 Task: Find connections with filter location Ústí nad Orlicí with filter topic #Marketswith filter profile language Potuguese with filter current company UltraTech Cement with filter school Vignana Jyothi Institute of Management (Approved by AICTE & Accredited by SAQS & NBA) with filter industry Movies, Videos and Sound with filter service category Product Marketing with filter keywords title Concierge
Action: Mouse moved to (673, 91)
Screenshot: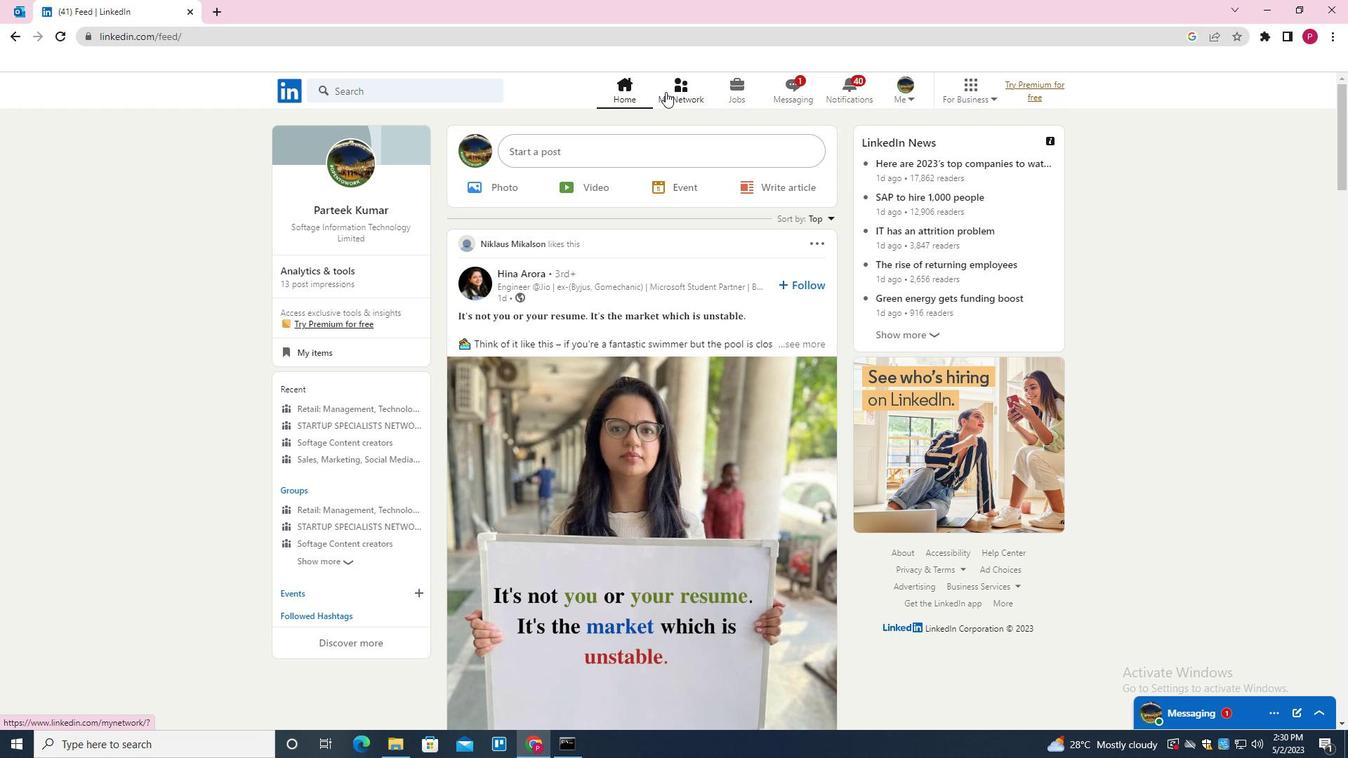 
Action: Mouse pressed left at (673, 91)
Screenshot: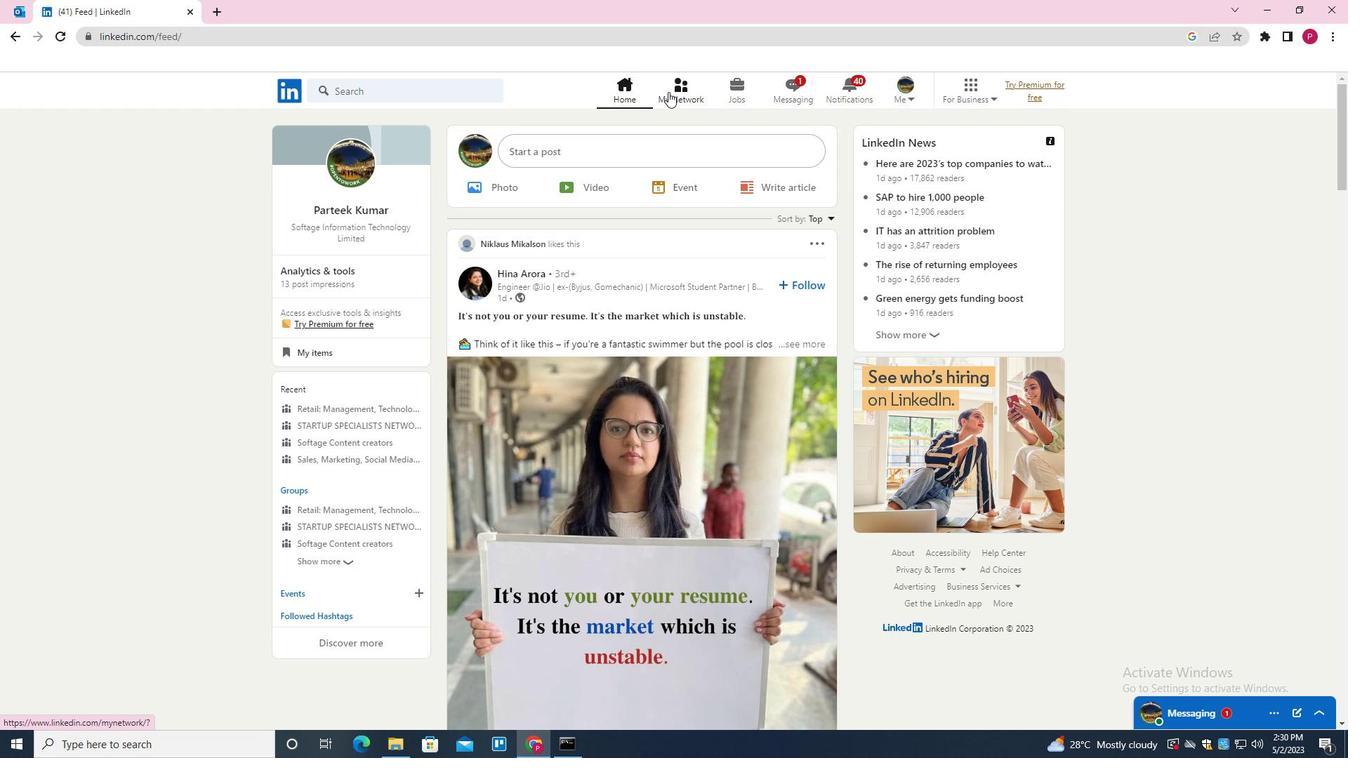 
Action: Mouse moved to (415, 172)
Screenshot: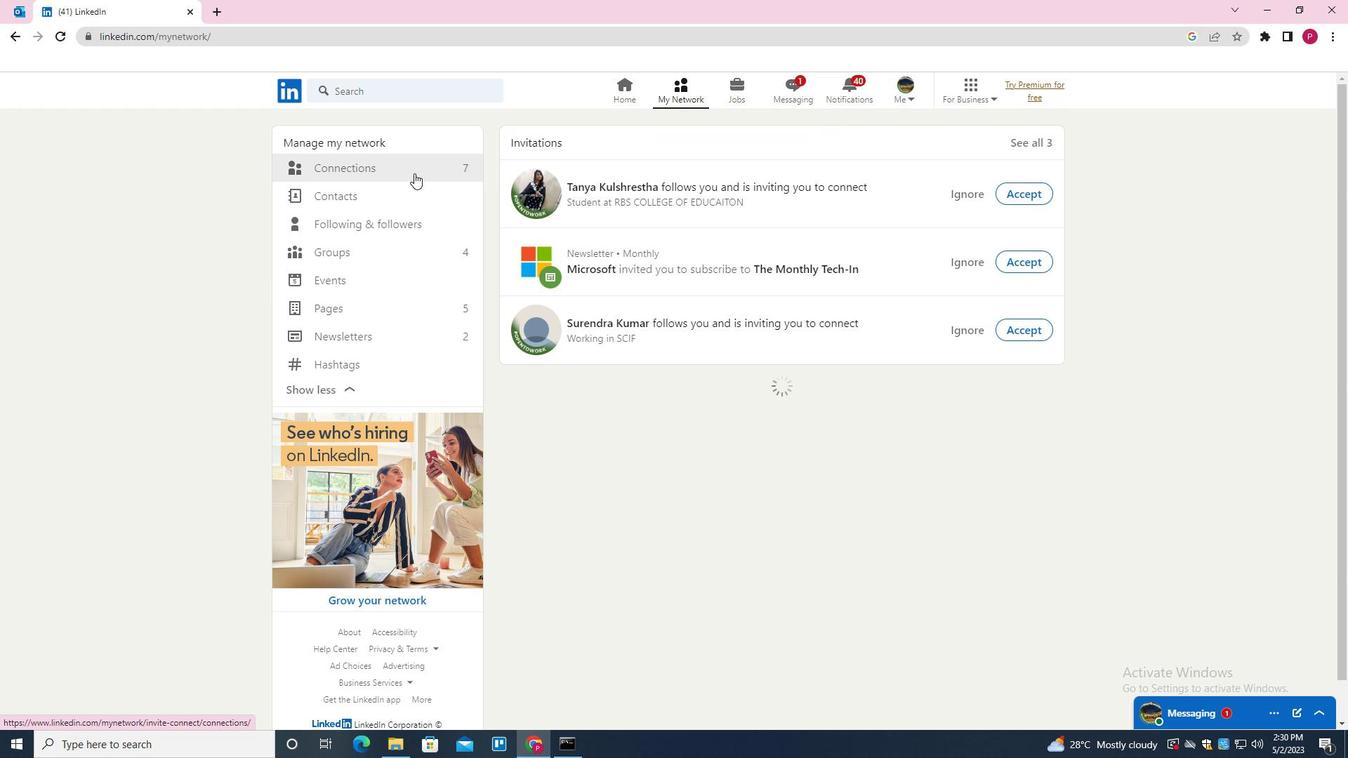 
Action: Mouse pressed left at (415, 172)
Screenshot: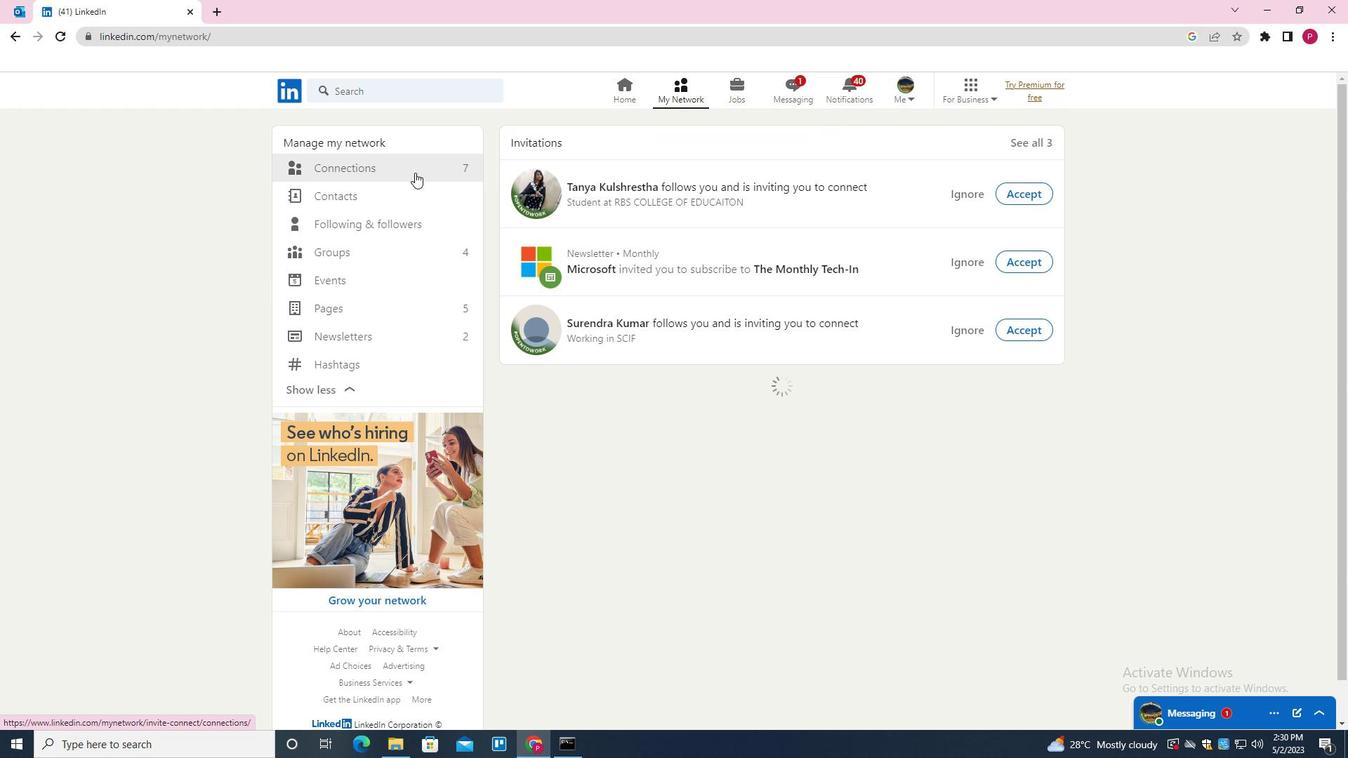 
Action: Mouse moved to (774, 170)
Screenshot: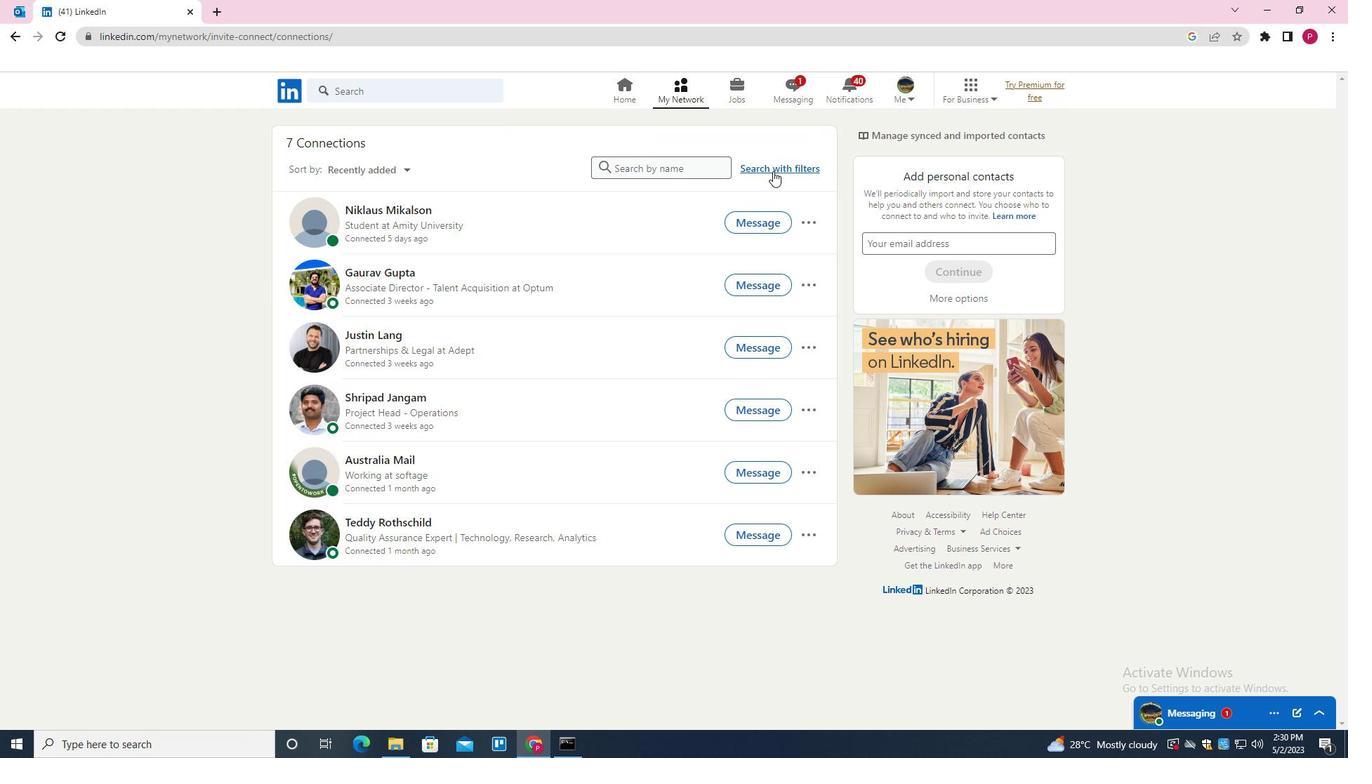 
Action: Mouse pressed left at (774, 170)
Screenshot: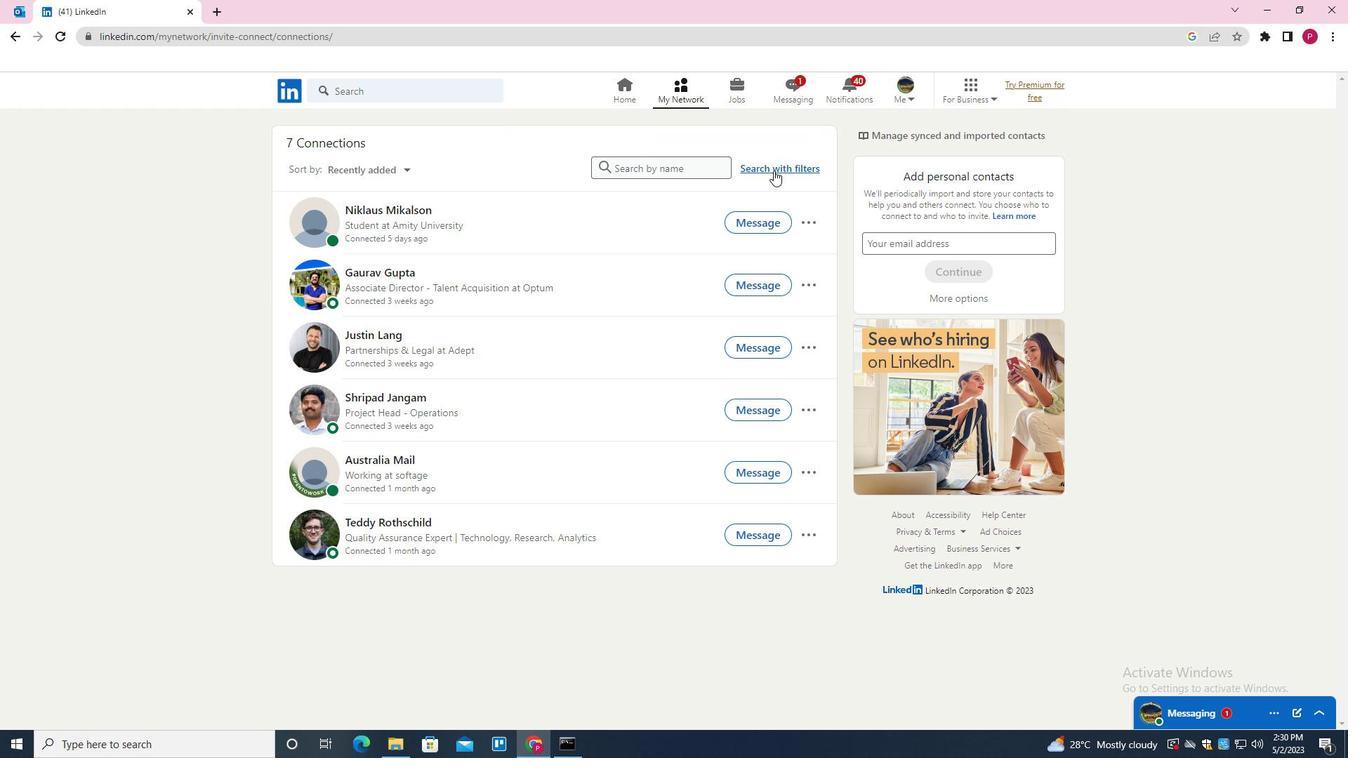 
Action: Mouse moved to (715, 130)
Screenshot: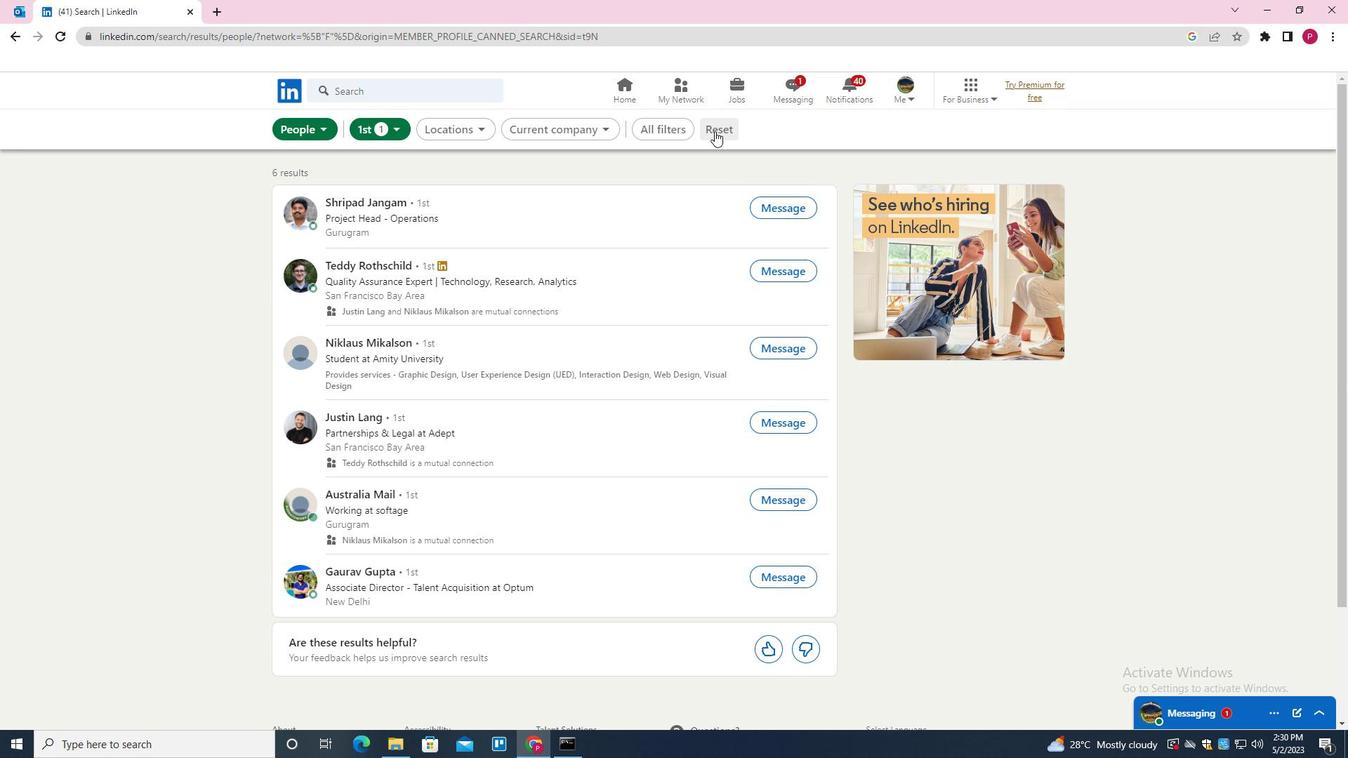 
Action: Mouse pressed left at (715, 130)
Screenshot: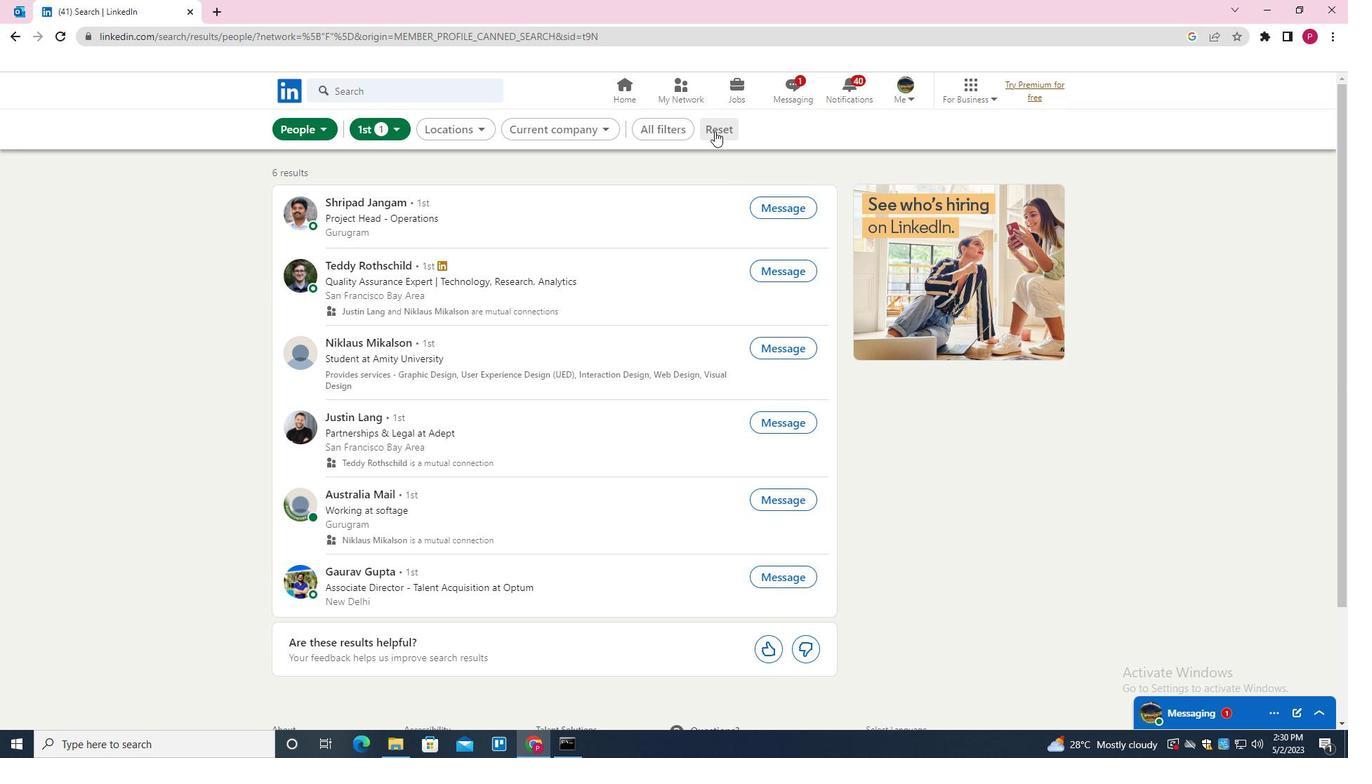 
Action: Mouse moved to (700, 131)
Screenshot: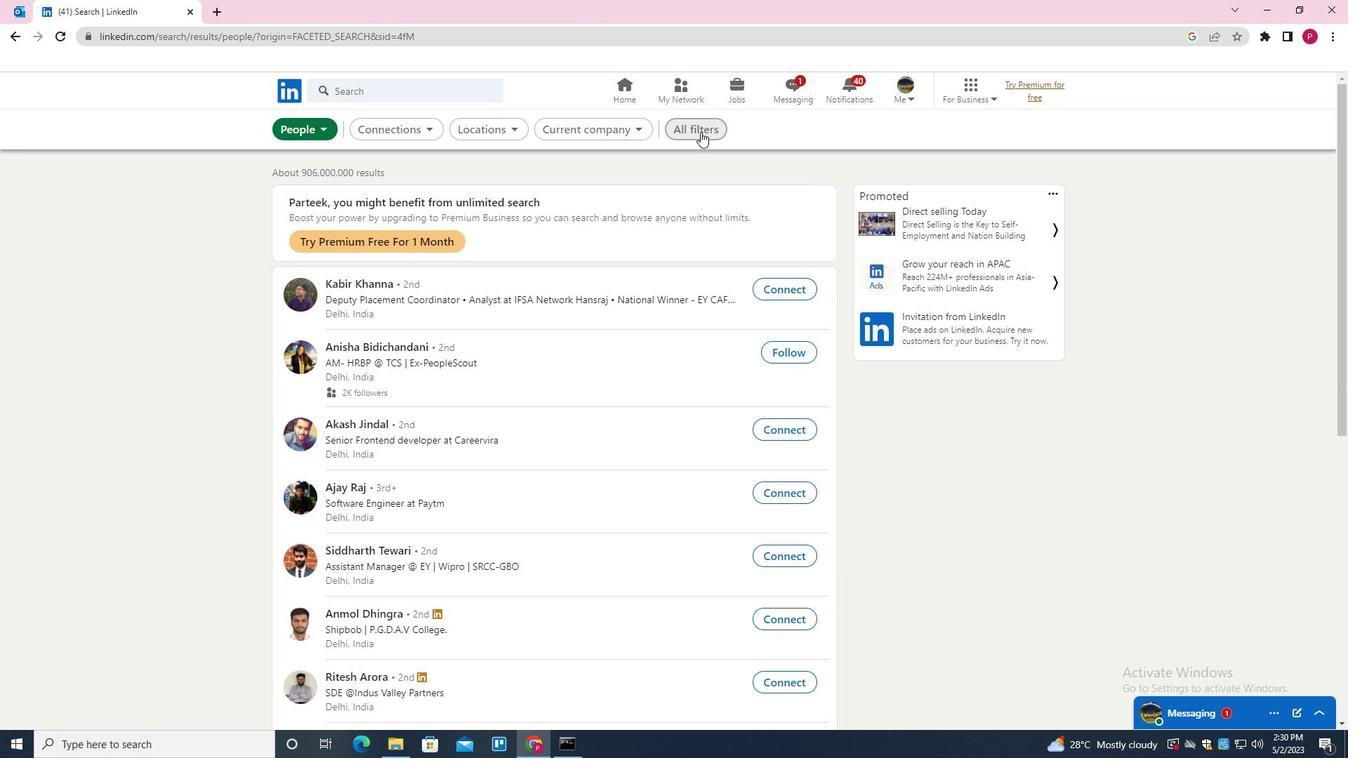 
Action: Mouse pressed left at (700, 131)
Screenshot: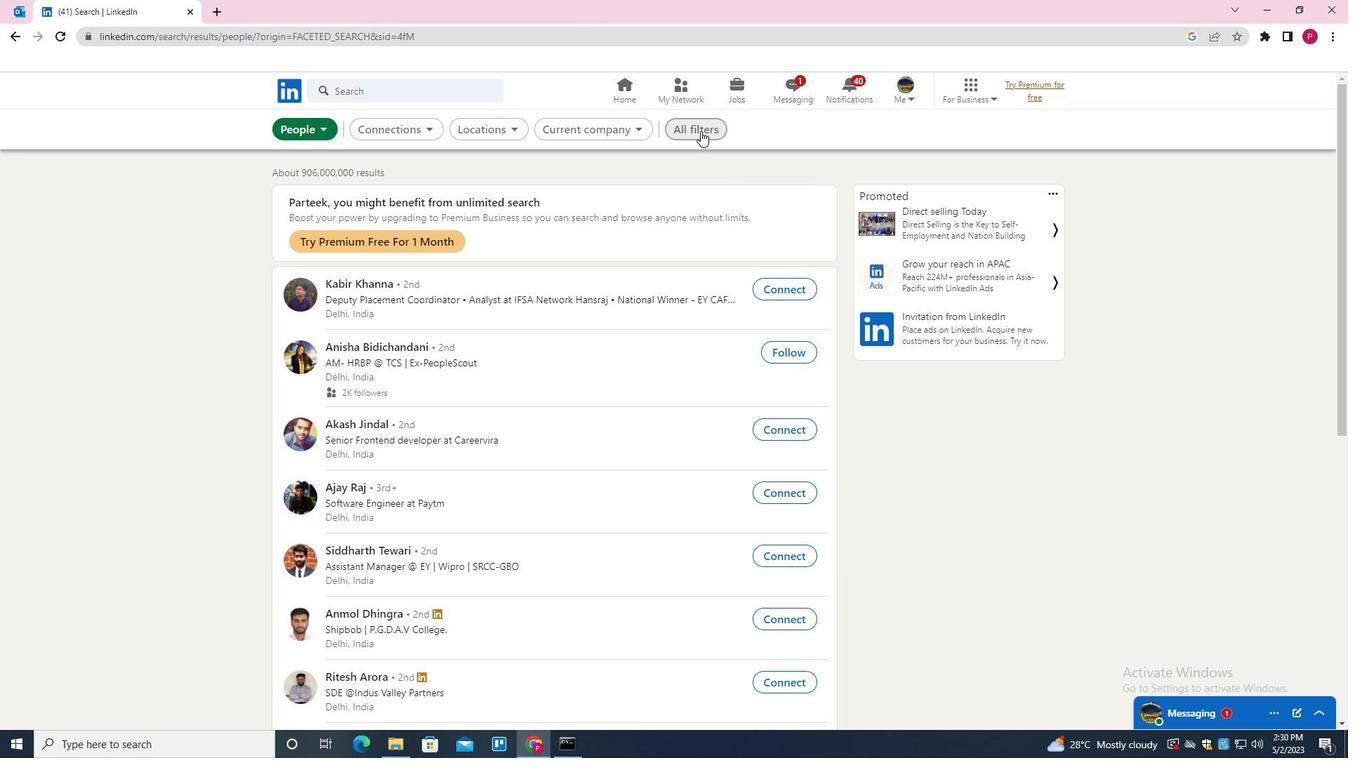 
Action: Mouse moved to (1238, 607)
Screenshot: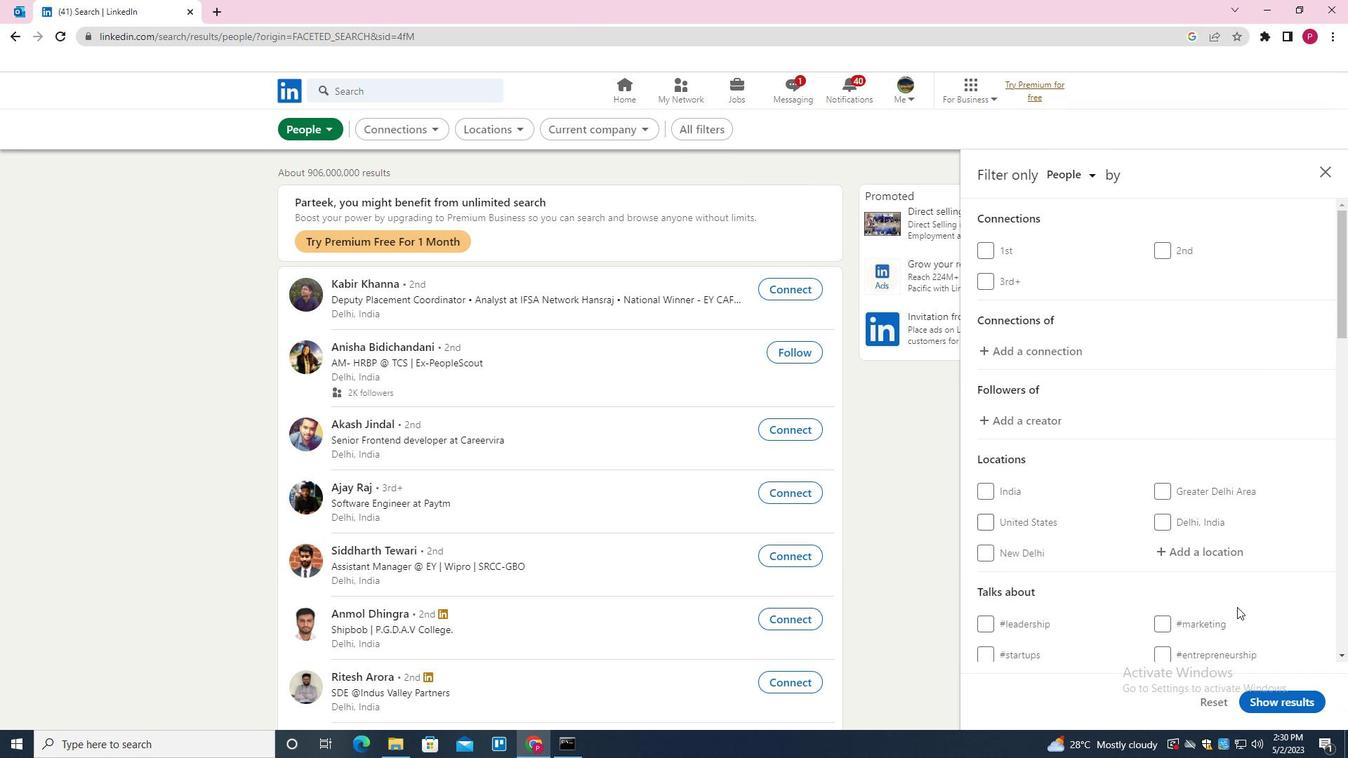 
Action: Mouse scrolled (1238, 606) with delta (0, 0)
Screenshot: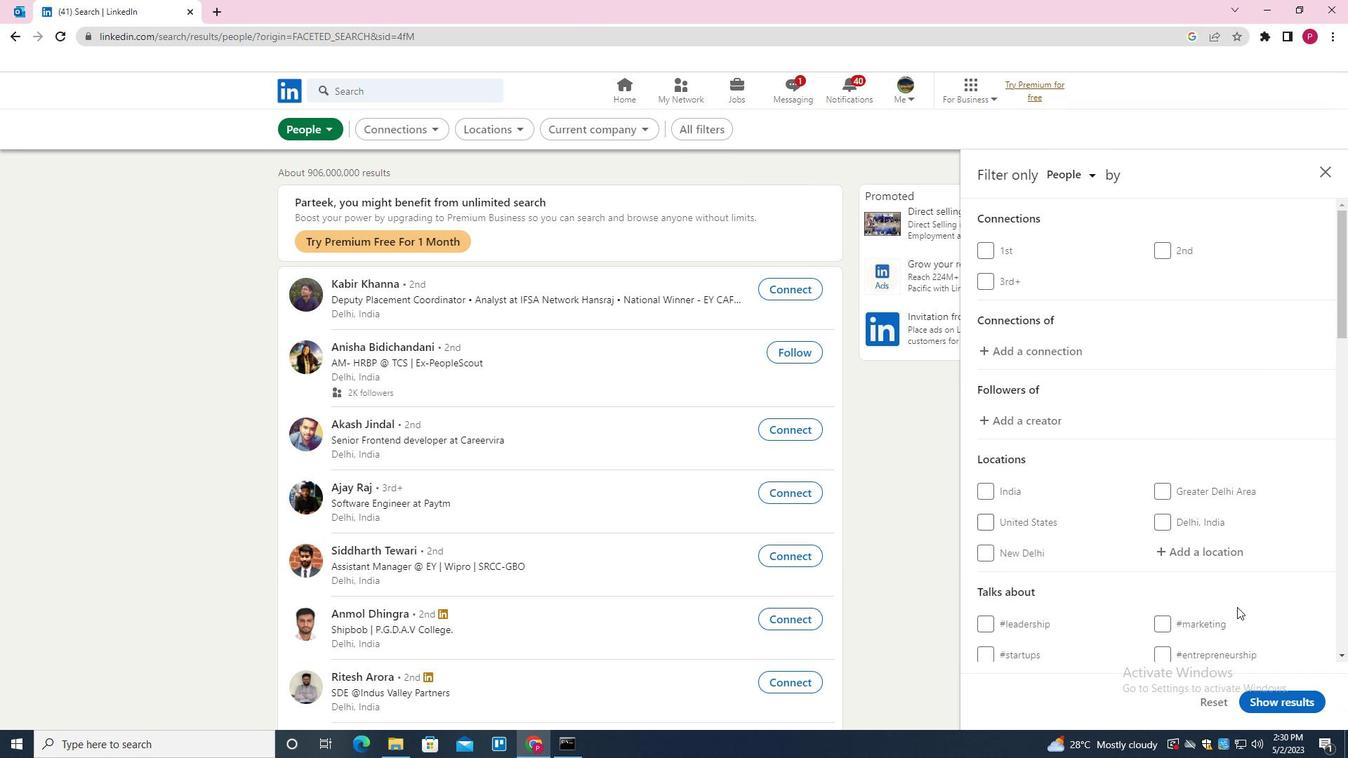 
Action: Mouse moved to (1238, 607)
Screenshot: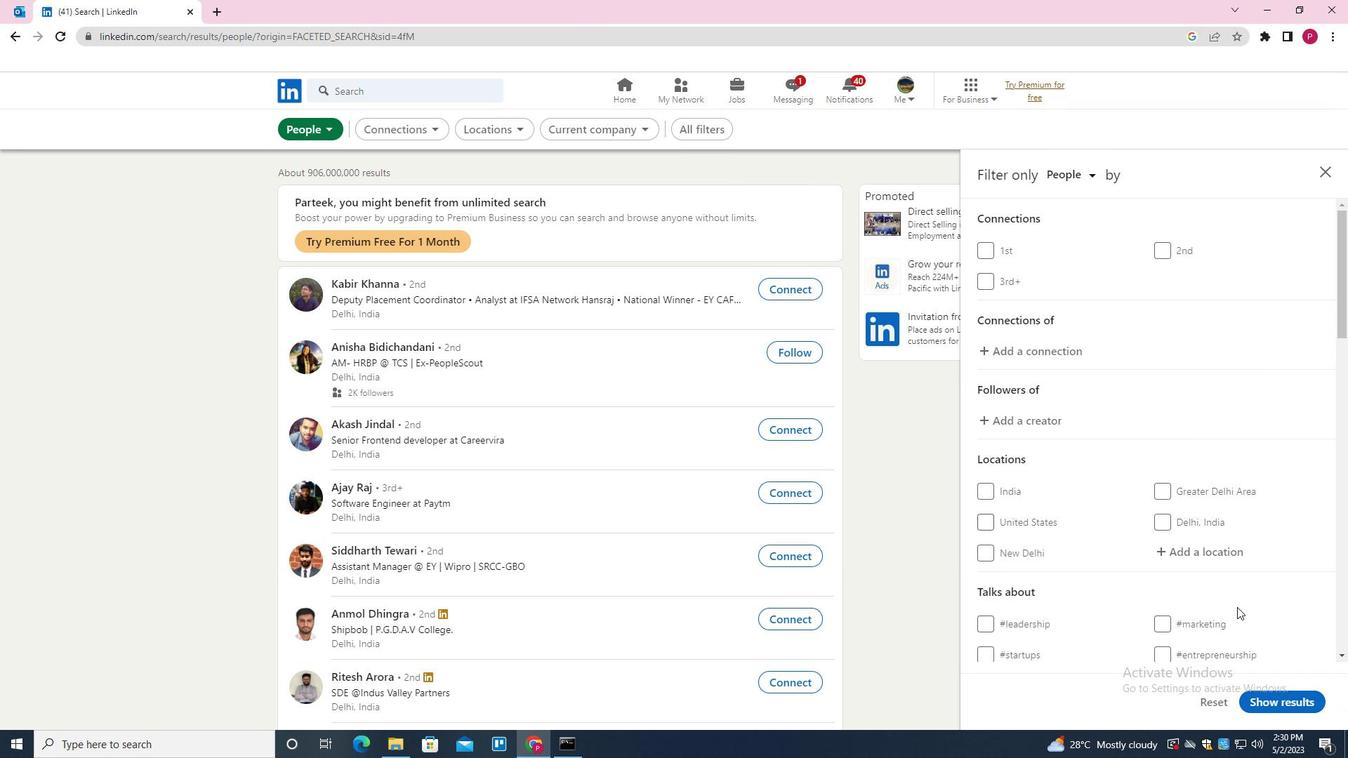 
Action: Mouse scrolled (1238, 606) with delta (0, 0)
Screenshot: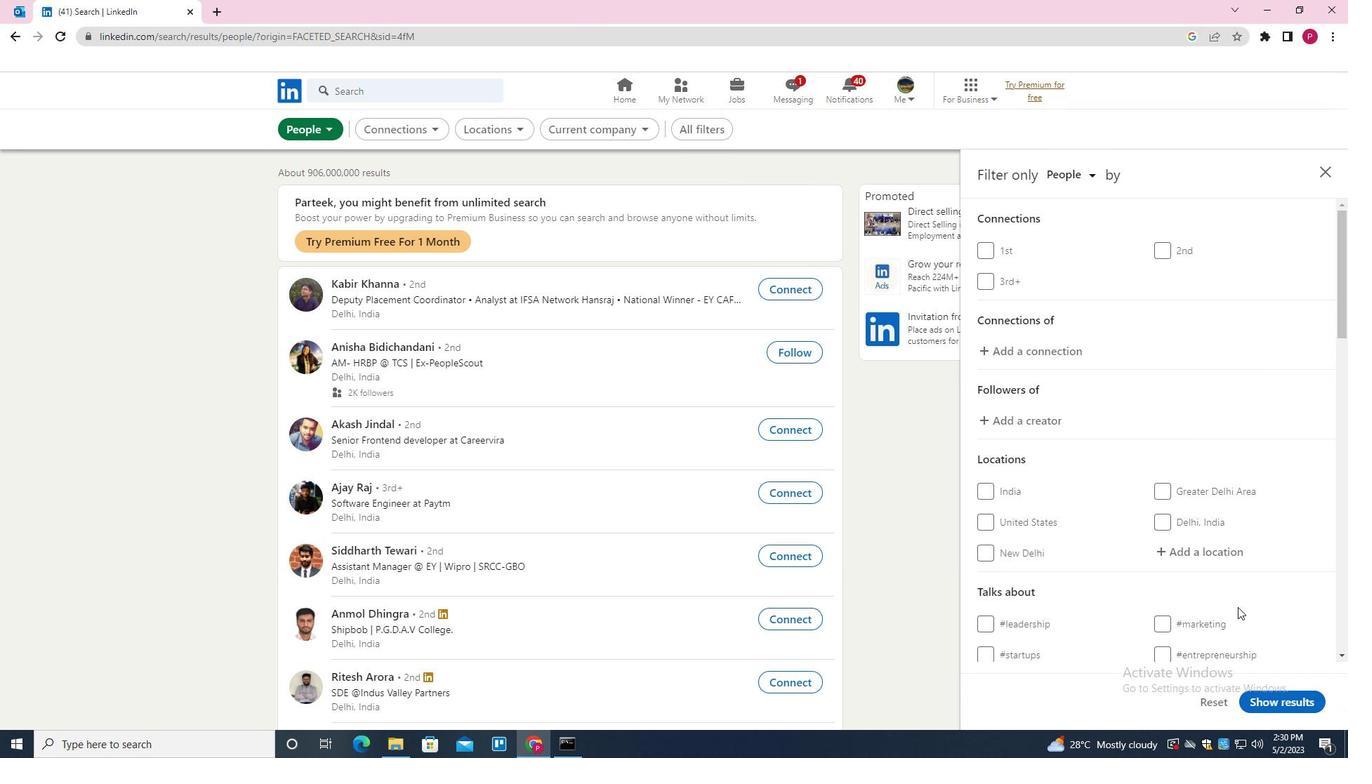 
Action: Mouse moved to (1211, 415)
Screenshot: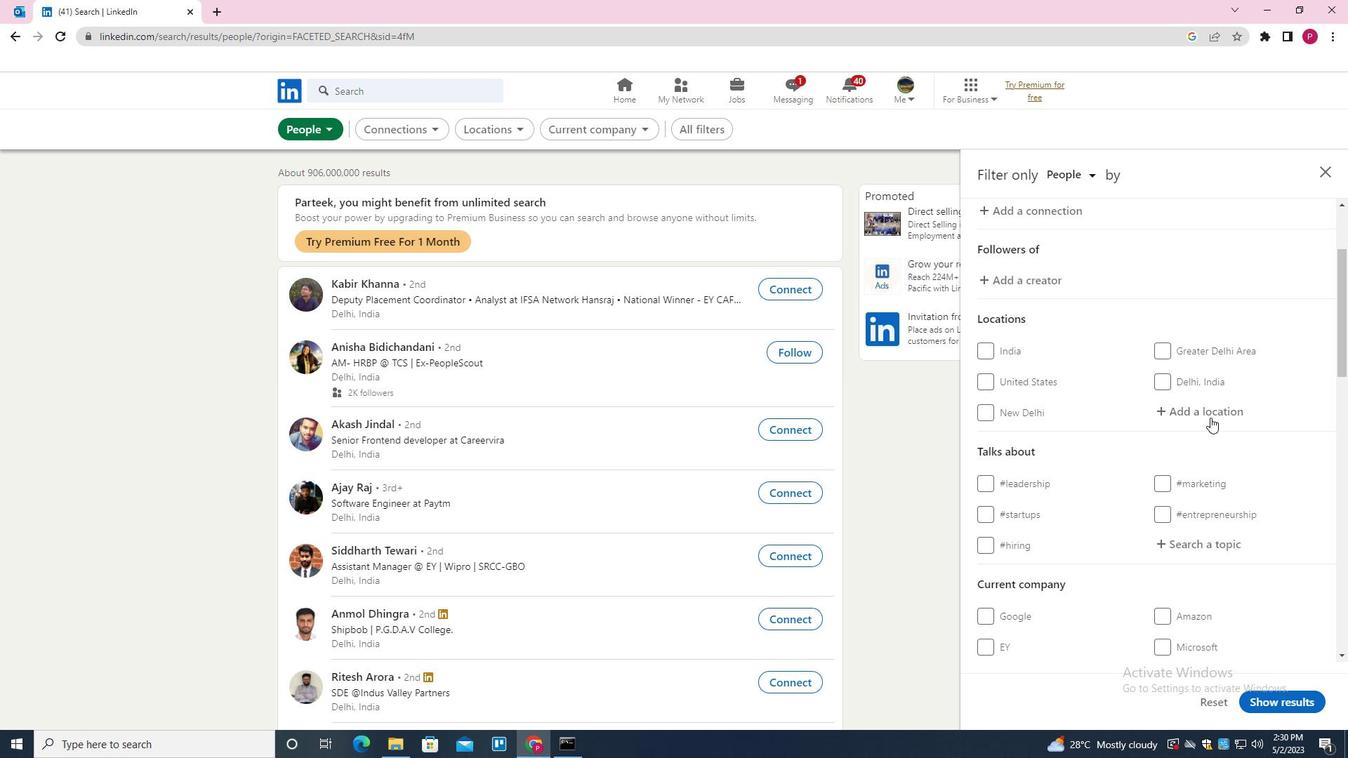 
Action: Mouse pressed left at (1211, 415)
Screenshot: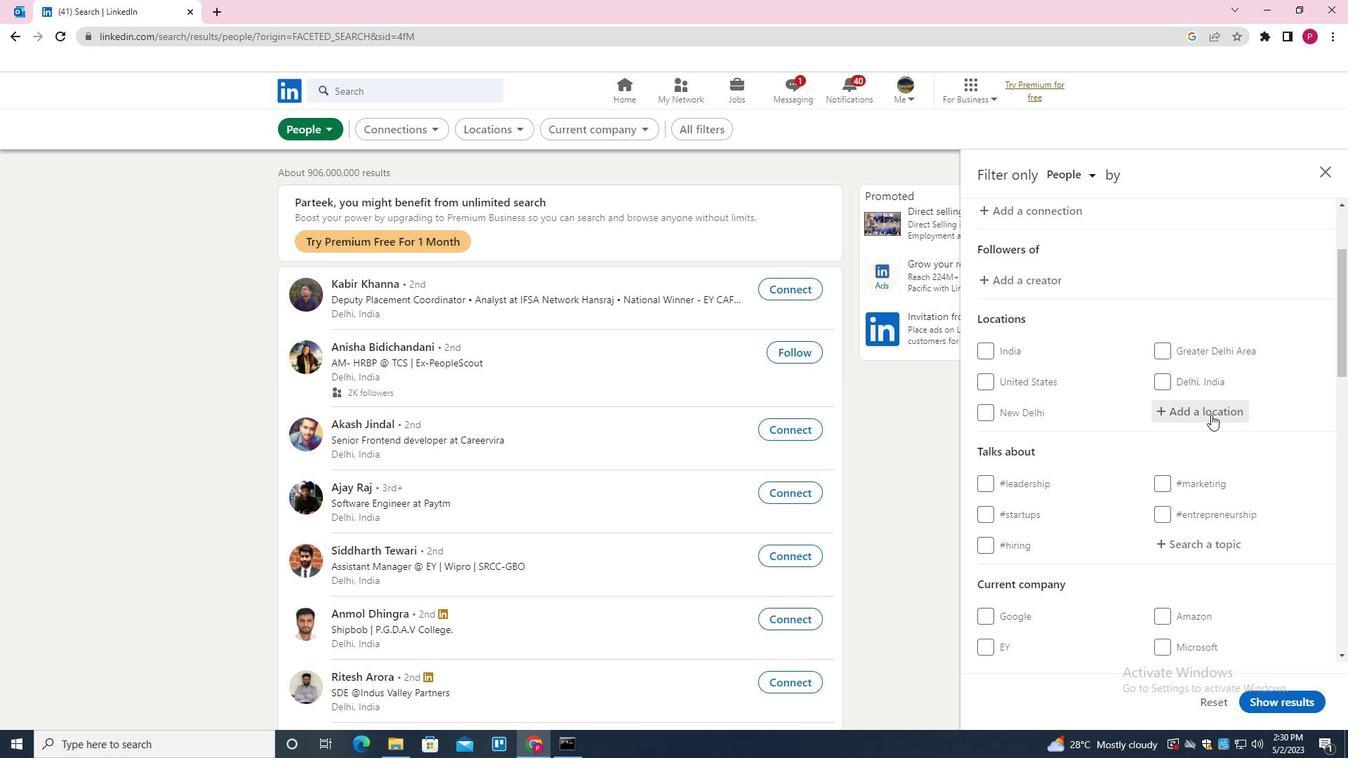 
Action: Mouse moved to (1179, 438)
Screenshot: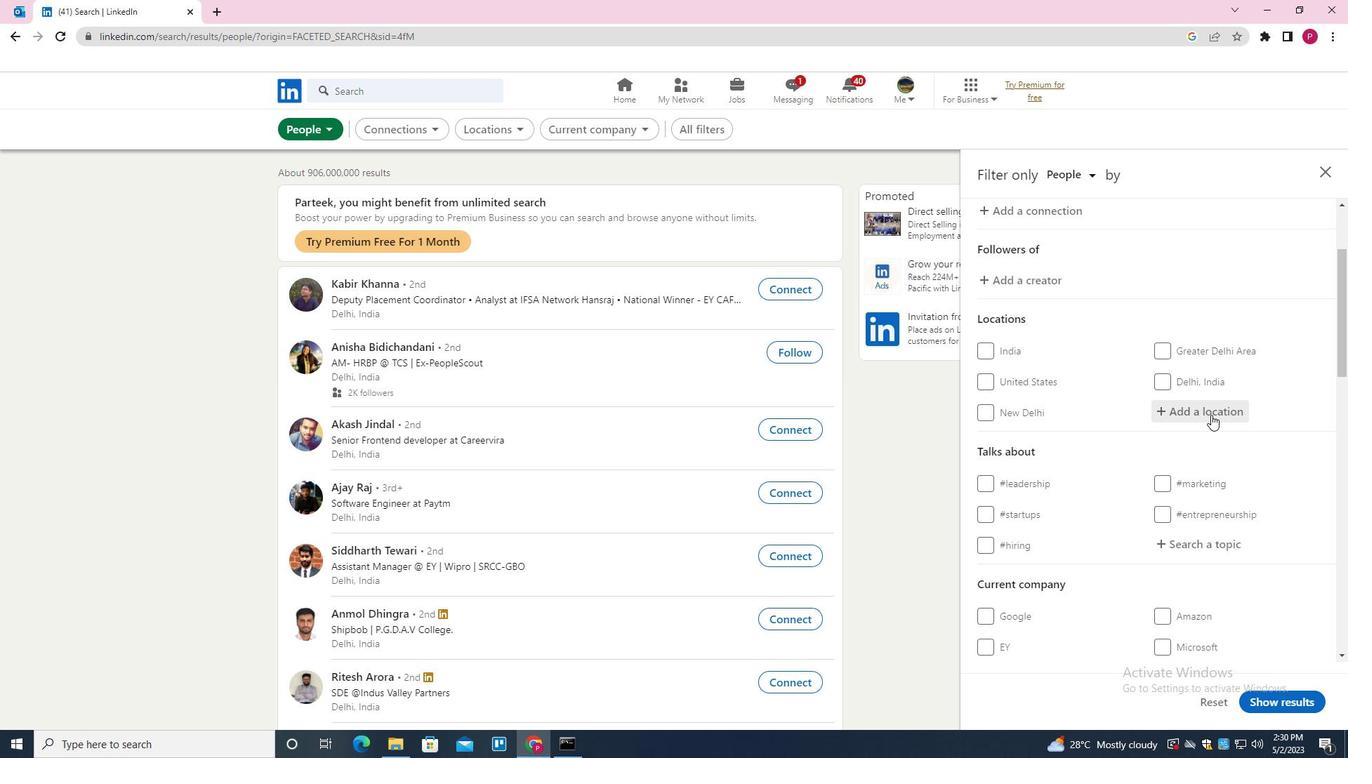 
Action: Key pressed <Key.shift>USTI<Key.space>NAD
Screenshot: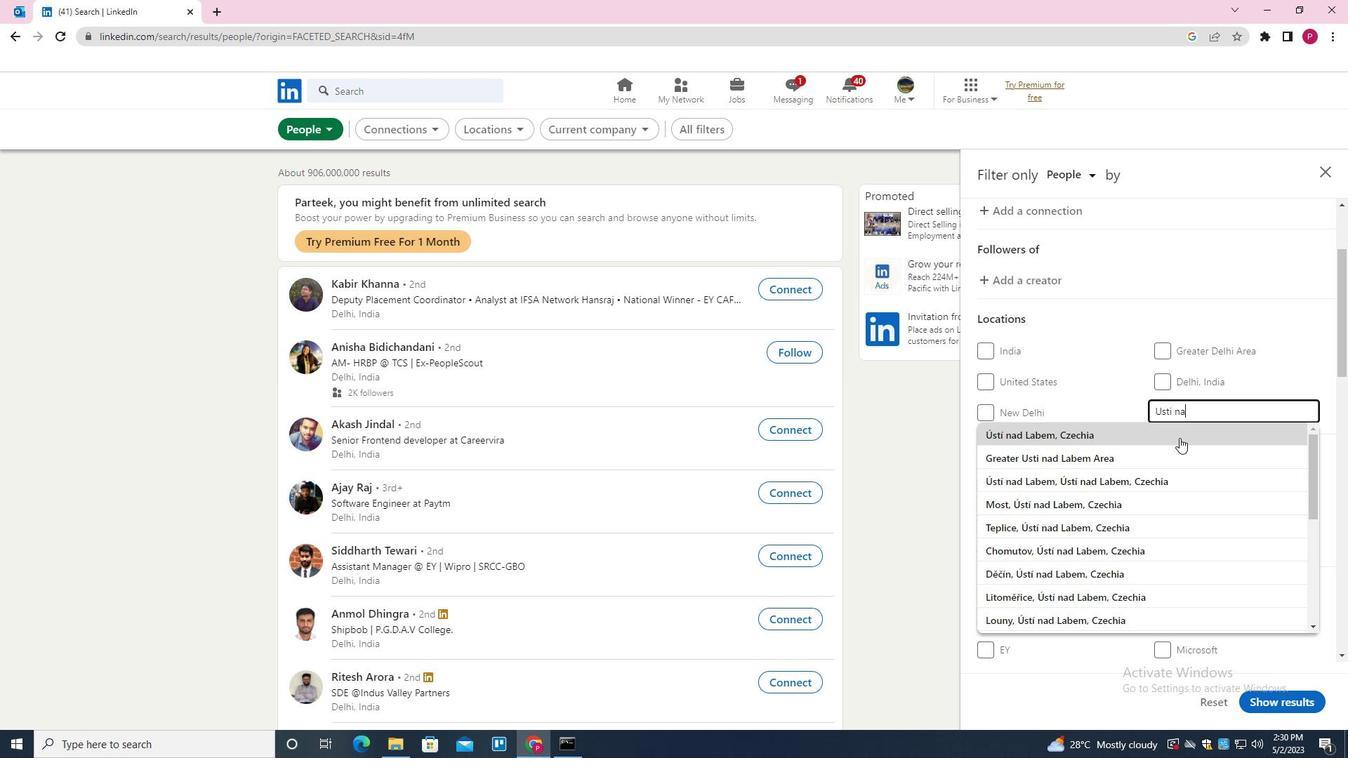 
Action: Mouse moved to (1179, 438)
Screenshot: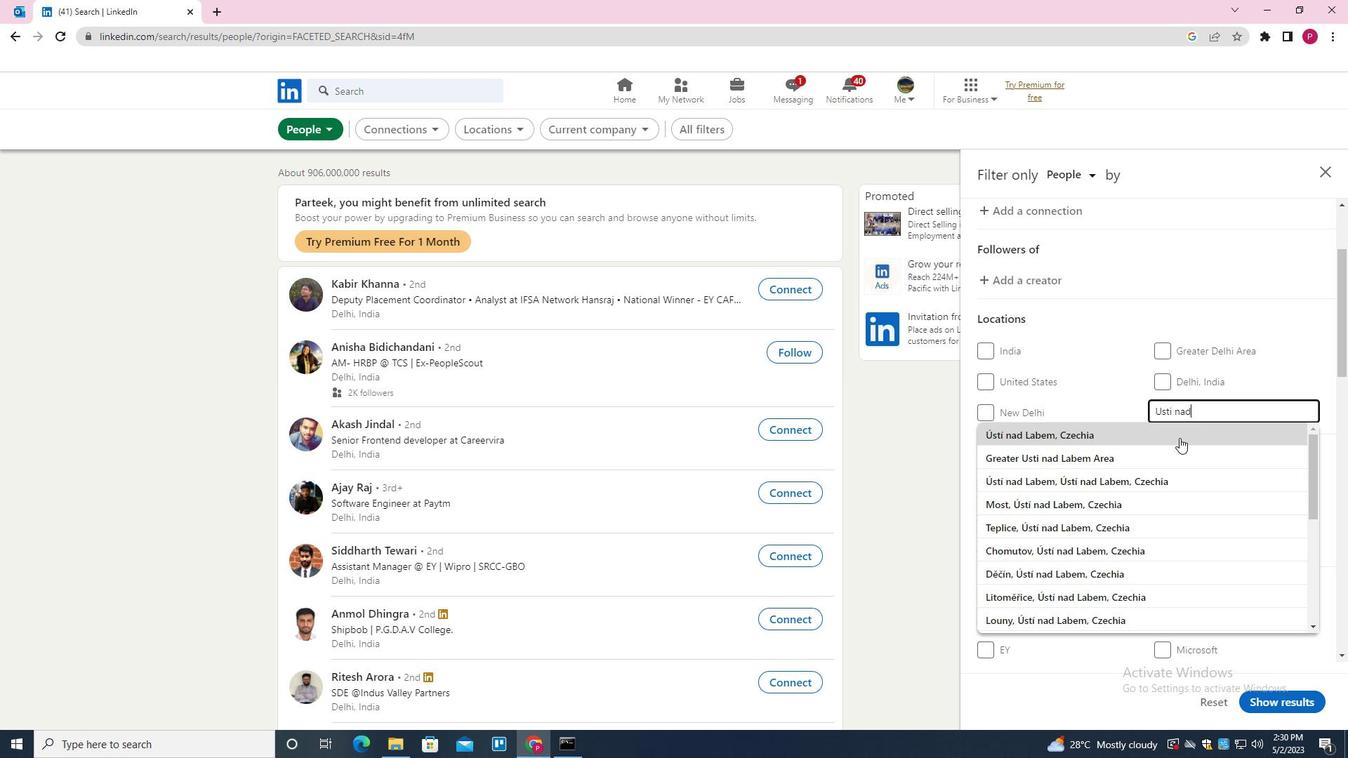 
Action: Key pressed <Key.space><Key.shift><Key.shift><Key.shift>O<Key.down><Key.down><Key.enter>
Screenshot: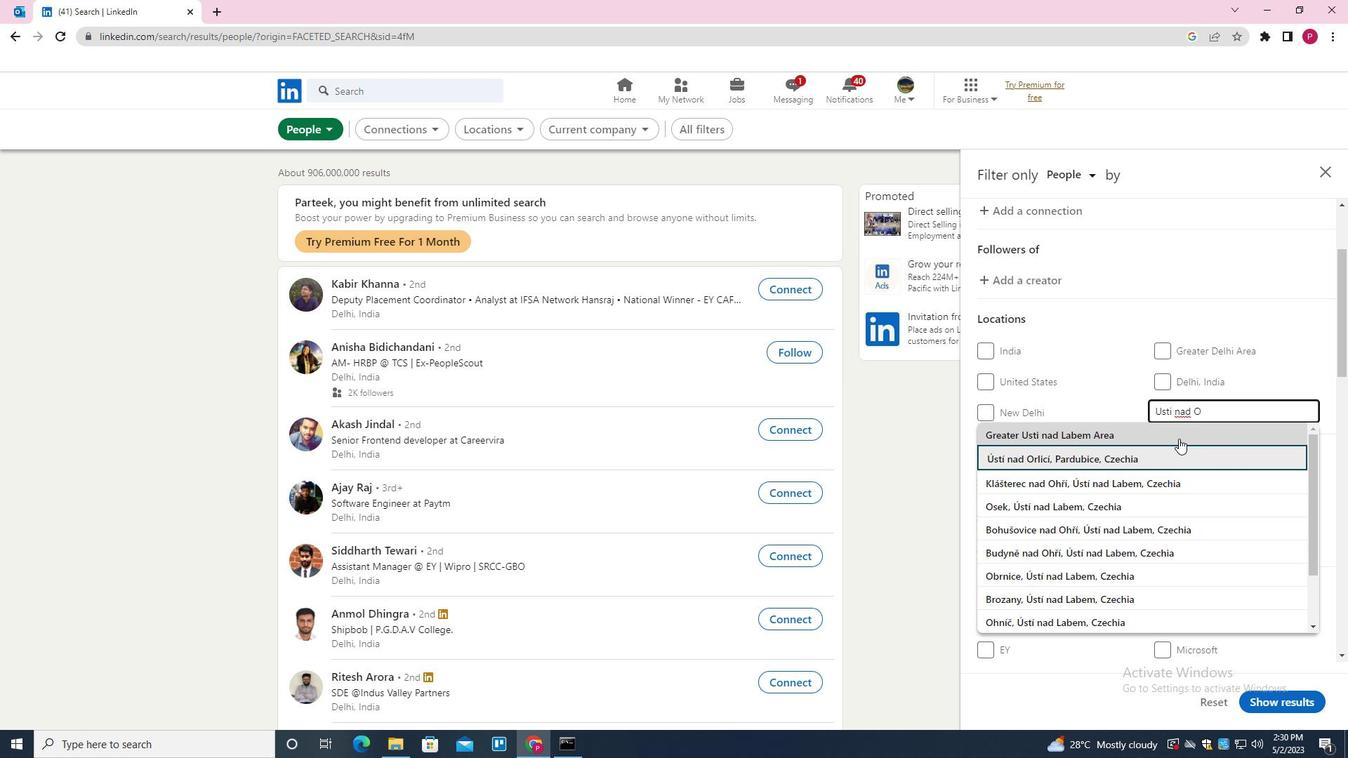
Action: Mouse moved to (1135, 369)
Screenshot: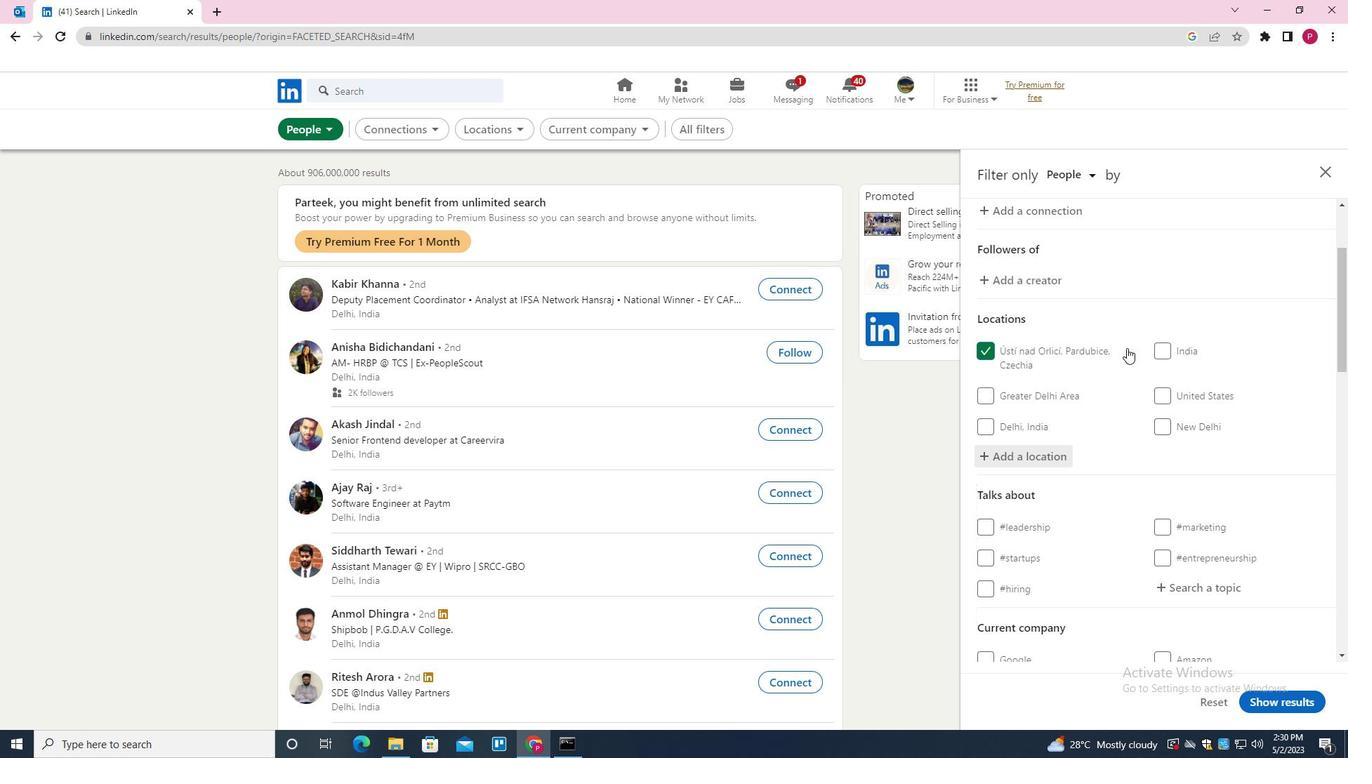 
Action: Mouse scrolled (1135, 368) with delta (0, 0)
Screenshot: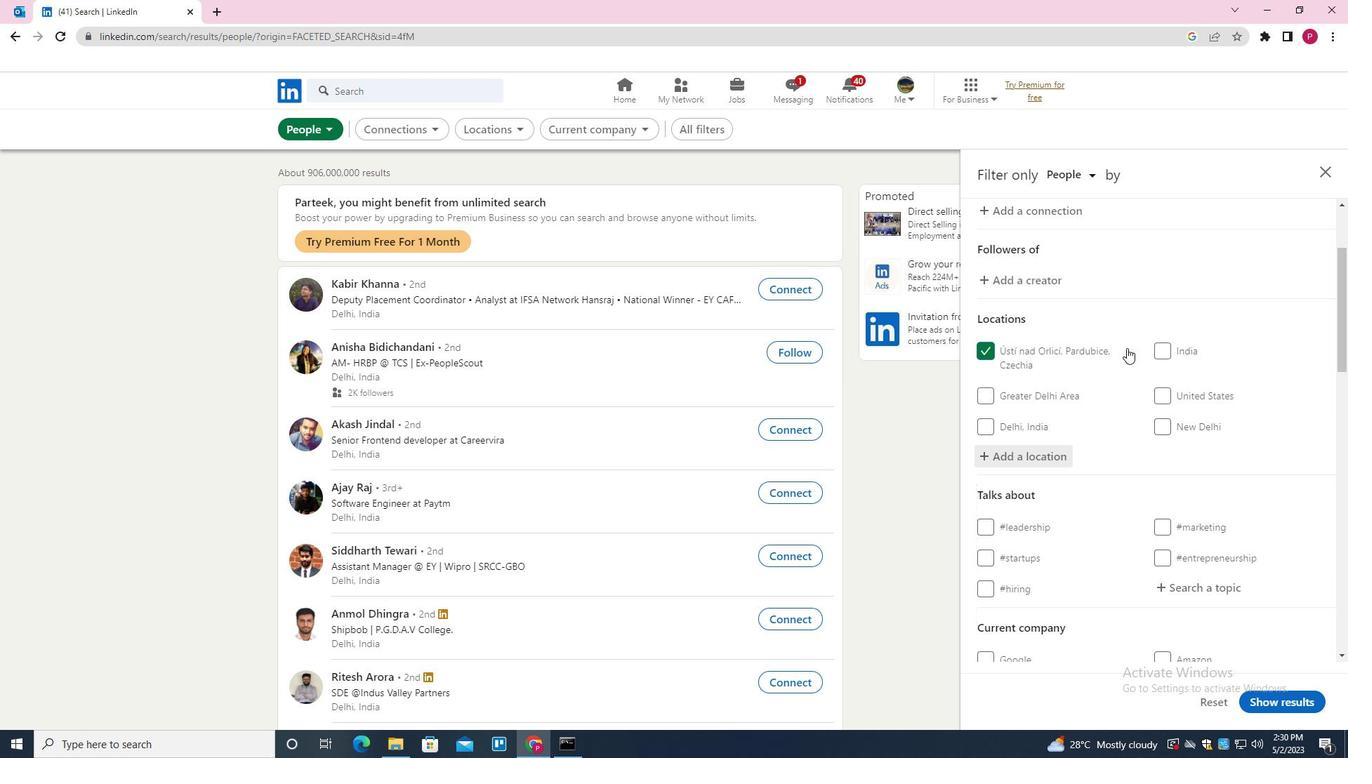 
Action: Mouse moved to (1140, 378)
Screenshot: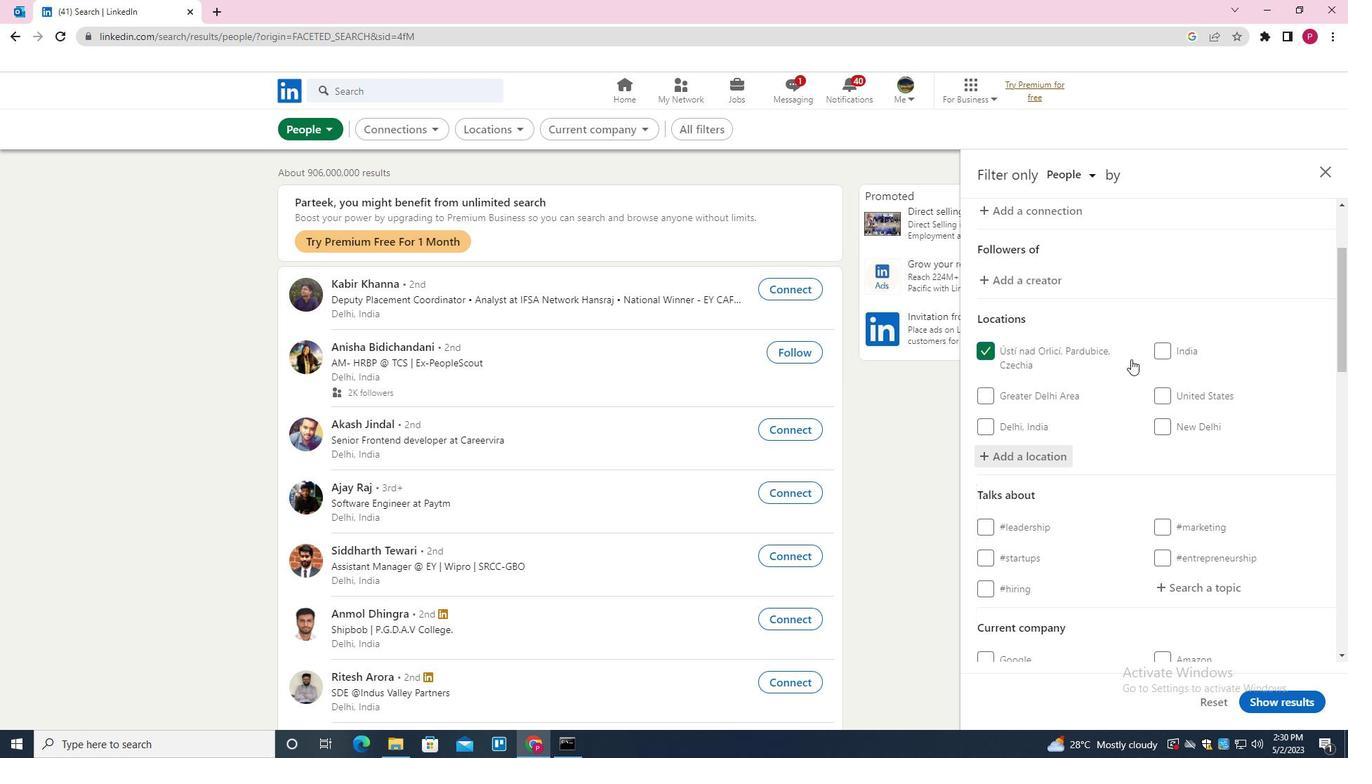 
Action: Mouse scrolled (1140, 377) with delta (0, 0)
Screenshot: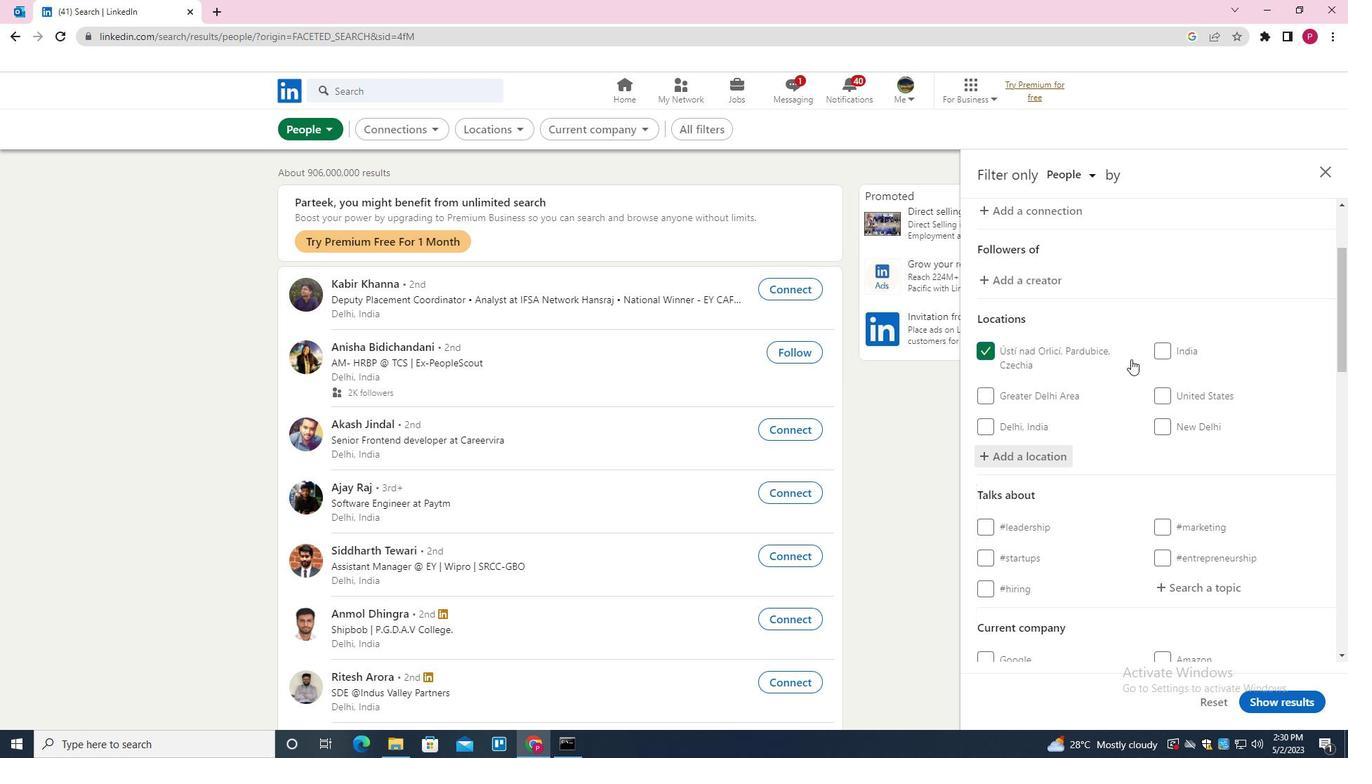 
Action: Mouse moved to (1141, 385)
Screenshot: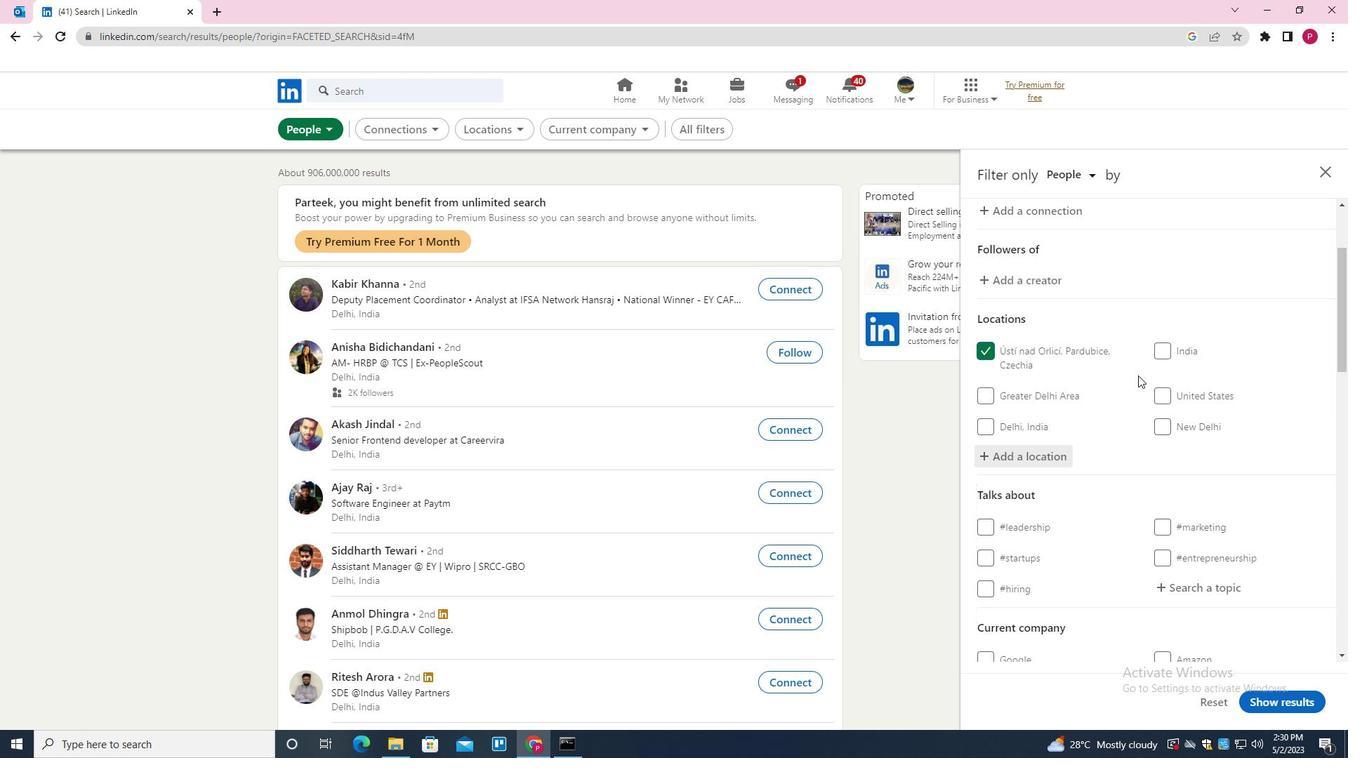 
Action: Mouse scrolled (1141, 384) with delta (0, 0)
Screenshot: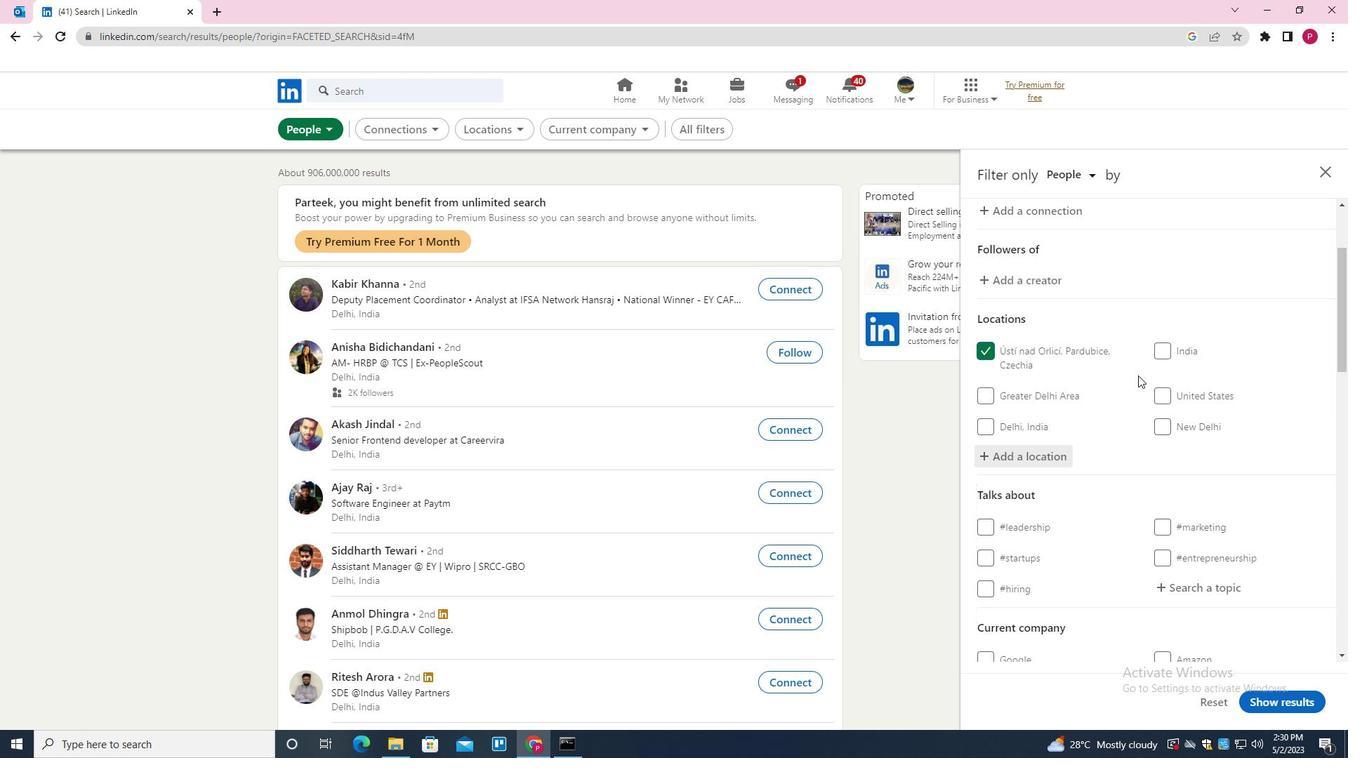 
Action: Mouse moved to (1210, 379)
Screenshot: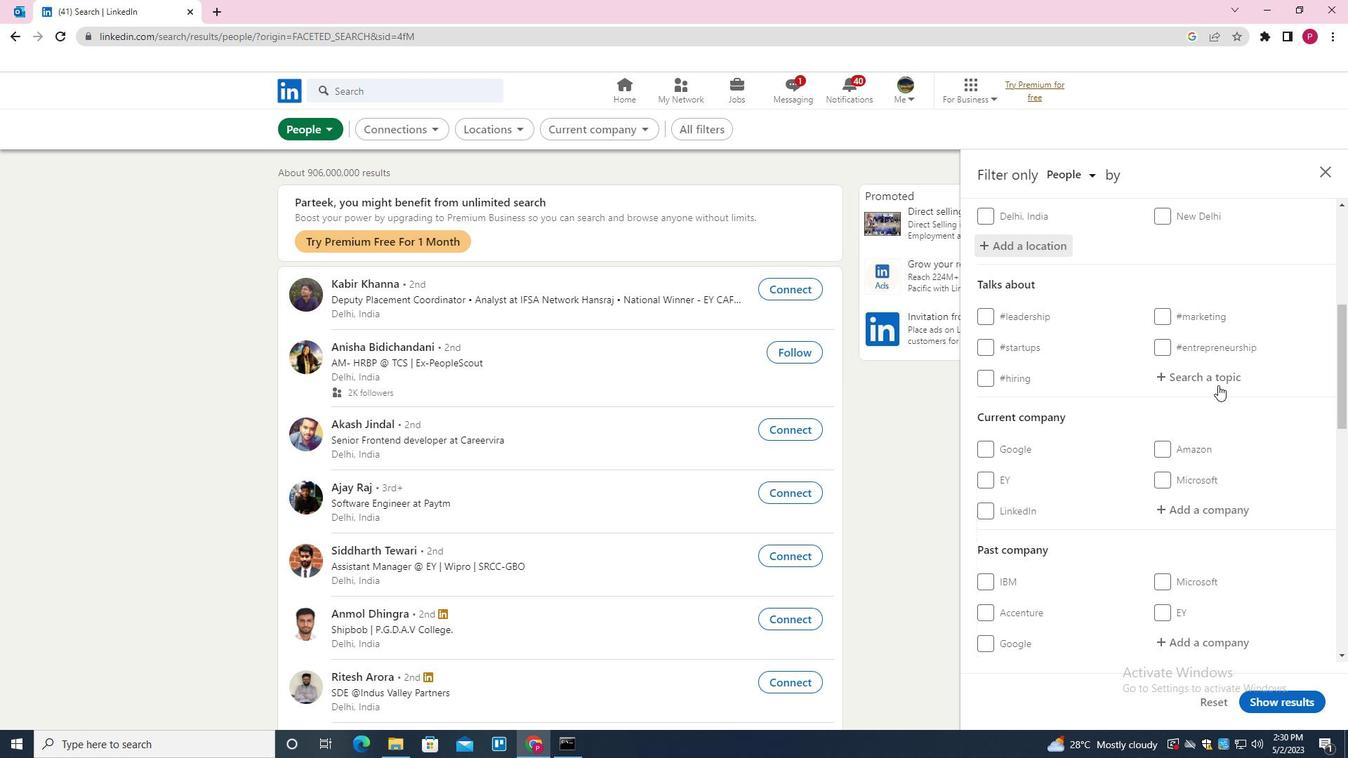 
Action: Mouse pressed left at (1210, 379)
Screenshot: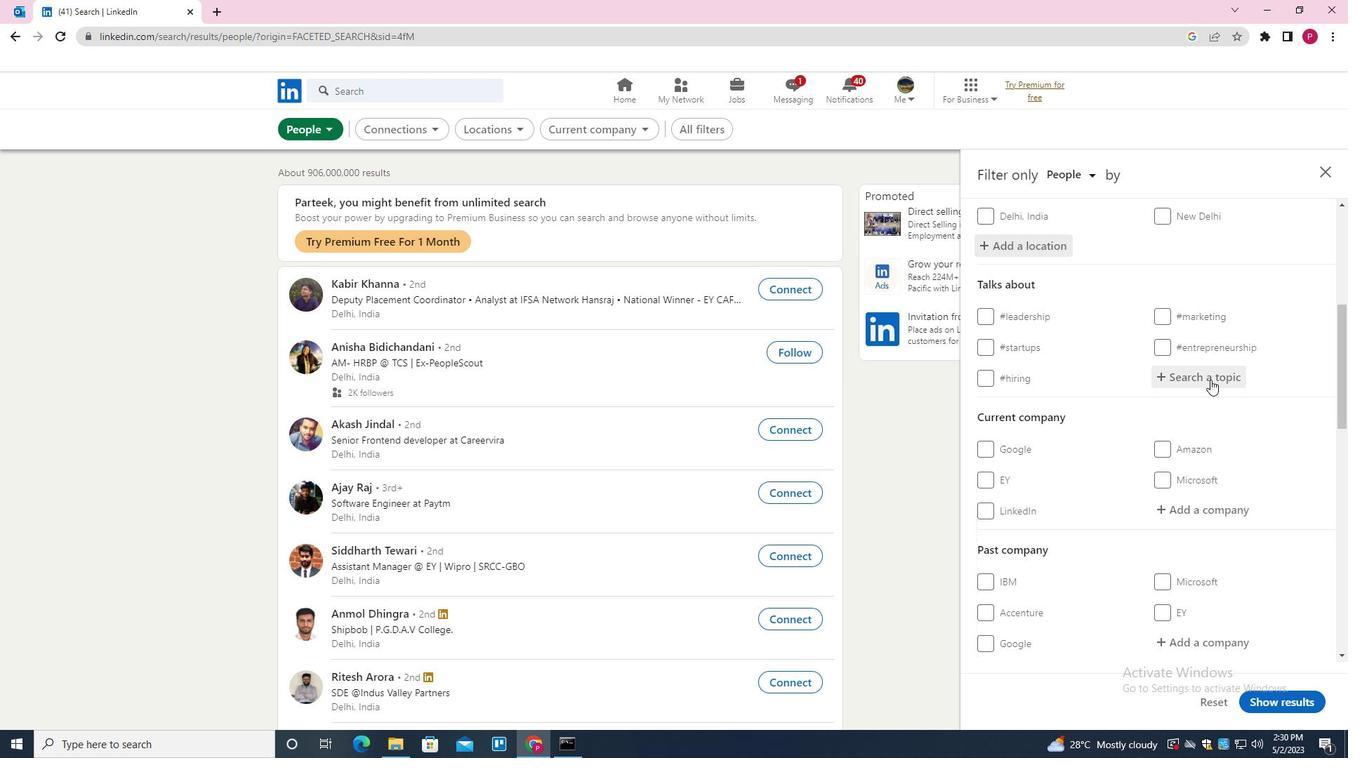 
Action: Mouse moved to (1203, 382)
Screenshot: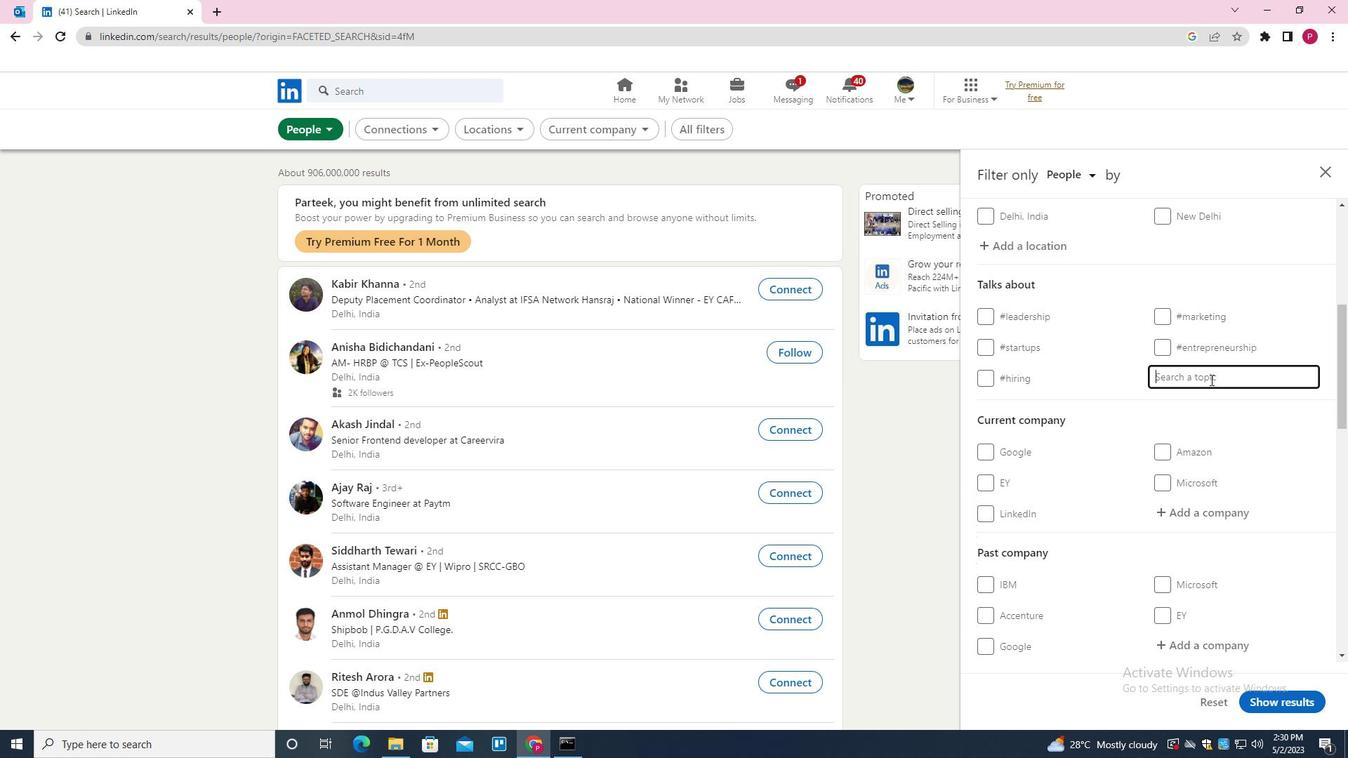 
Action: Key pressed MARKETS<Key.down><Key.down><Key.enter>
Screenshot: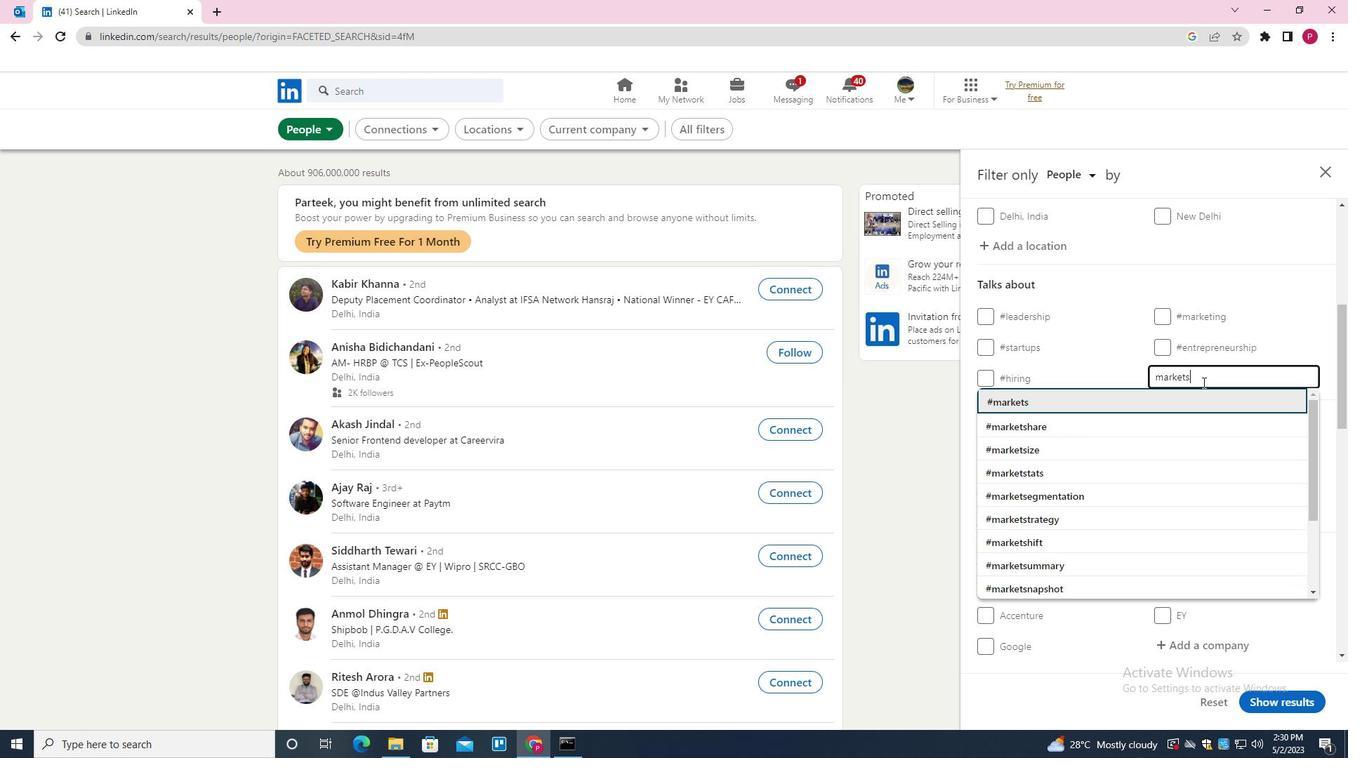 
Action: Mouse moved to (1193, 388)
Screenshot: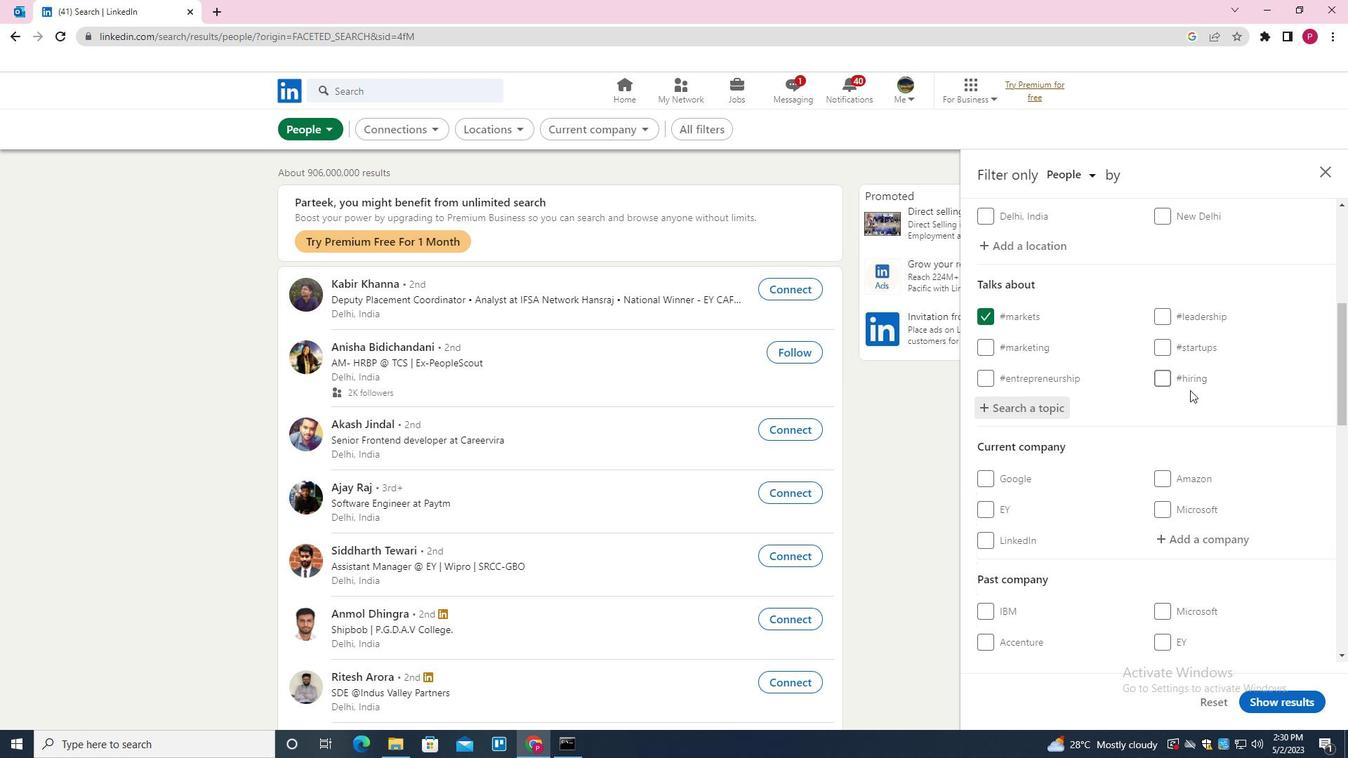 
Action: Mouse scrolled (1193, 387) with delta (0, 0)
Screenshot: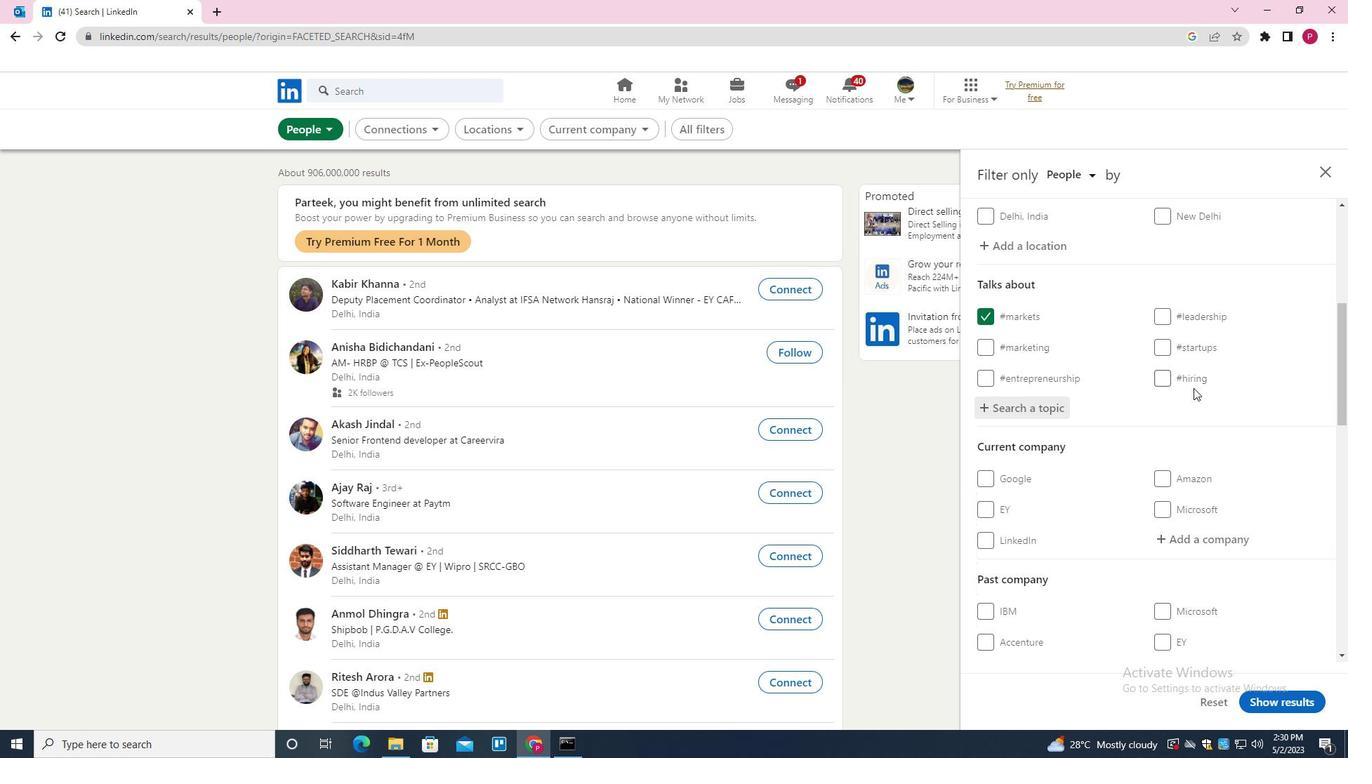 
Action: Mouse scrolled (1193, 387) with delta (0, 0)
Screenshot: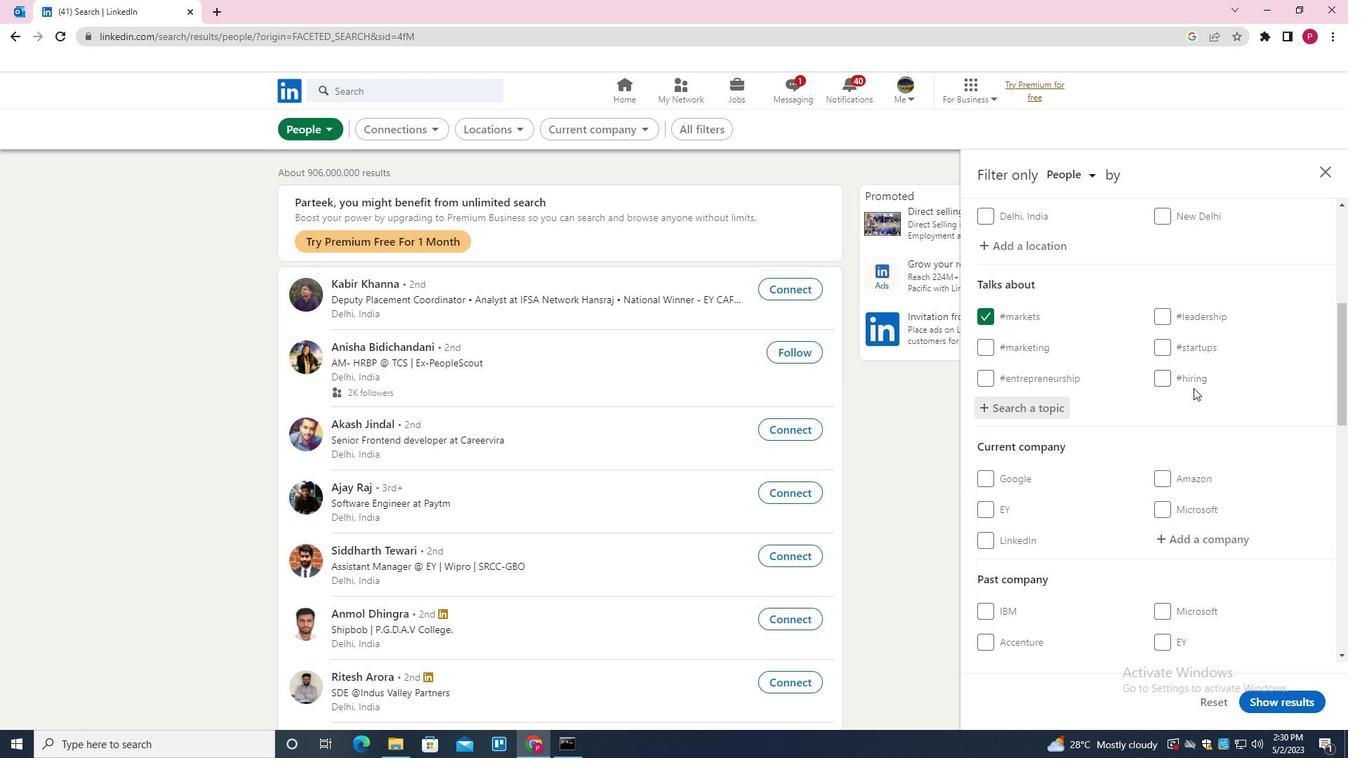 
Action: Mouse scrolled (1193, 387) with delta (0, 0)
Screenshot: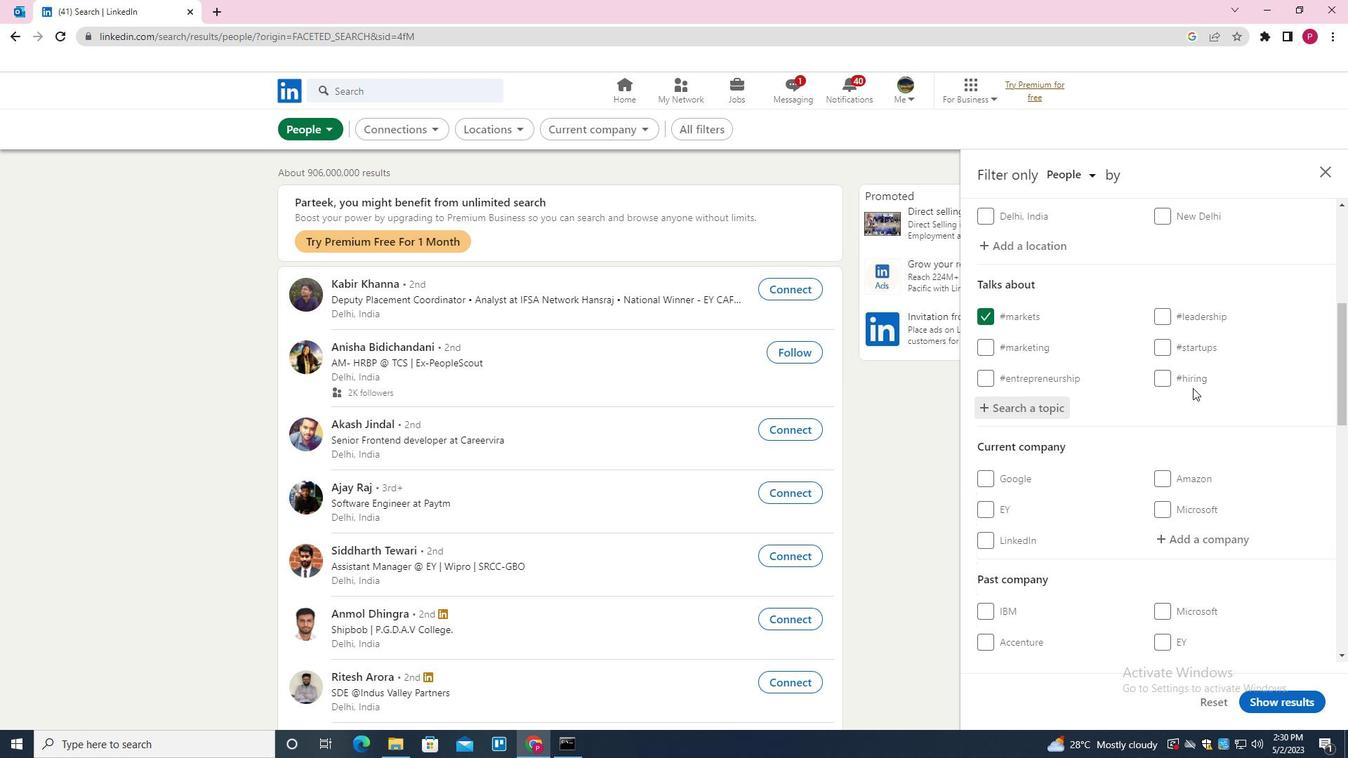 
Action: Mouse moved to (1153, 439)
Screenshot: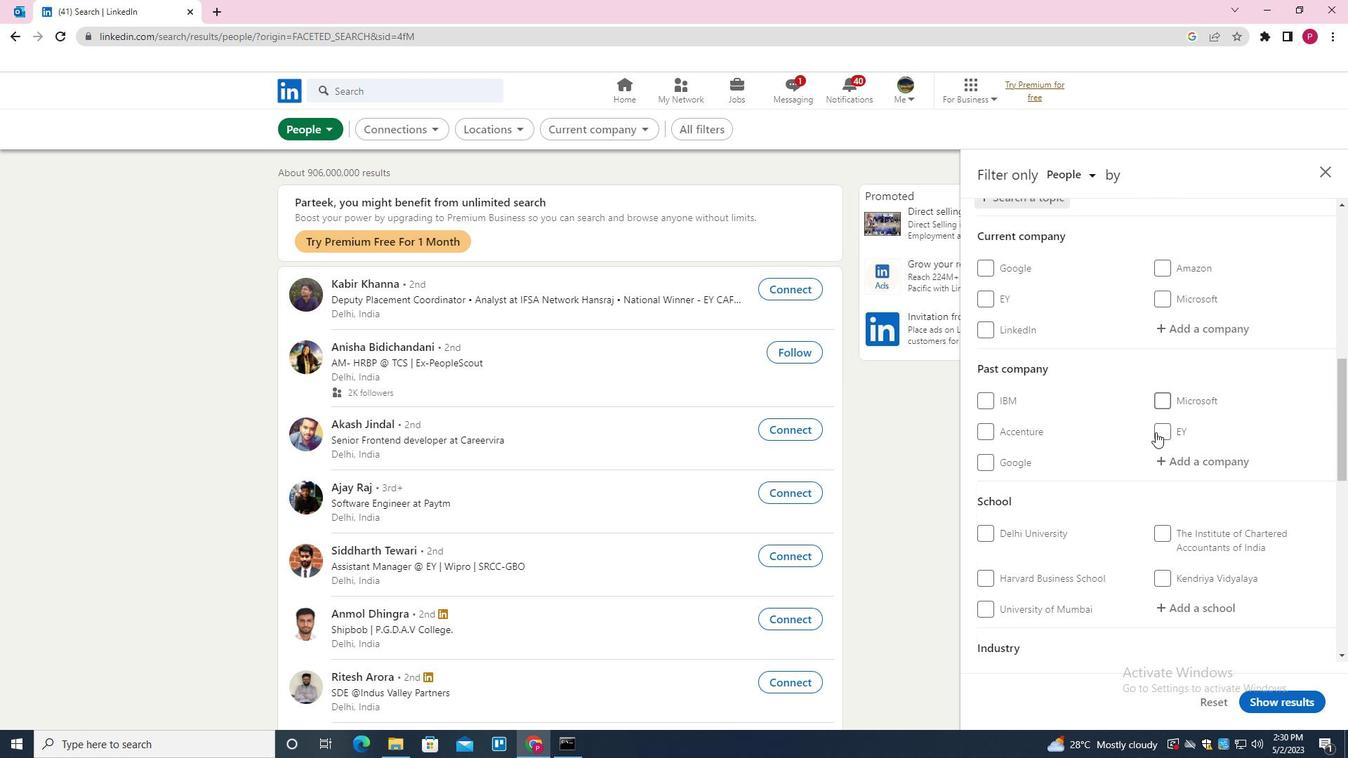 
Action: Mouse scrolled (1153, 438) with delta (0, 0)
Screenshot: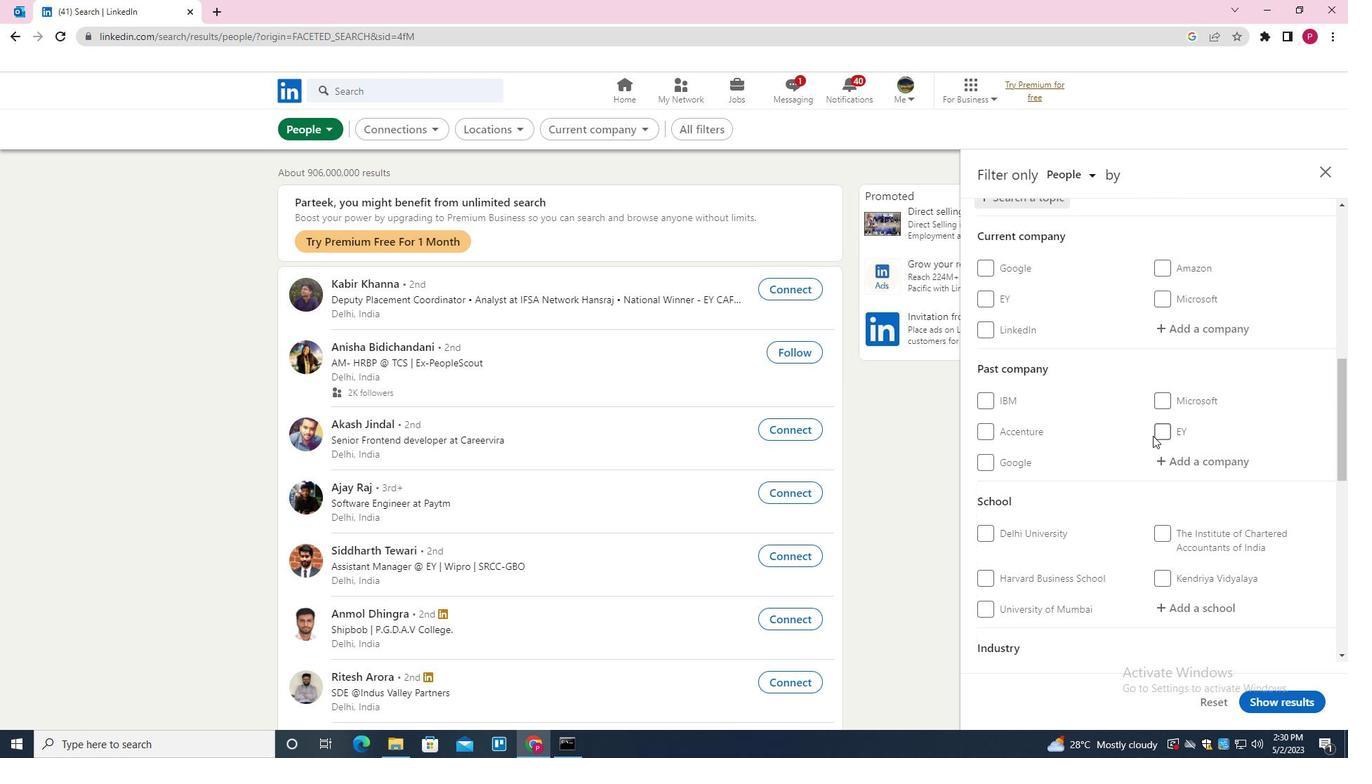 
Action: Mouse moved to (1151, 441)
Screenshot: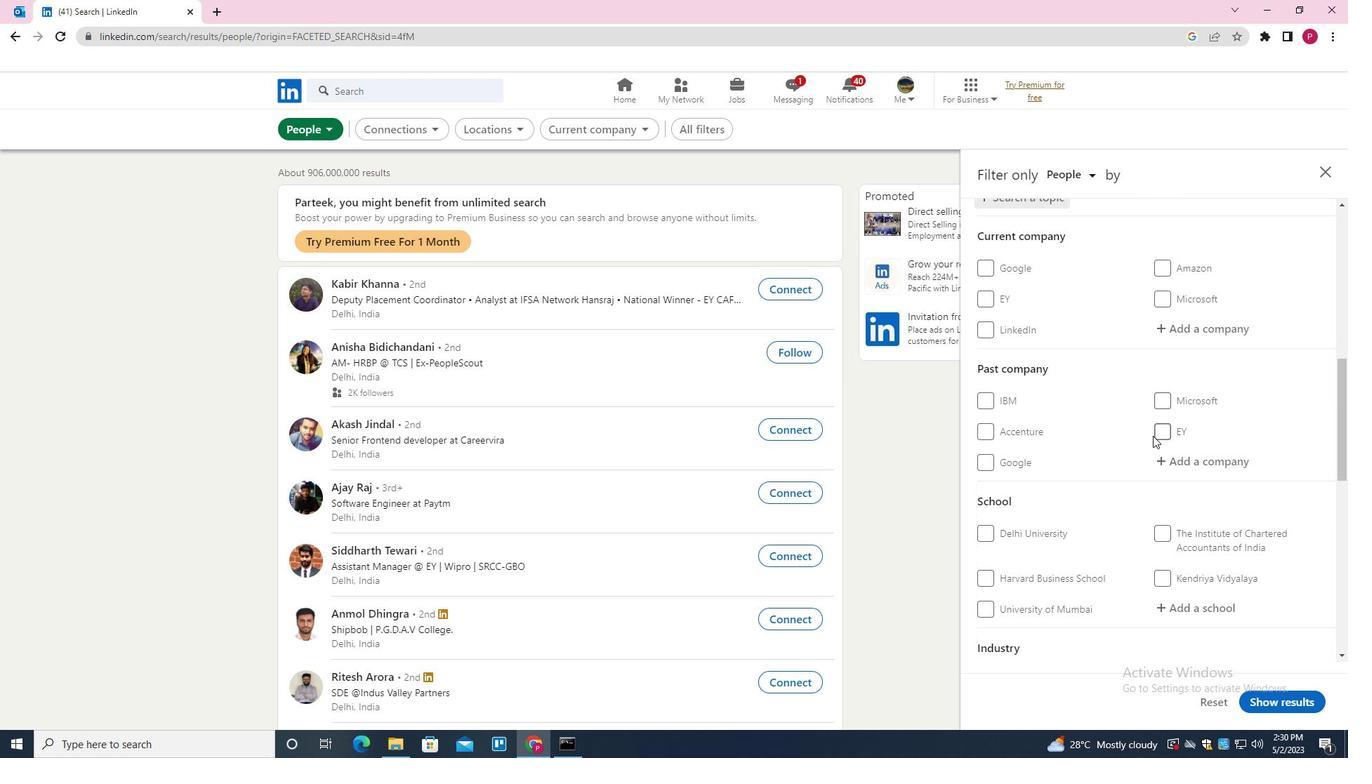 
Action: Mouse scrolled (1151, 440) with delta (0, 0)
Screenshot: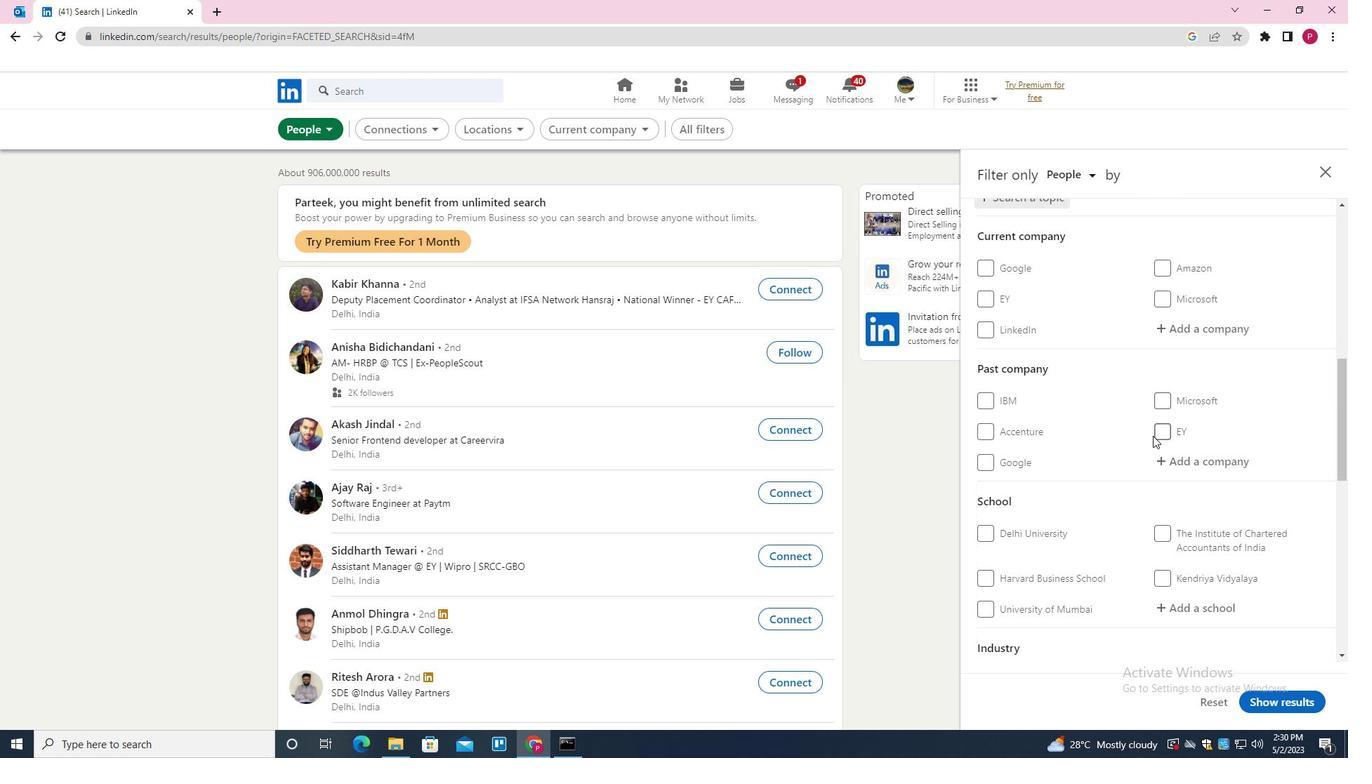 
Action: Mouse scrolled (1151, 440) with delta (0, 0)
Screenshot: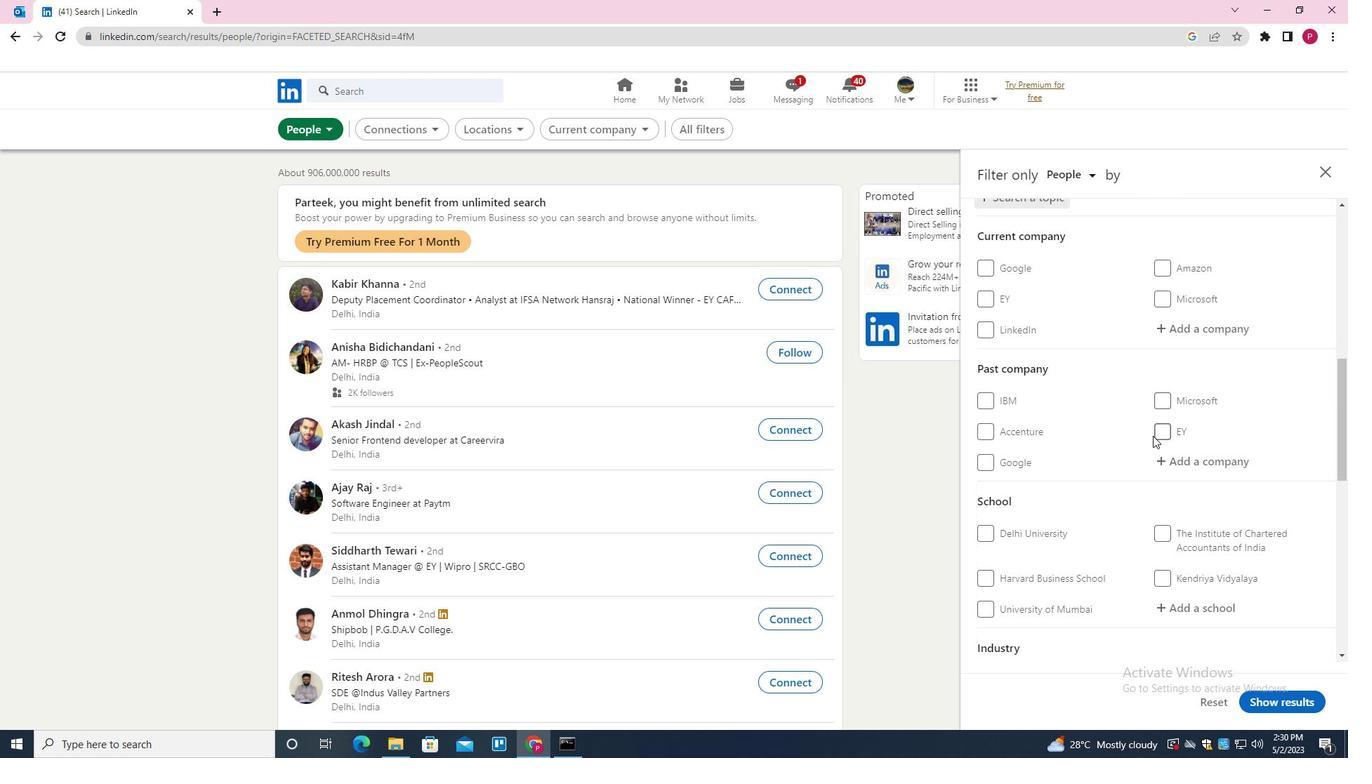 
Action: Mouse moved to (1154, 434)
Screenshot: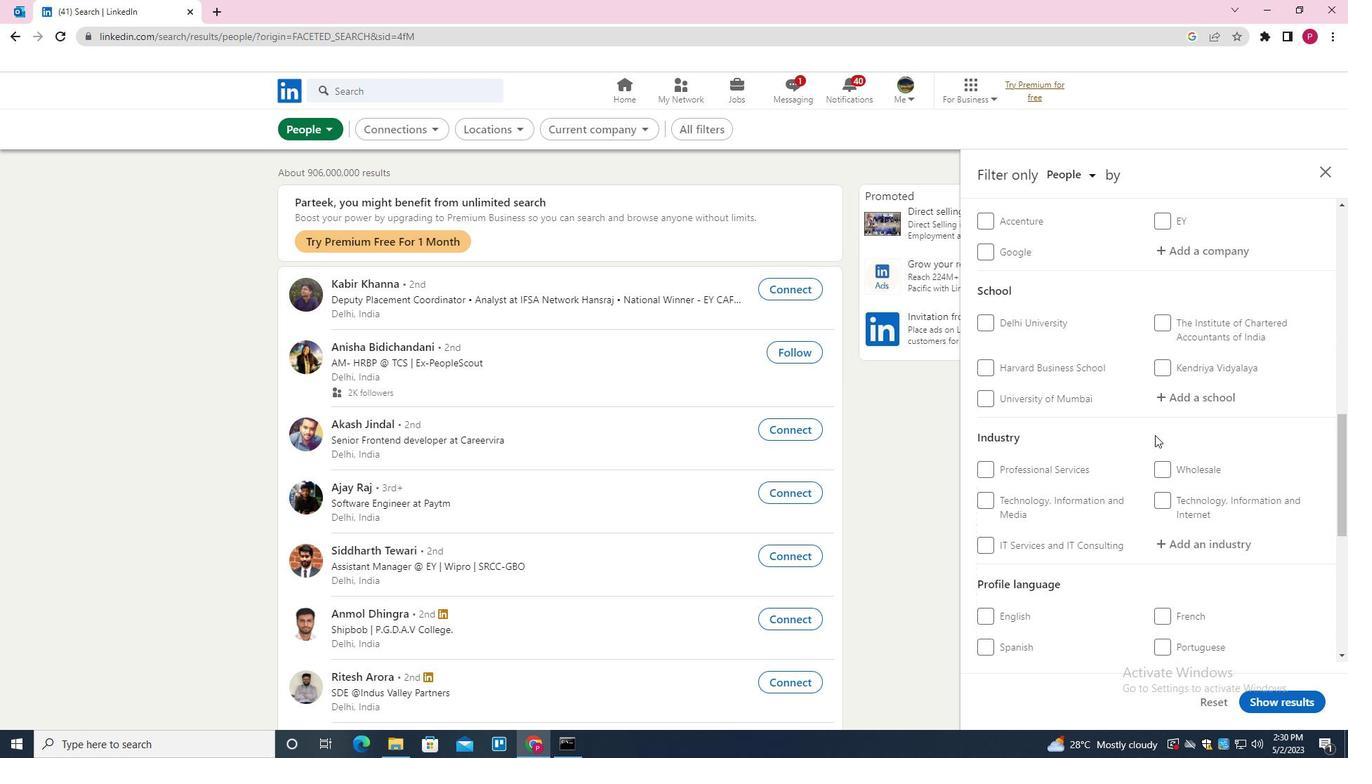 
Action: Mouse scrolled (1154, 434) with delta (0, 0)
Screenshot: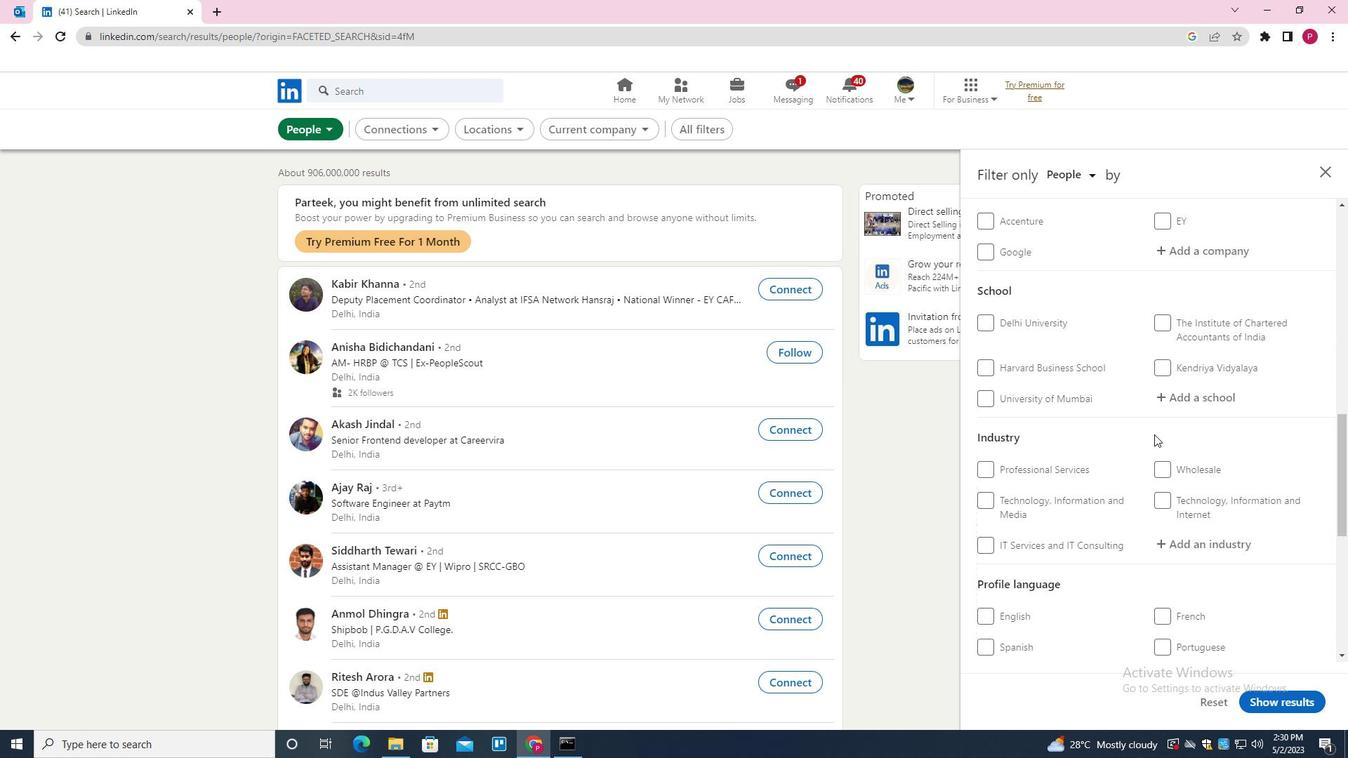 
Action: Mouse moved to (1154, 433)
Screenshot: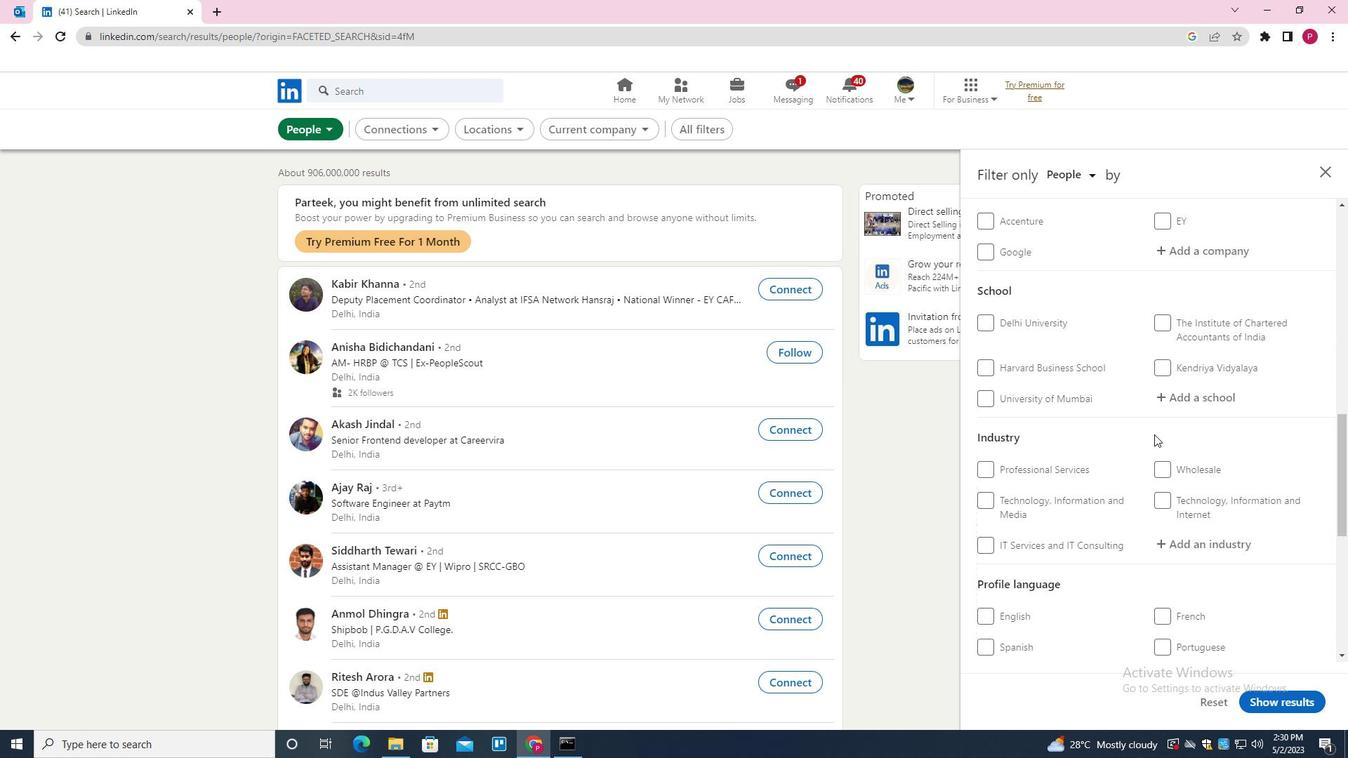 
Action: Mouse scrolled (1154, 432) with delta (0, 0)
Screenshot: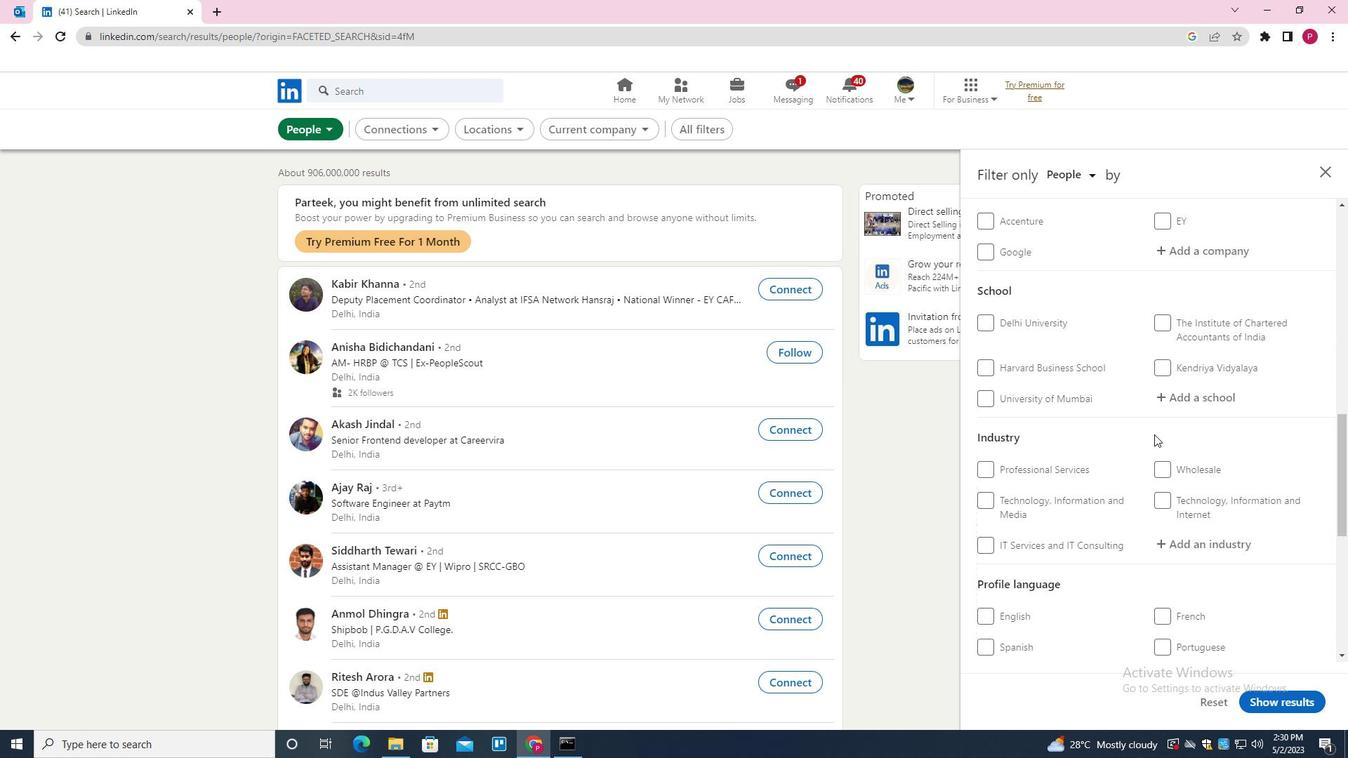 
Action: Mouse moved to (1156, 433)
Screenshot: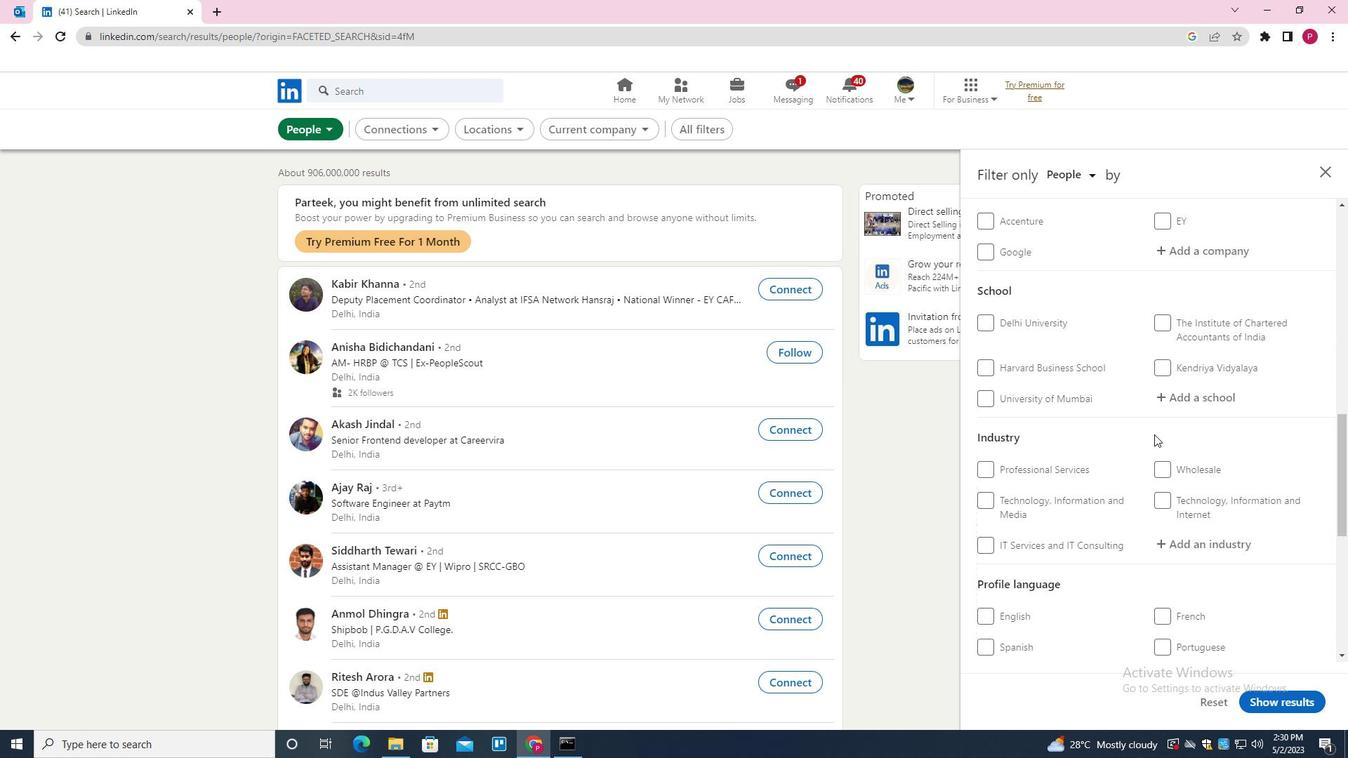 
Action: Mouse scrolled (1156, 432) with delta (0, 0)
Screenshot: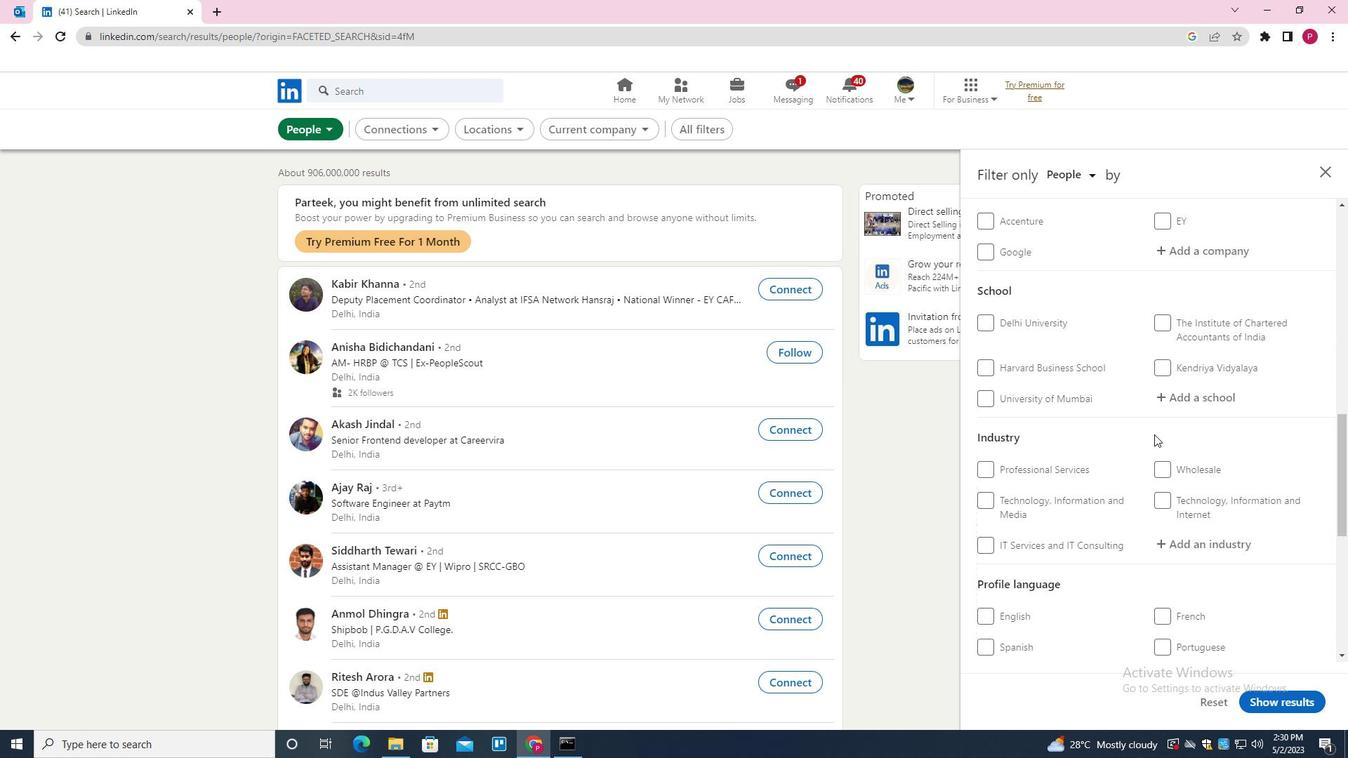
Action: Mouse moved to (1136, 424)
Screenshot: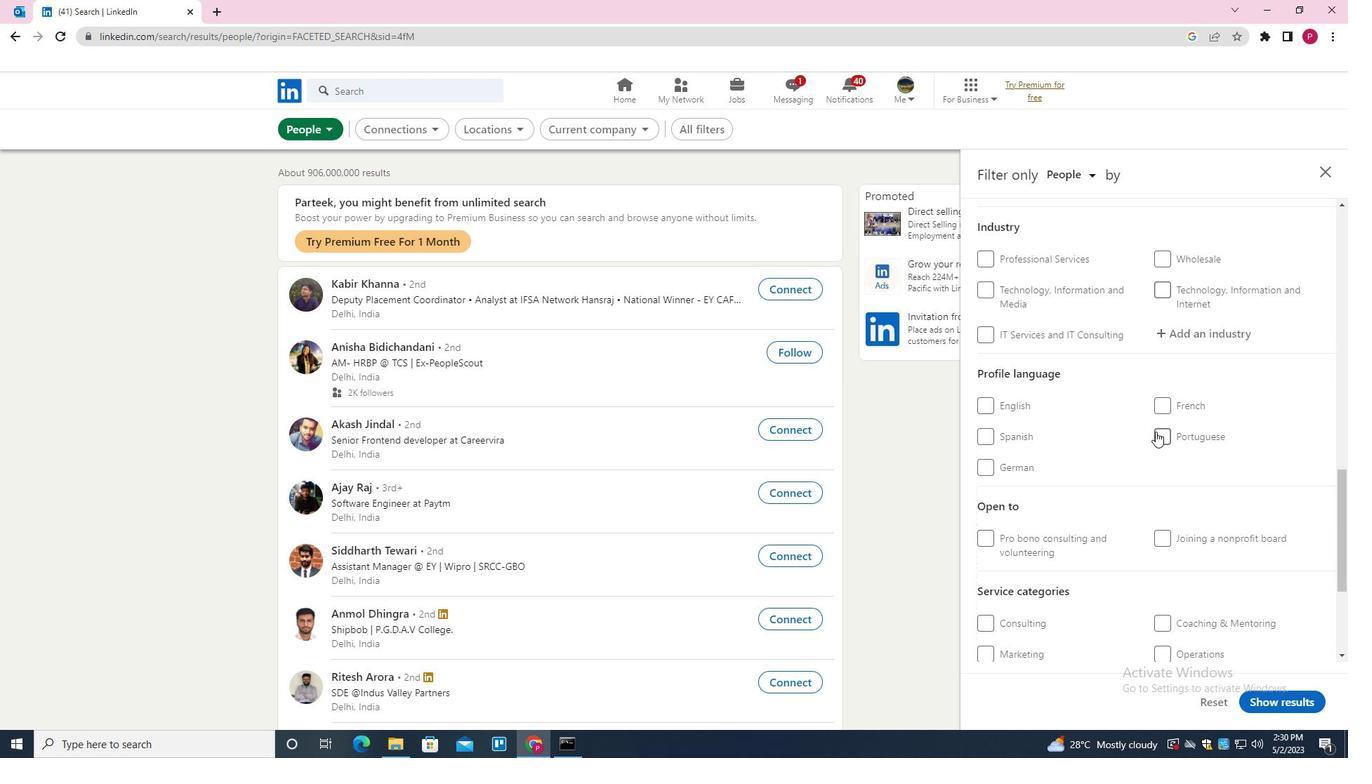 
Action: Mouse scrolled (1136, 424) with delta (0, 0)
Screenshot: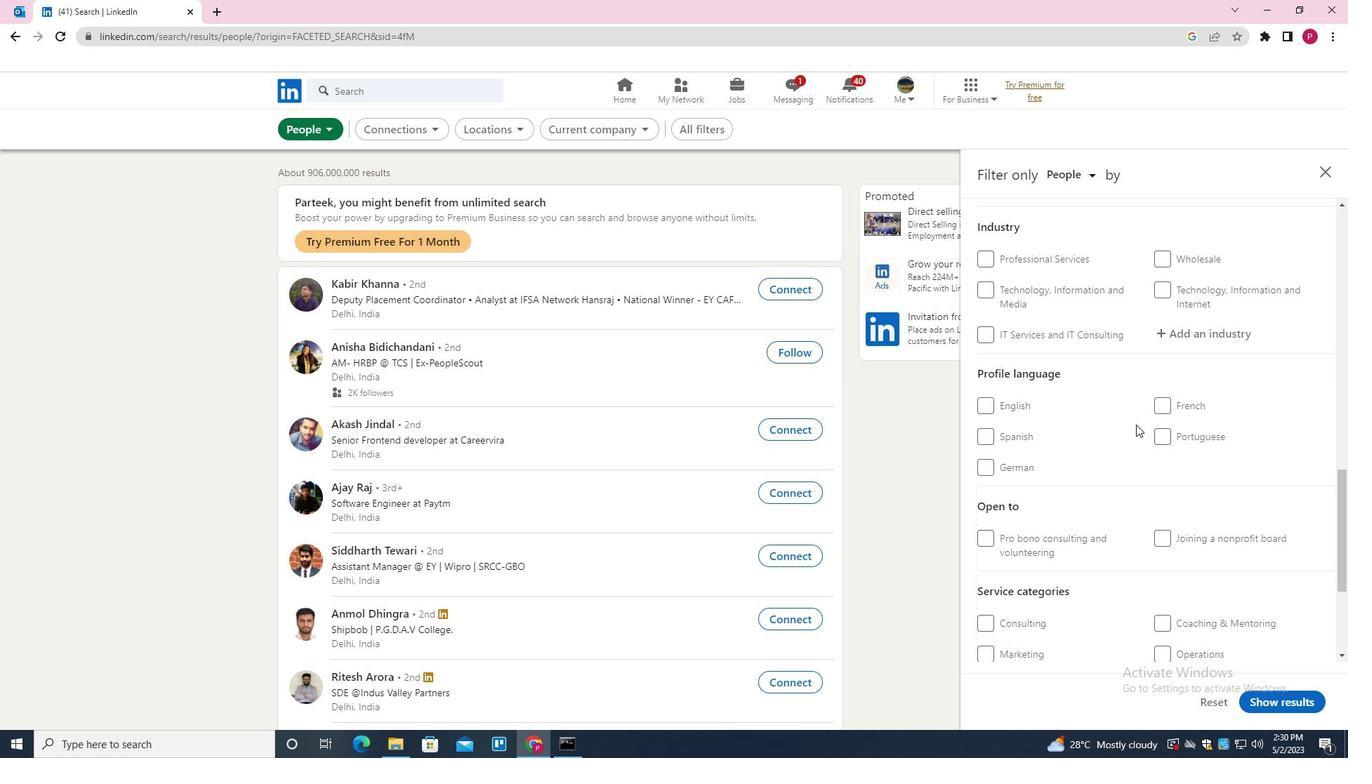 
Action: Mouse scrolled (1136, 424) with delta (0, 0)
Screenshot: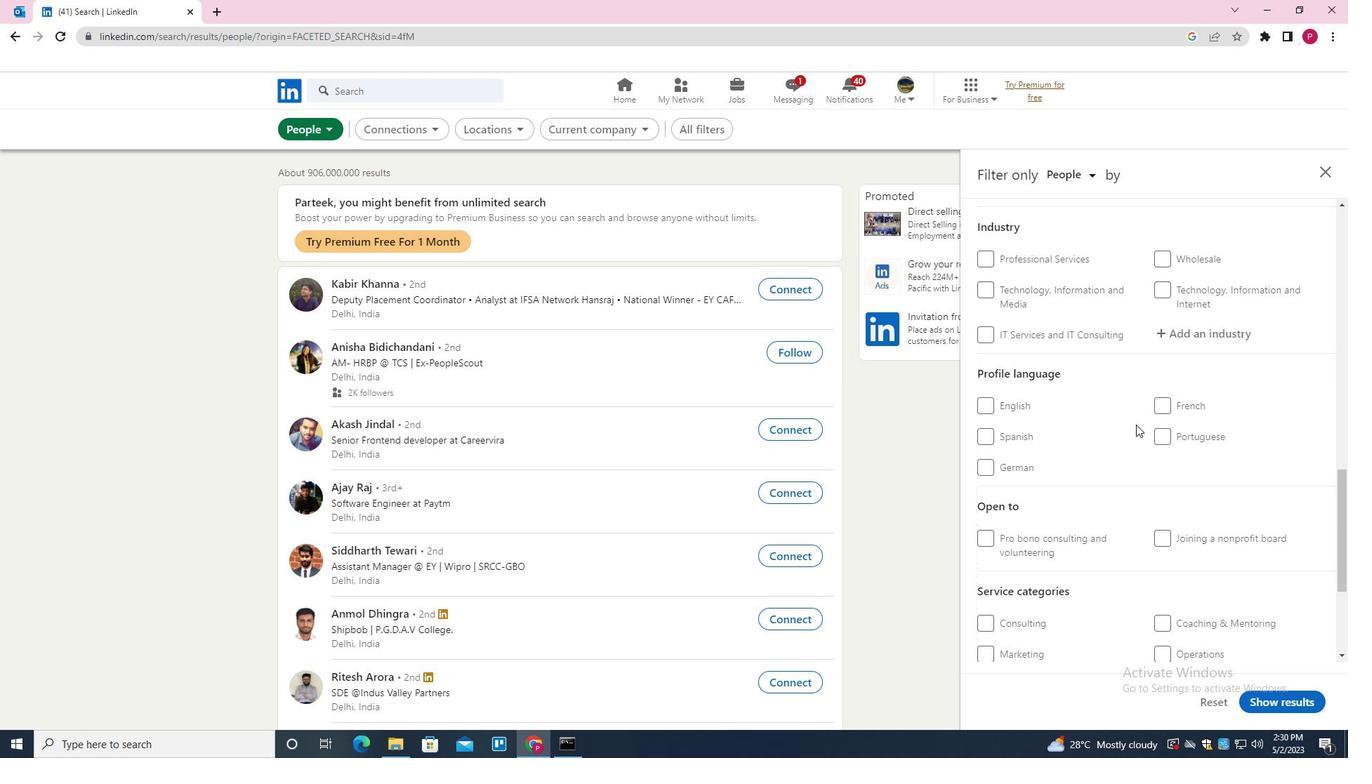 
Action: Mouse moved to (1158, 292)
Screenshot: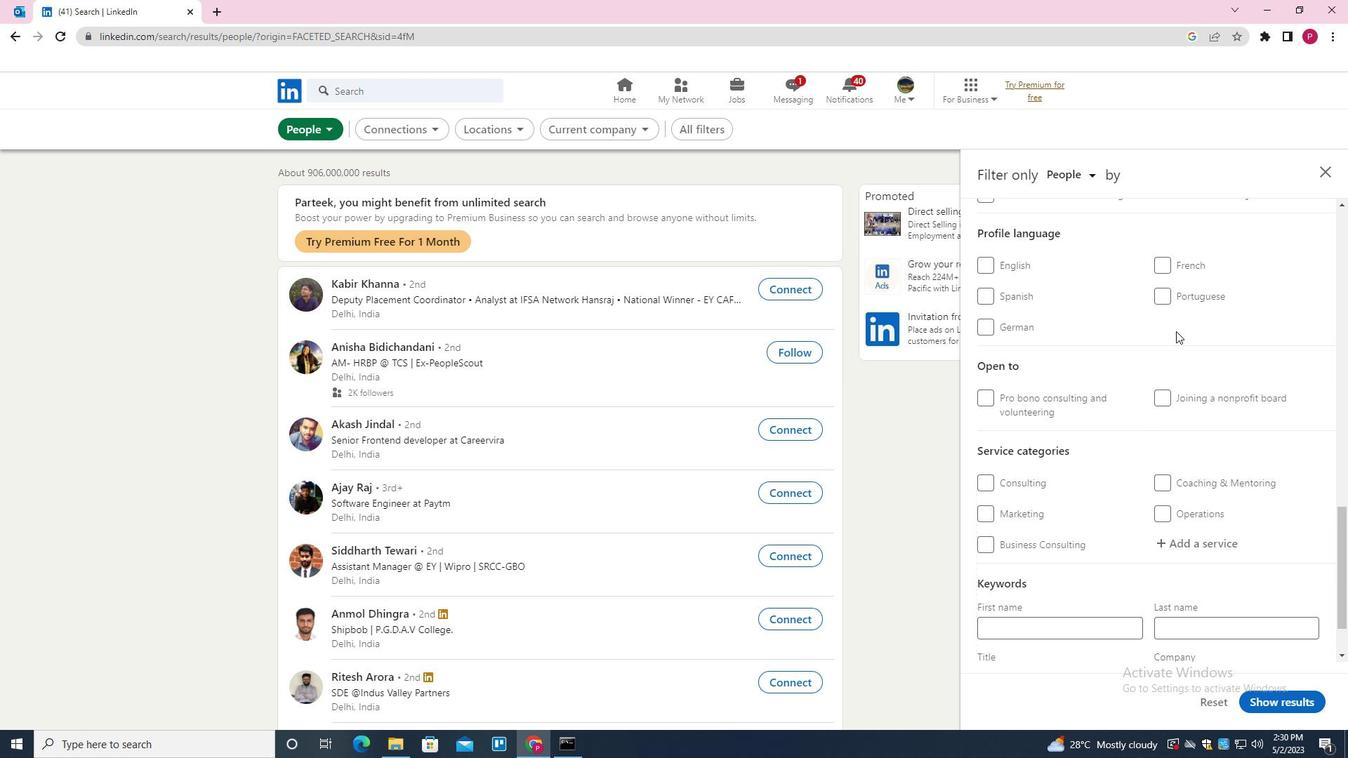 
Action: Mouse pressed left at (1158, 292)
Screenshot: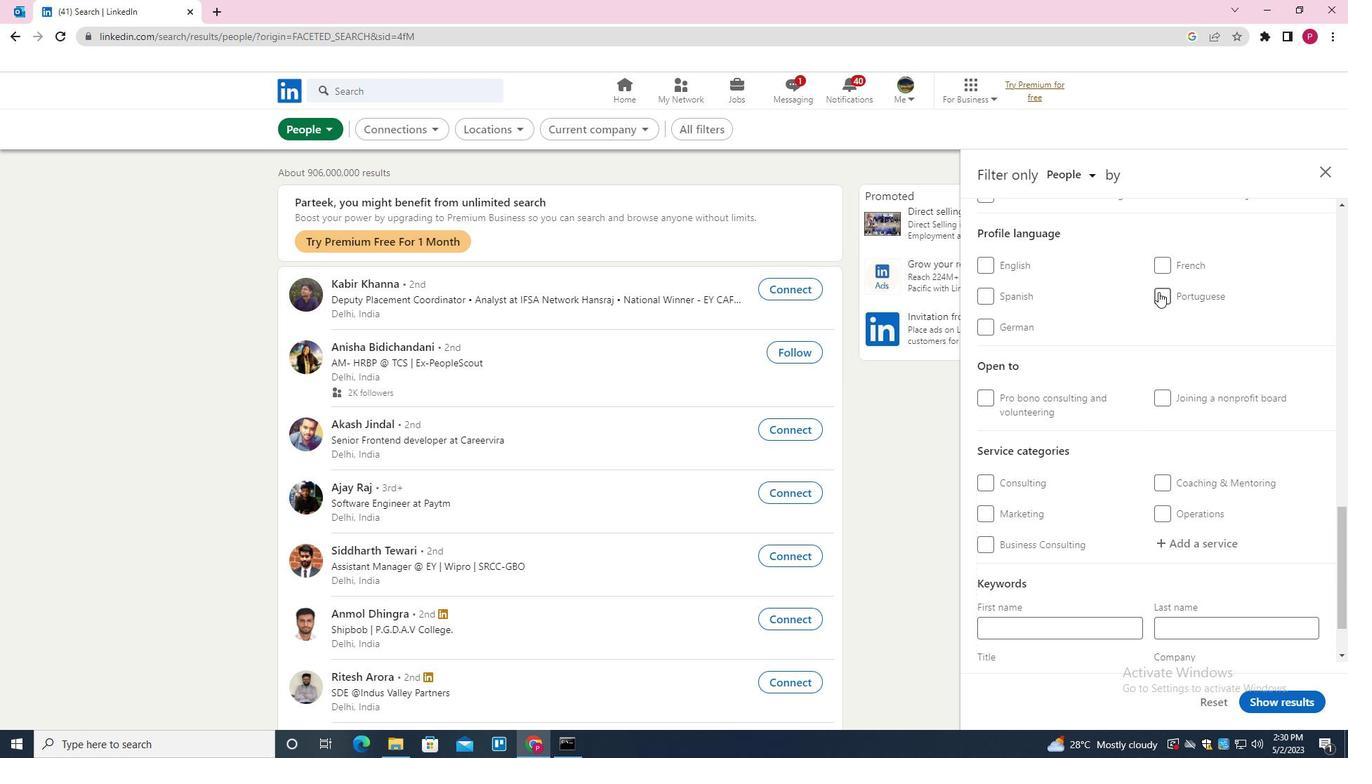 
Action: Mouse moved to (1125, 346)
Screenshot: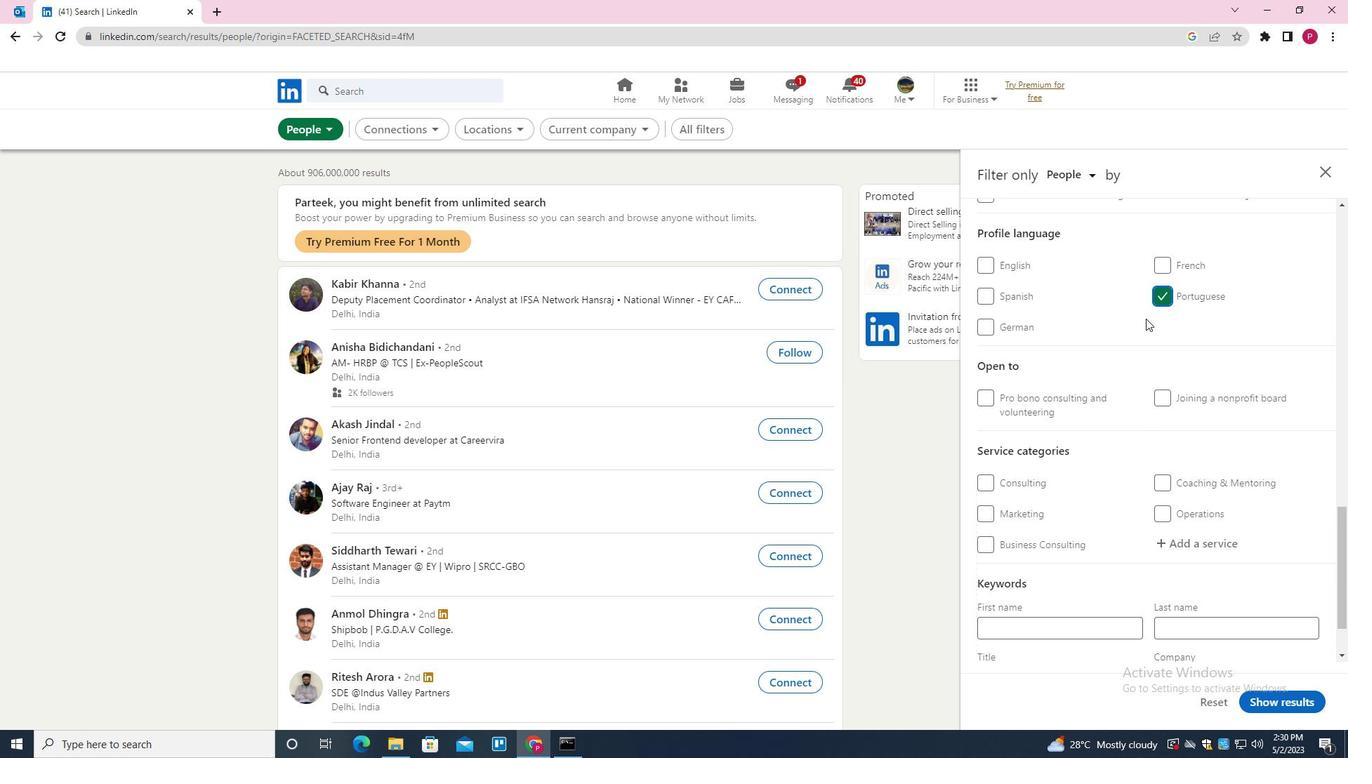 
Action: Mouse scrolled (1125, 346) with delta (0, 0)
Screenshot: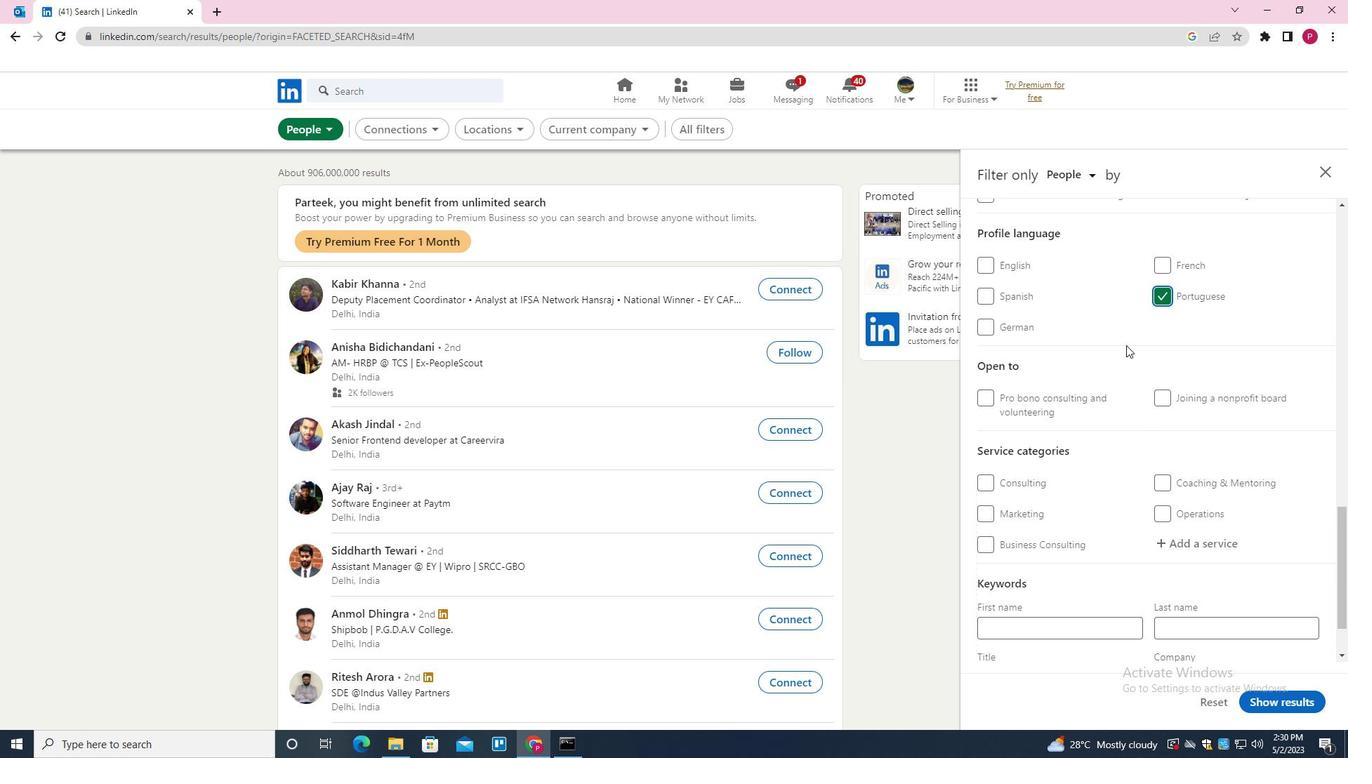 
Action: Mouse scrolled (1125, 346) with delta (0, 0)
Screenshot: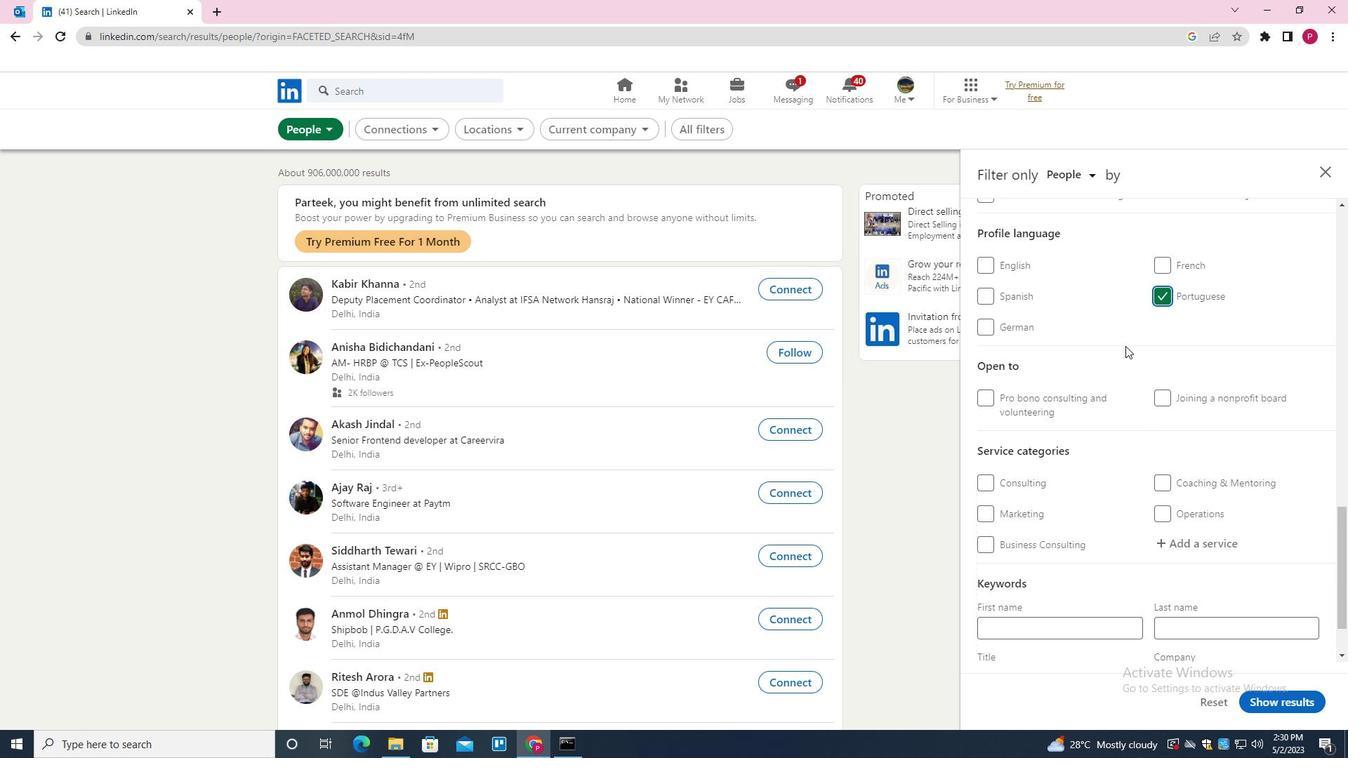 
Action: Mouse scrolled (1125, 346) with delta (0, 0)
Screenshot: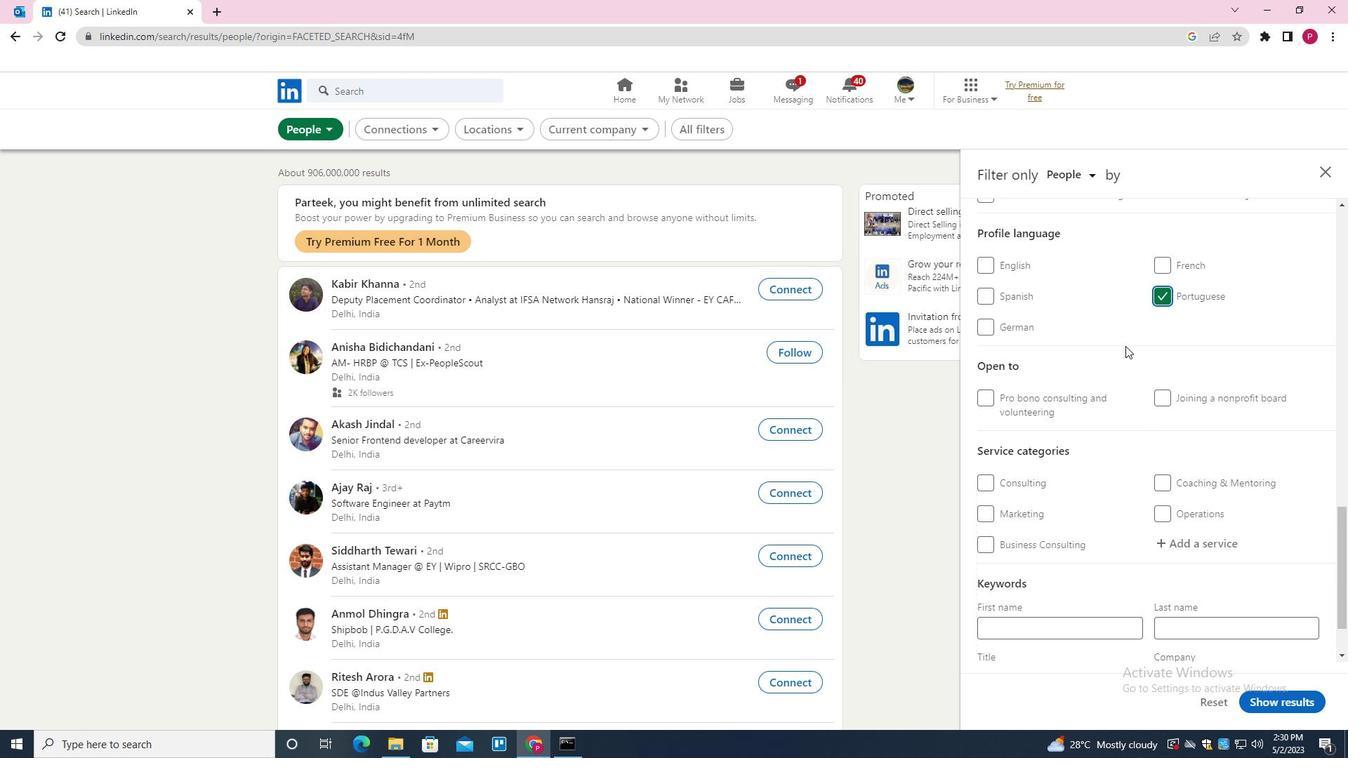 
Action: Mouse scrolled (1125, 346) with delta (0, 0)
Screenshot: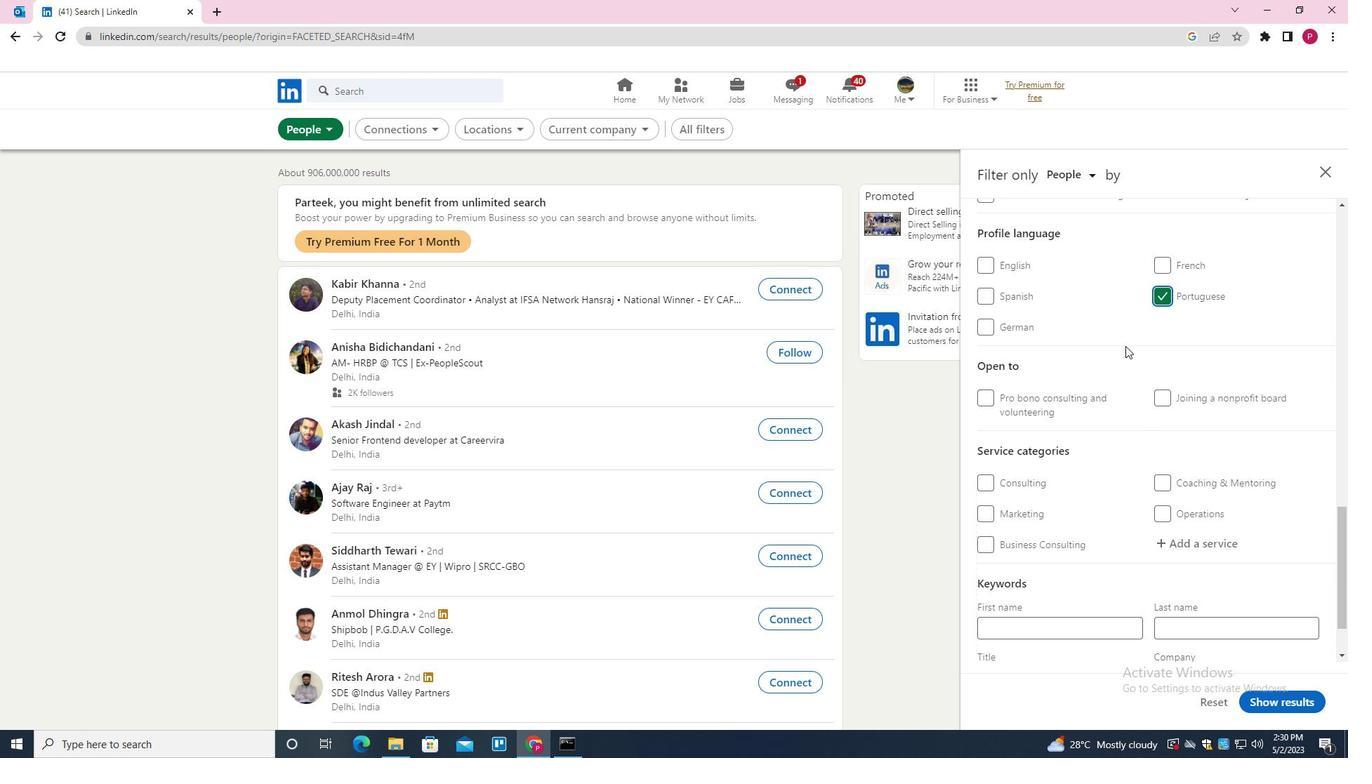 
Action: Mouse moved to (1117, 359)
Screenshot: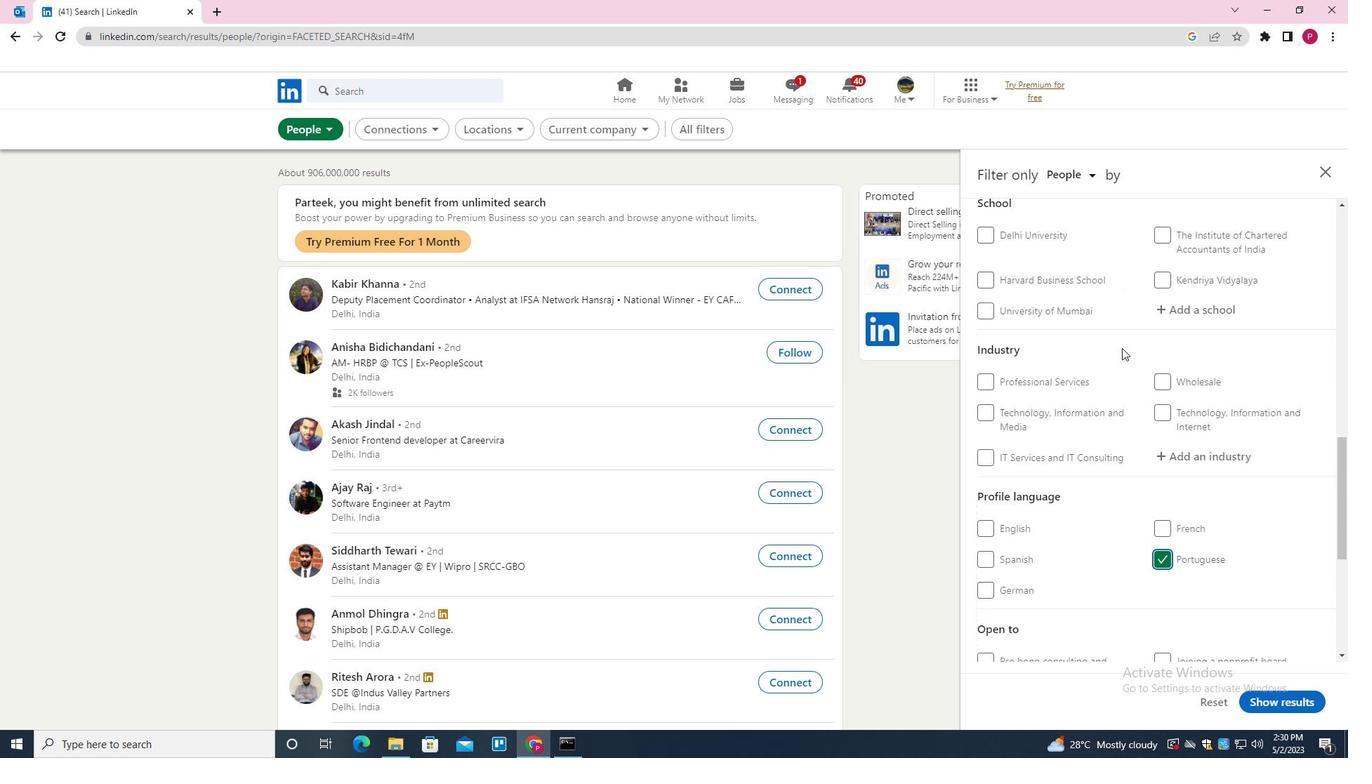 
Action: Mouse scrolled (1117, 360) with delta (0, 0)
Screenshot: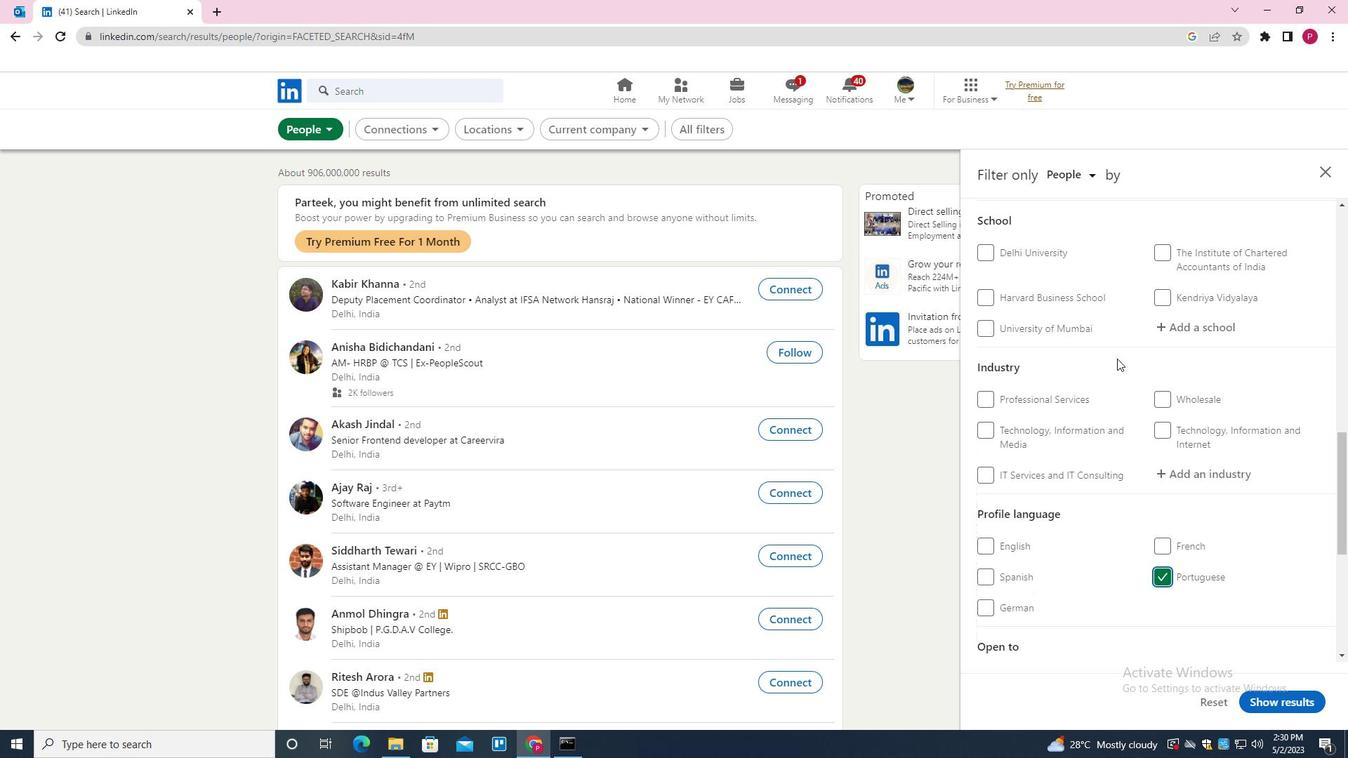 
Action: Mouse scrolled (1117, 360) with delta (0, 0)
Screenshot: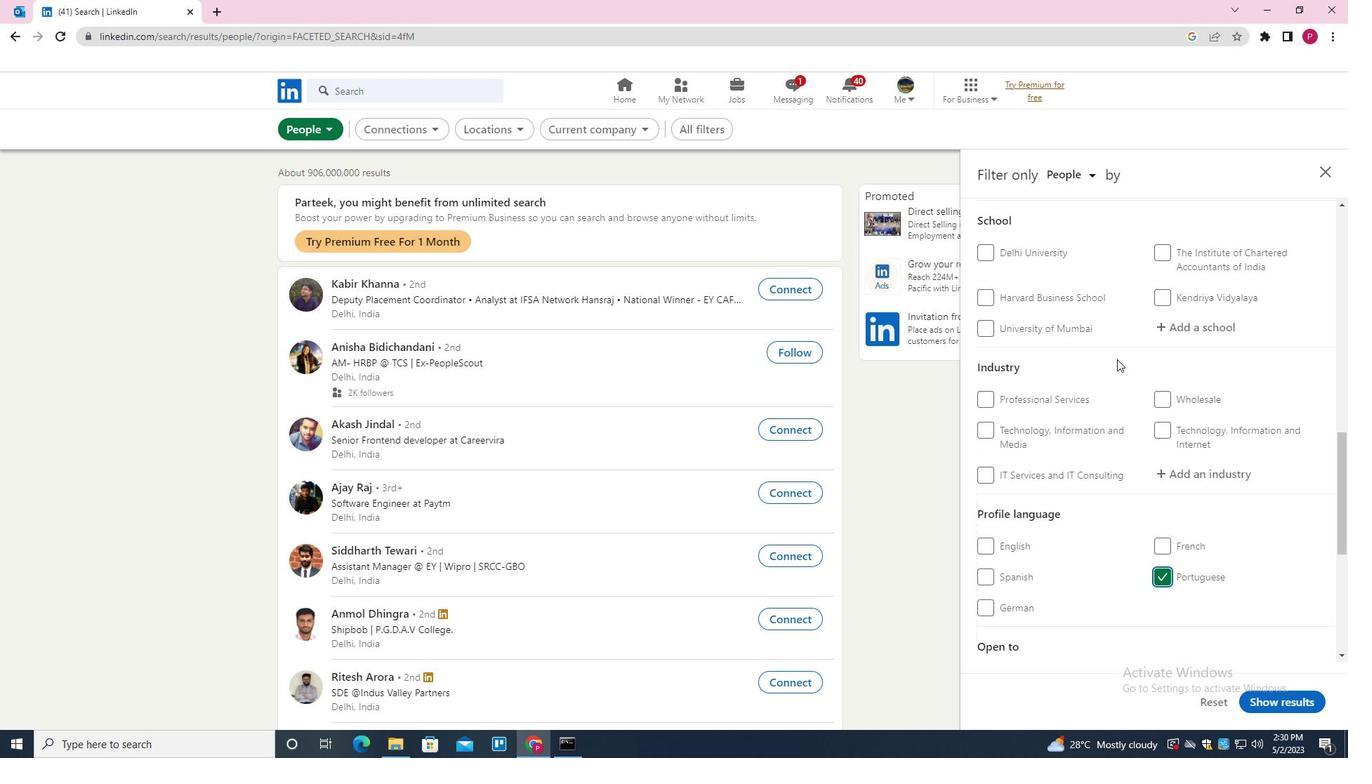 
Action: Mouse scrolled (1117, 360) with delta (0, 0)
Screenshot: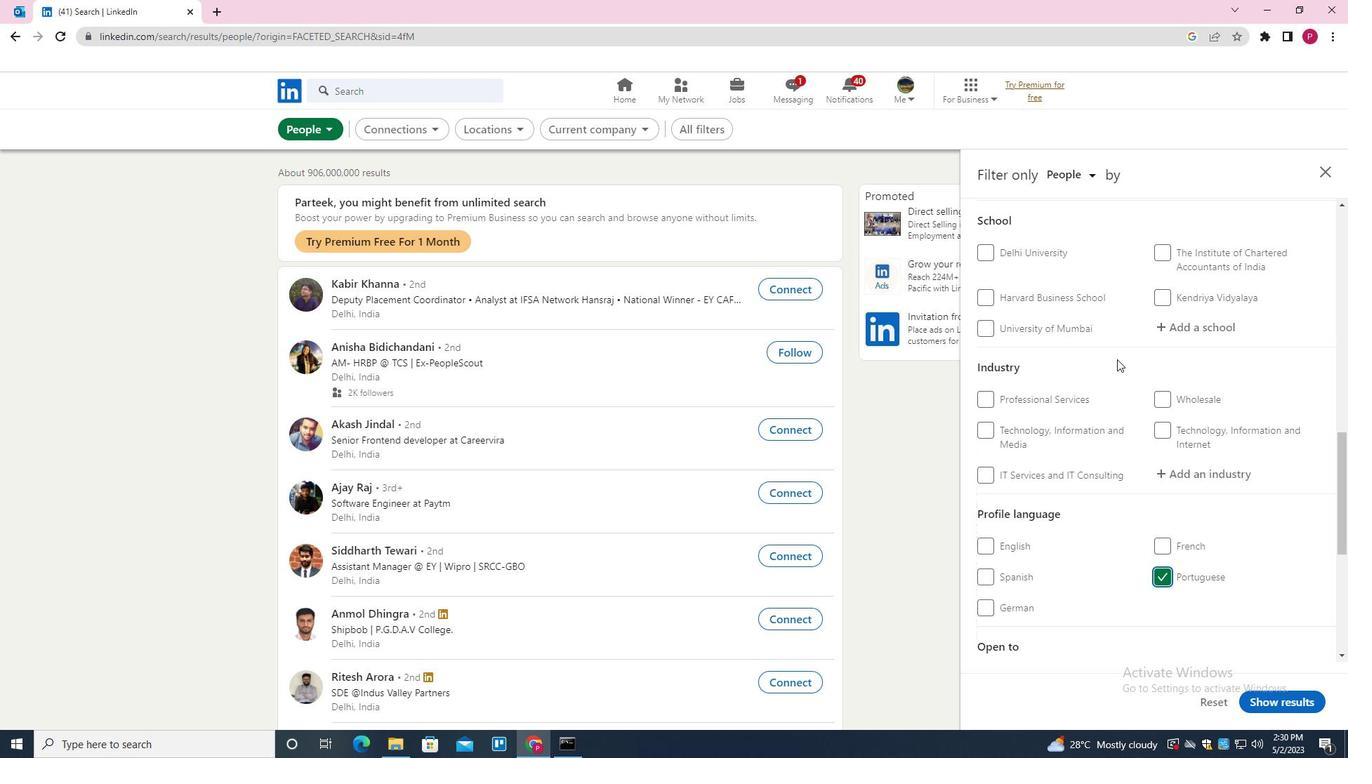 
Action: Mouse moved to (1117, 360)
Screenshot: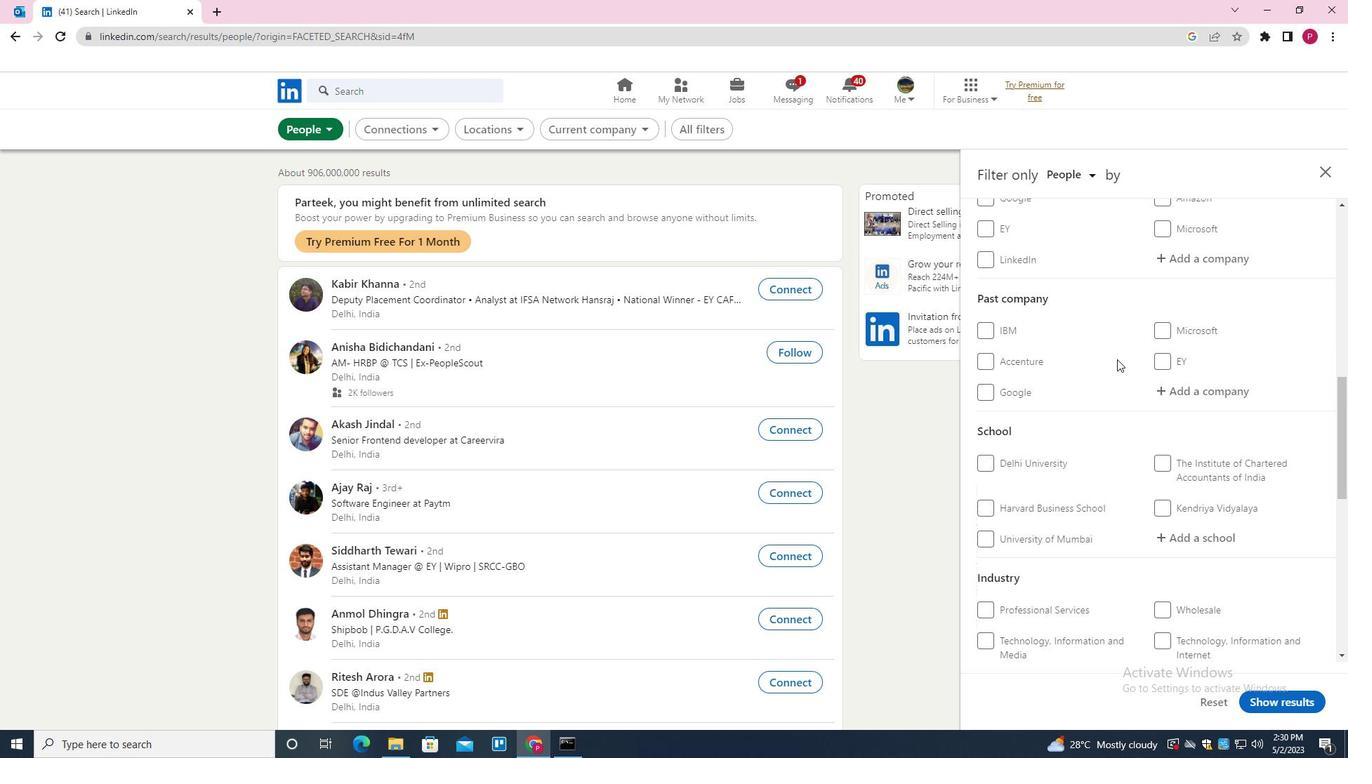 
Action: Mouse scrolled (1117, 361) with delta (0, 0)
Screenshot: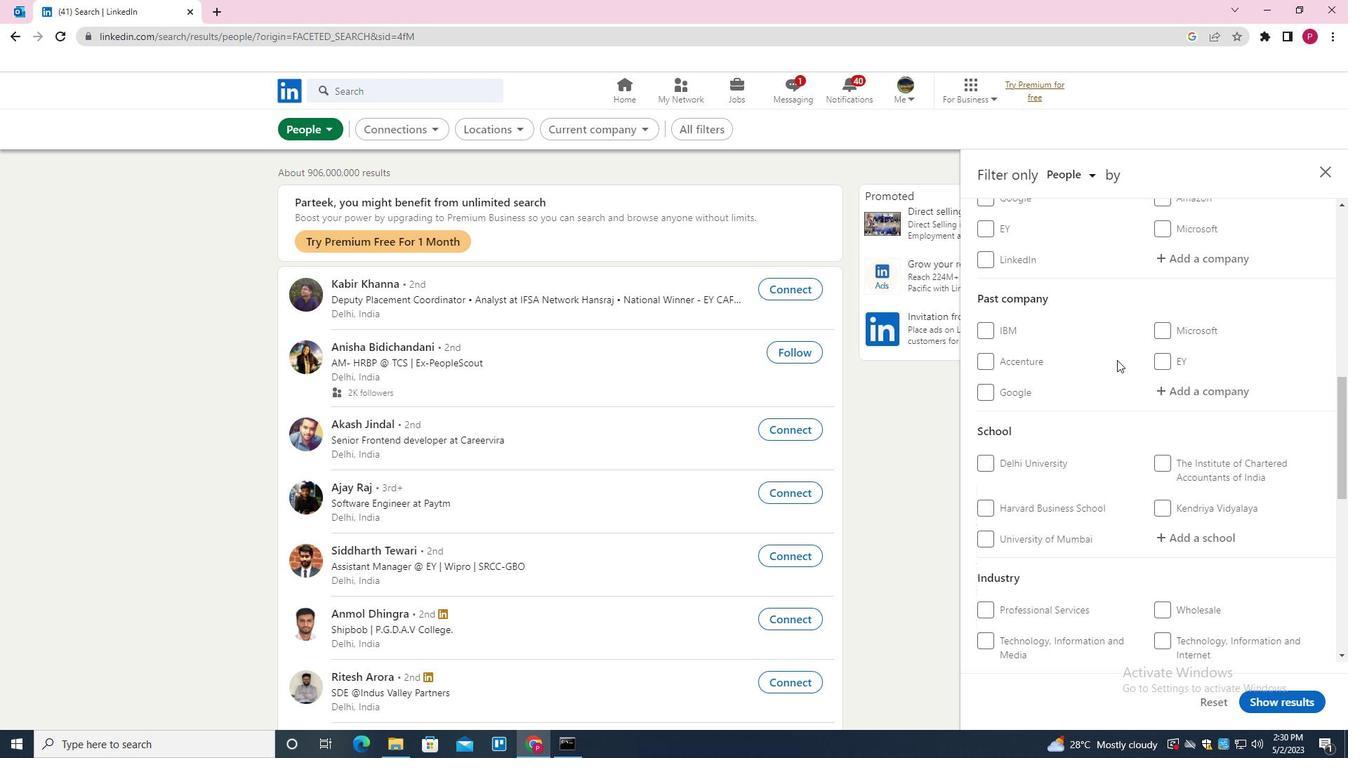 
Action: Mouse scrolled (1117, 361) with delta (0, 0)
Screenshot: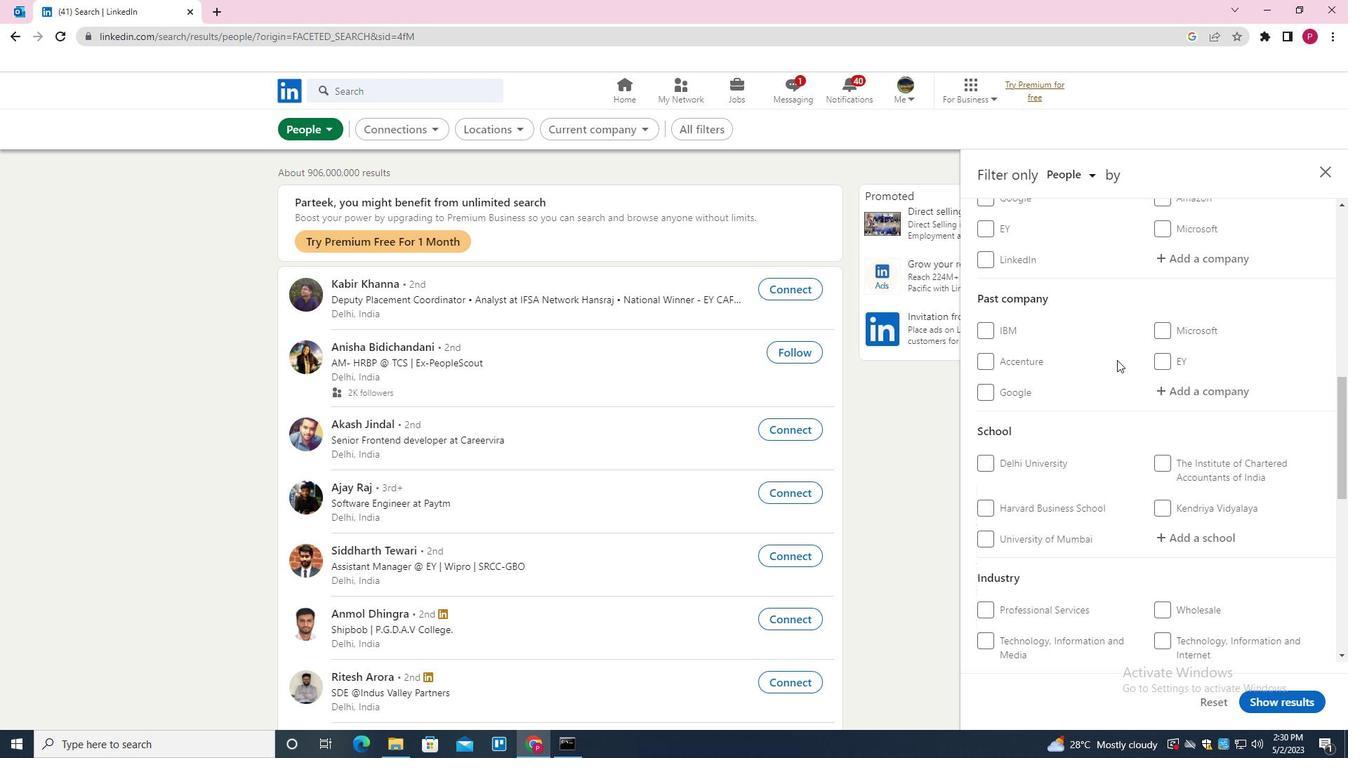 
Action: Mouse moved to (1208, 405)
Screenshot: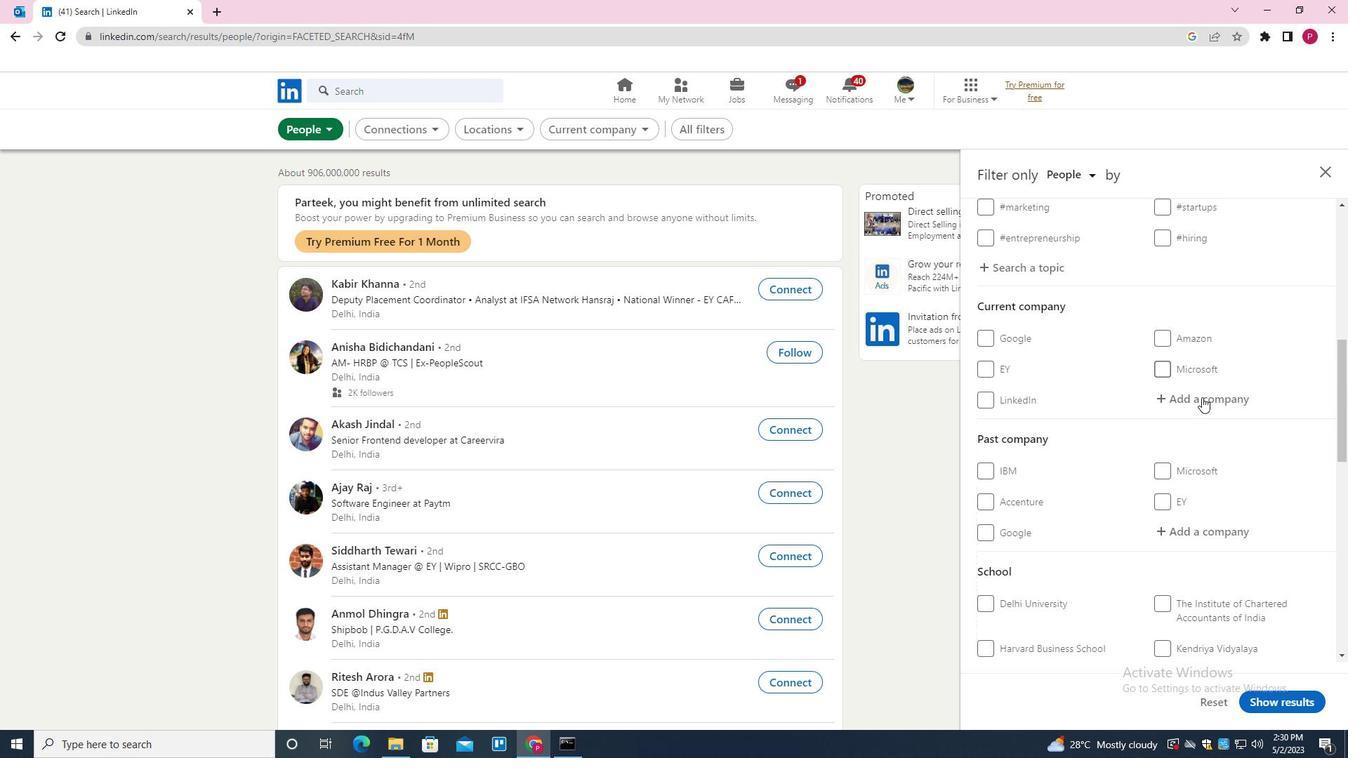 
Action: Mouse pressed left at (1208, 405)
Screenshot: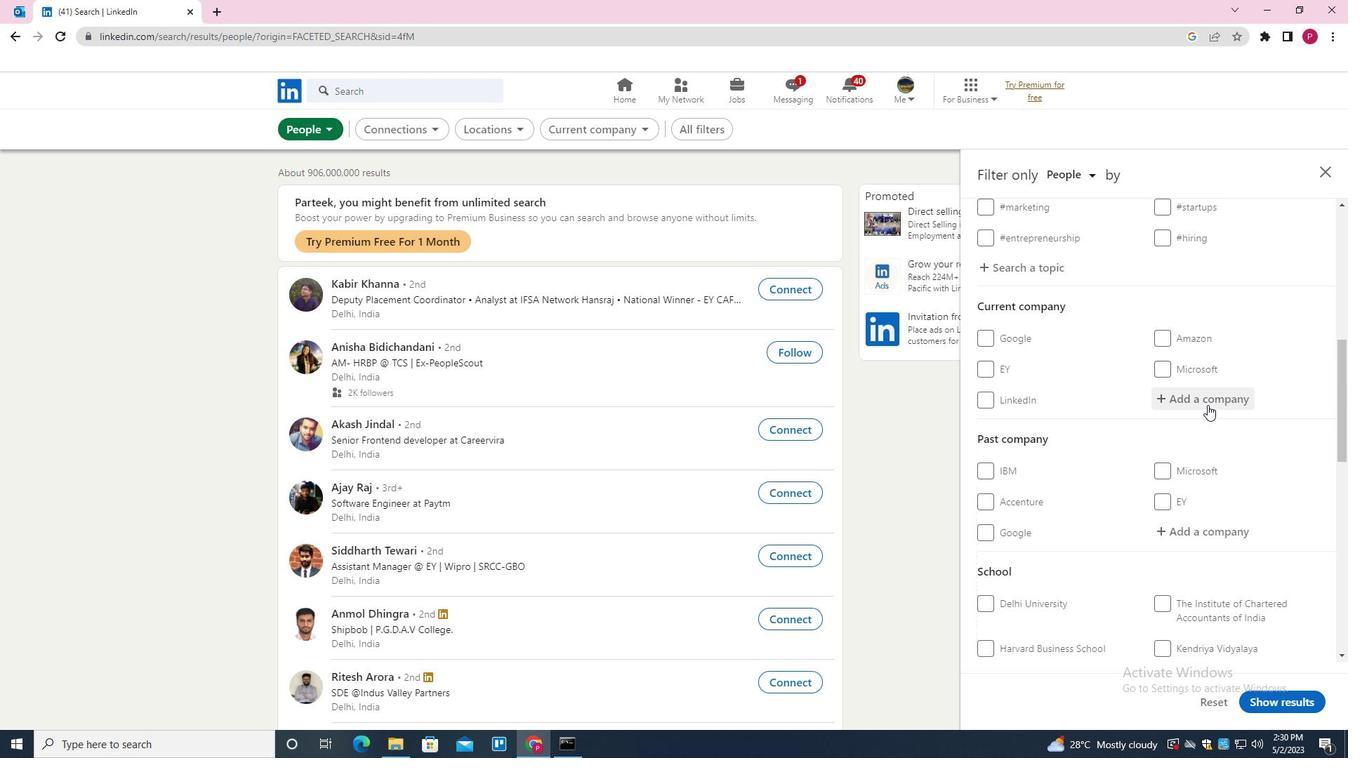 
Action: Mouse moved to (1208, 405)
Screenshot: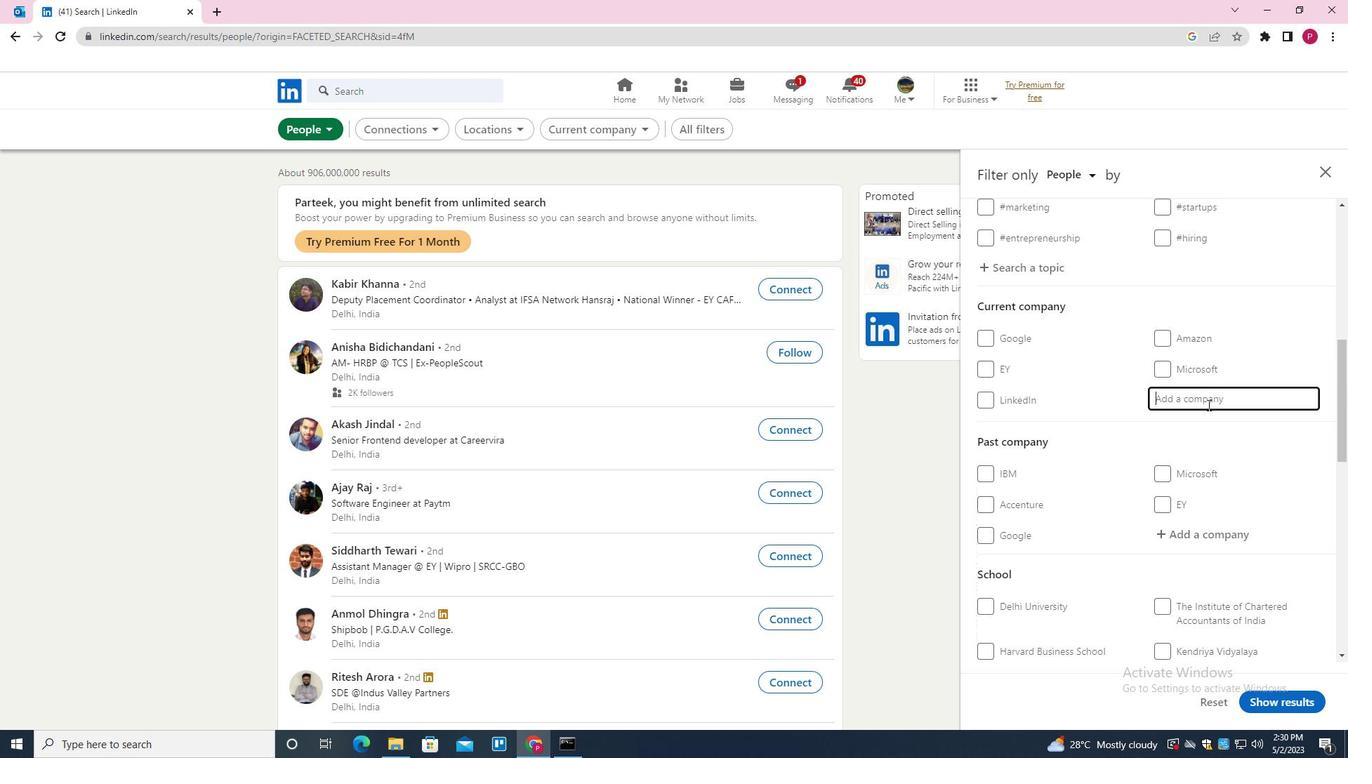 
Action: Key pressed <Key.shift><Key.shift><Key.shift><Key.shift><Key.shift><Key.shift><Key.shift><Key.shift>ULTRA<Key.space><Key.shift>TECH<Key.down><Key.enter>
Screenshot: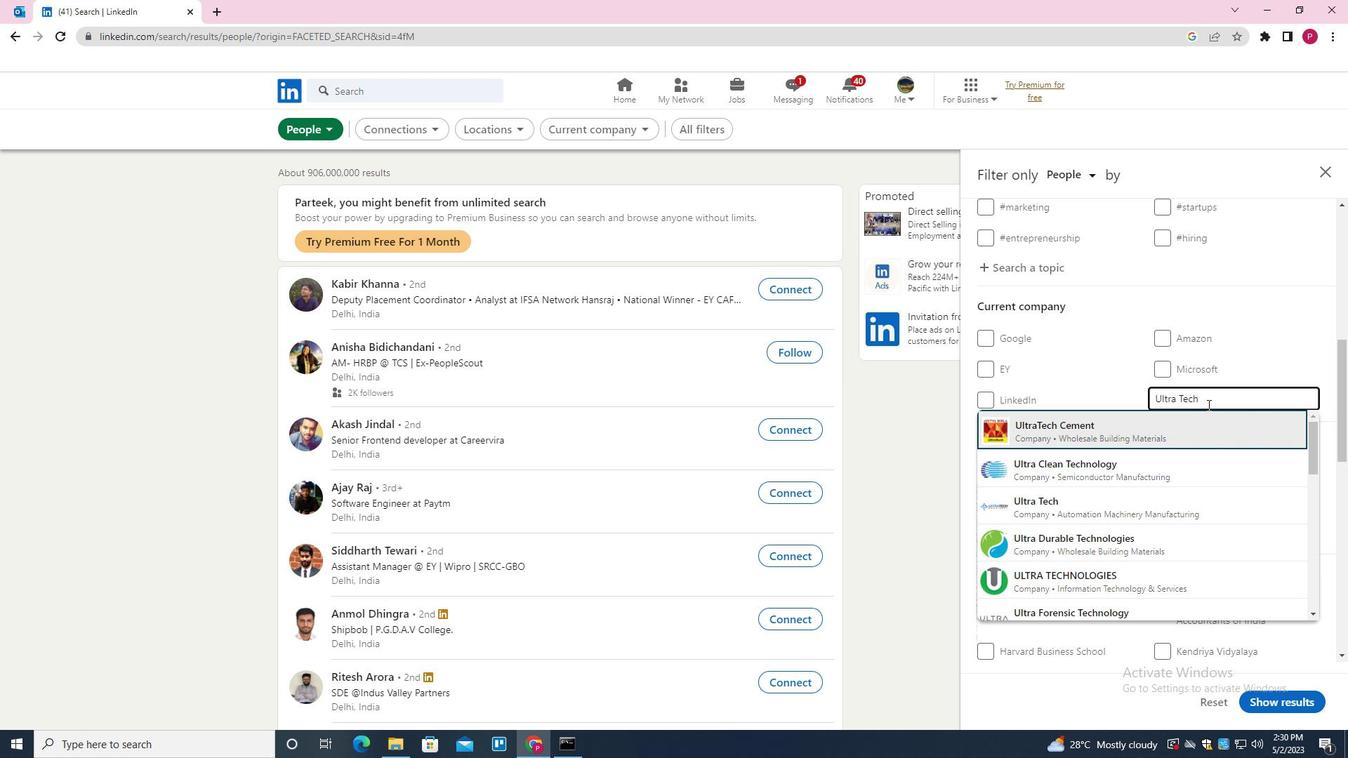 
Action: Mouse moved to (1203, 421)
Screenshot: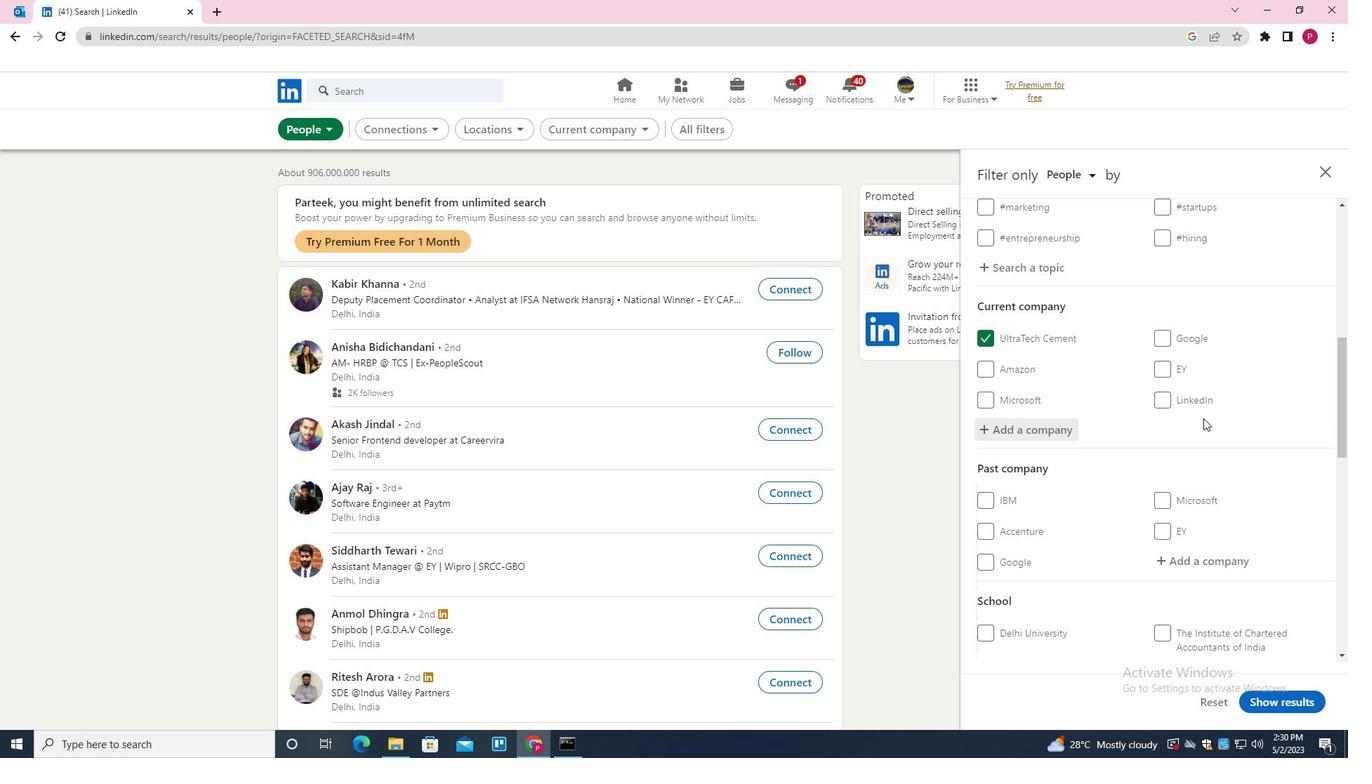 
Action: Mouse scrolled (1203, 420) with delta (0, 0)
Screenshot: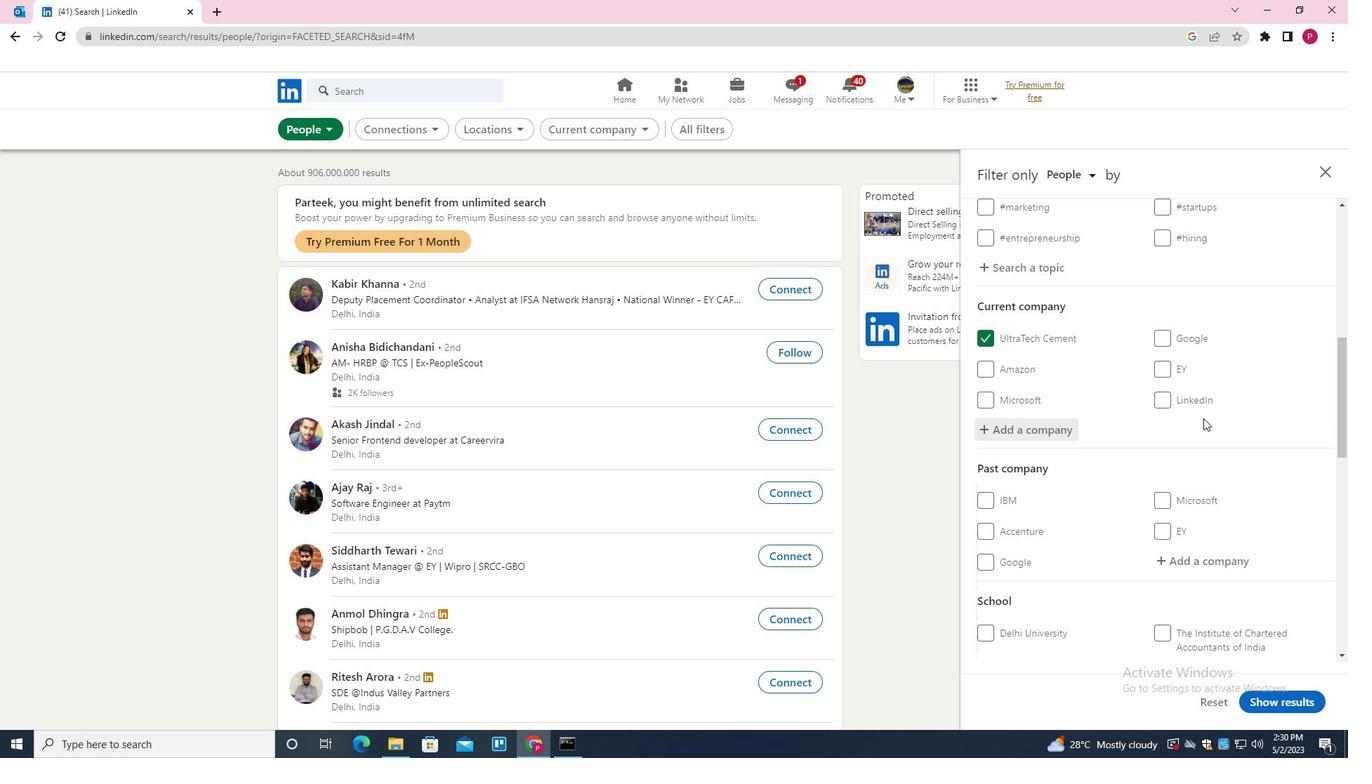 
Action: Mouse scrolled (1203, 420) with delta (0, 0)
Screenshot: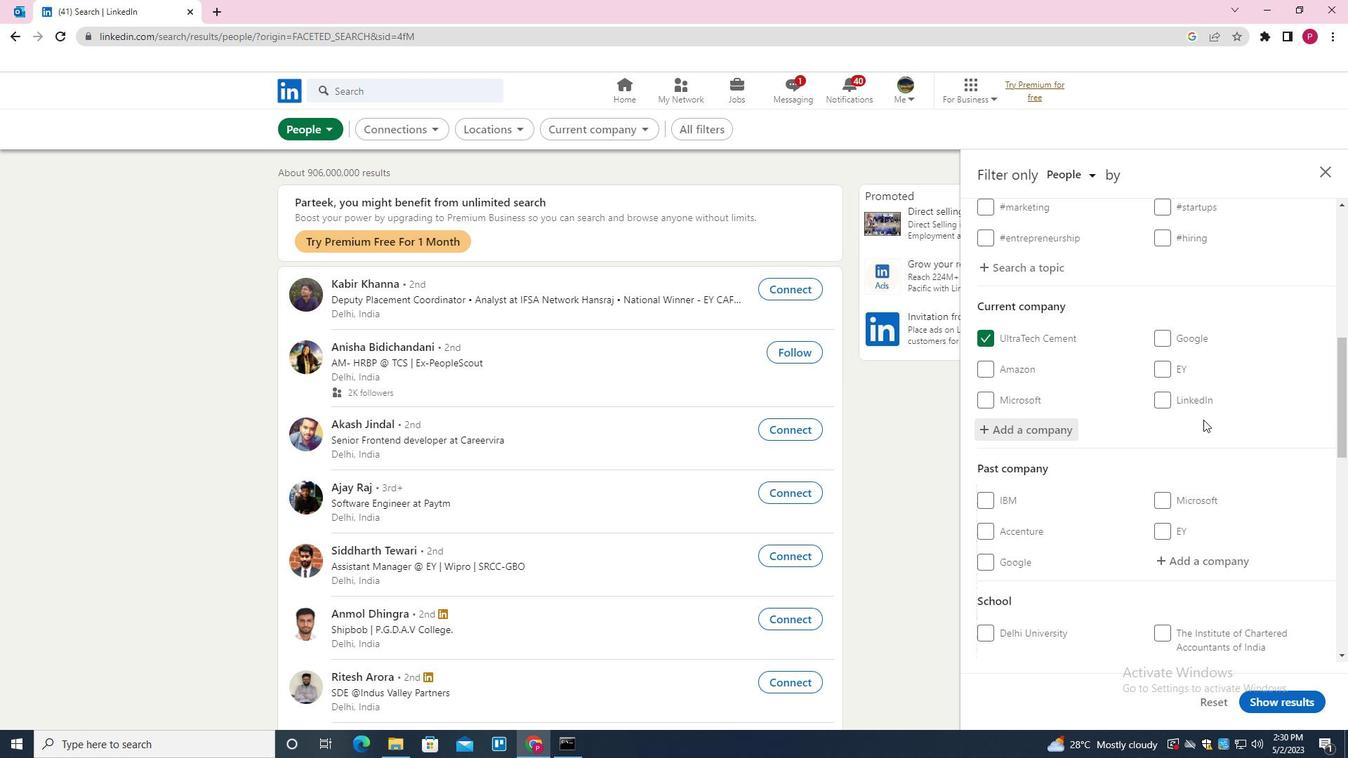 
Action: Mouse moved to (1203, 422)
Screenshot: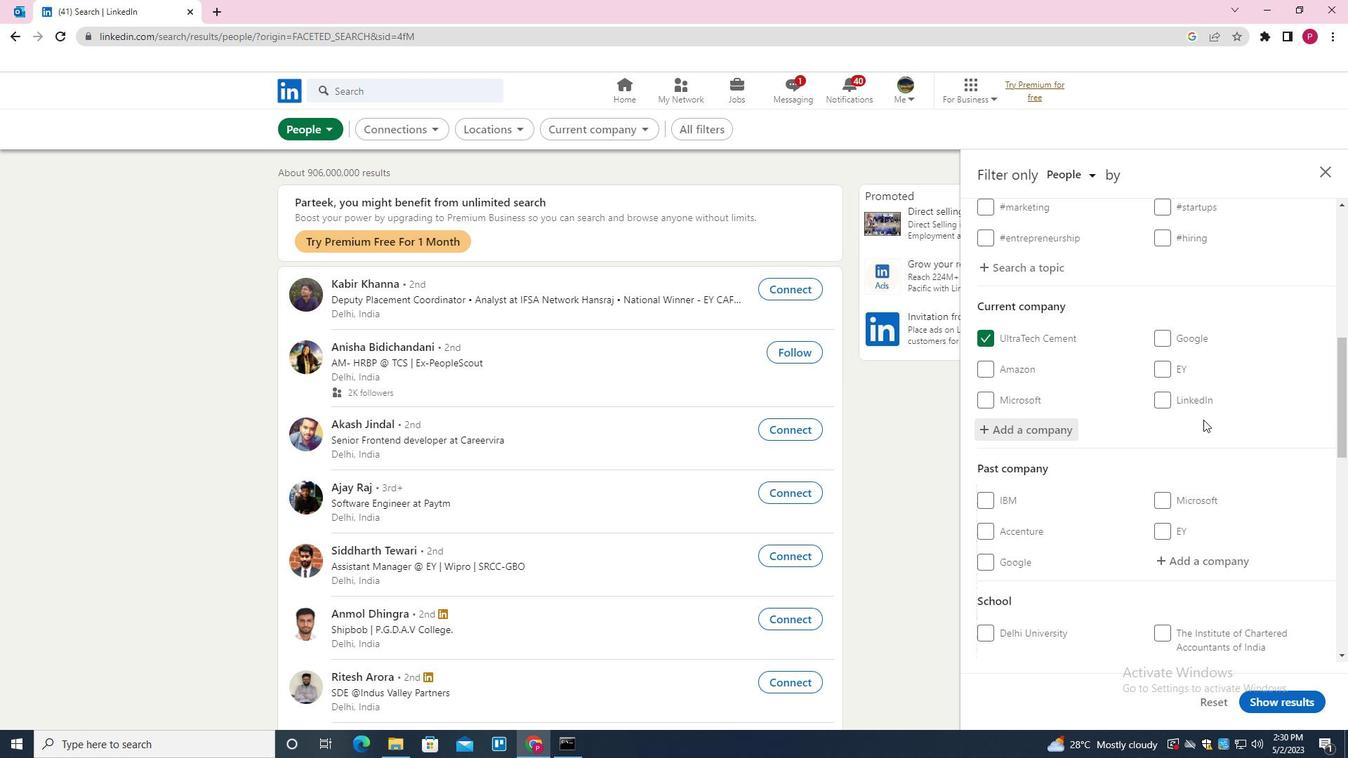 
Action: Mouse scrolled (1203, 421) with delta (0, 0)
Screenshot: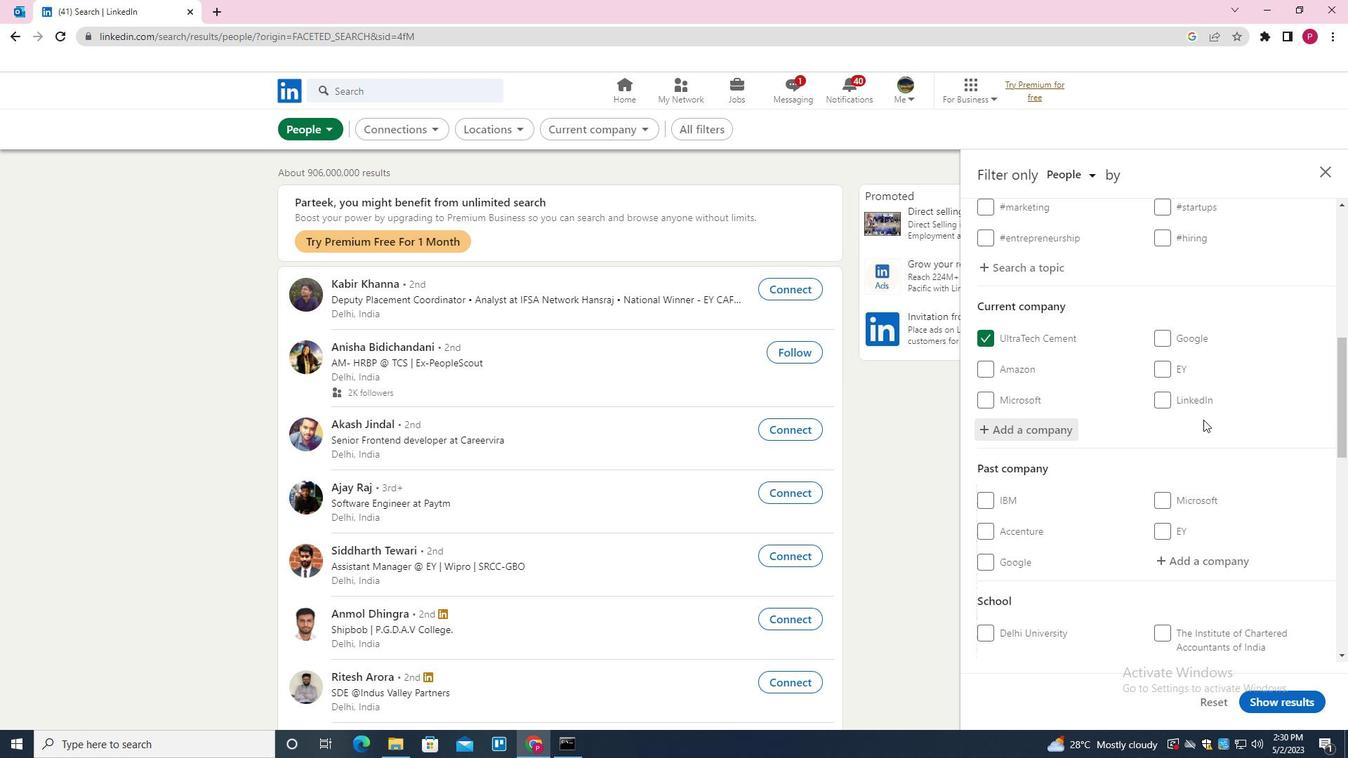 
Action: Mouse moved to (1200, 424)
Screenshot: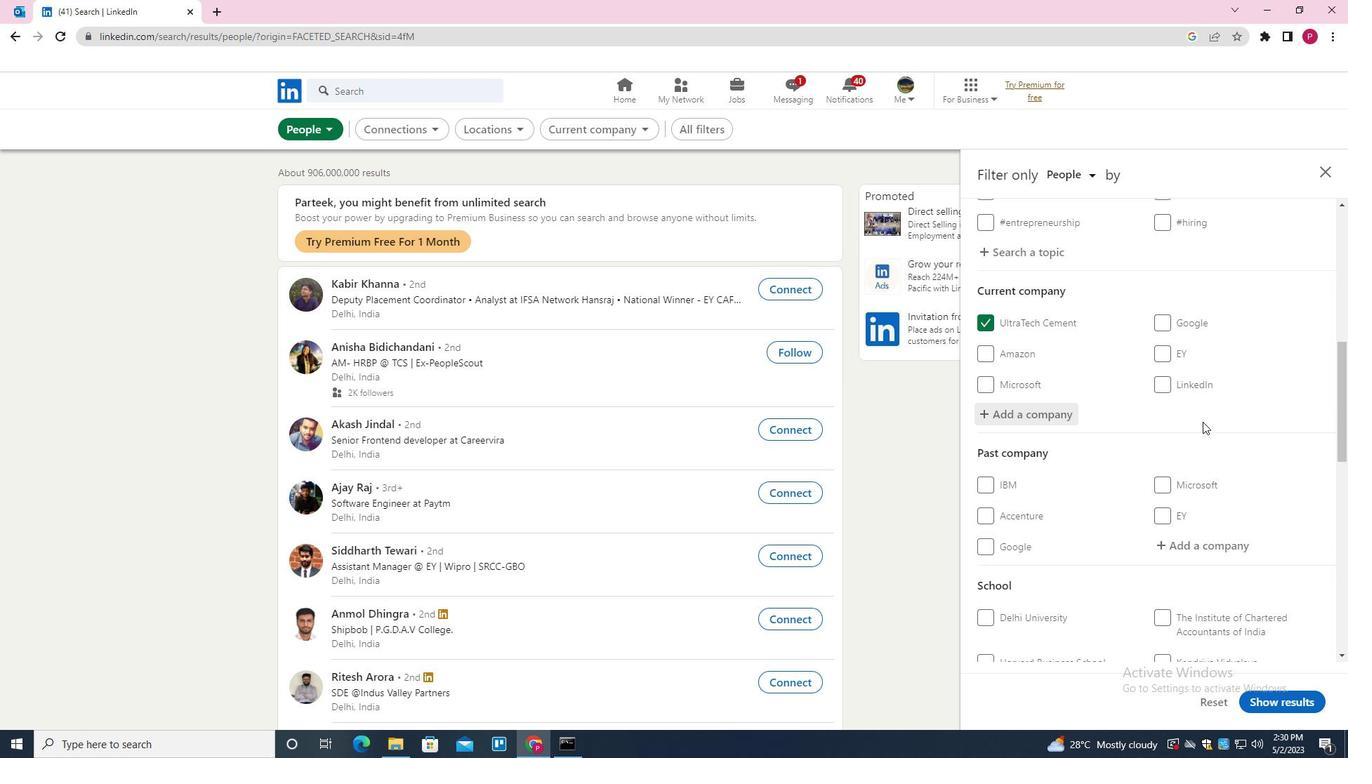 
Action: Mouse scrolled (1200, 424) with delta (0, 0)
Screenshot: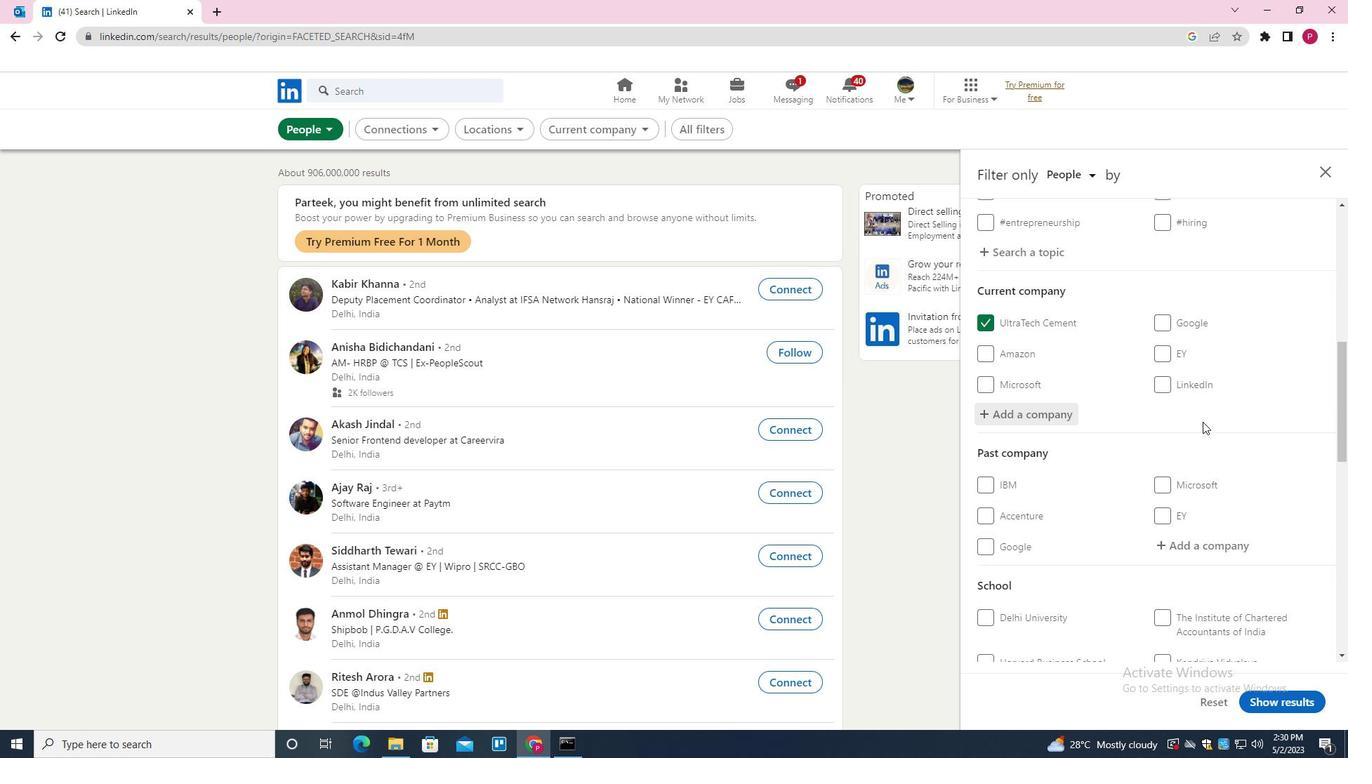 
Action: Mouse moved to (1169, 419)
Screenshot: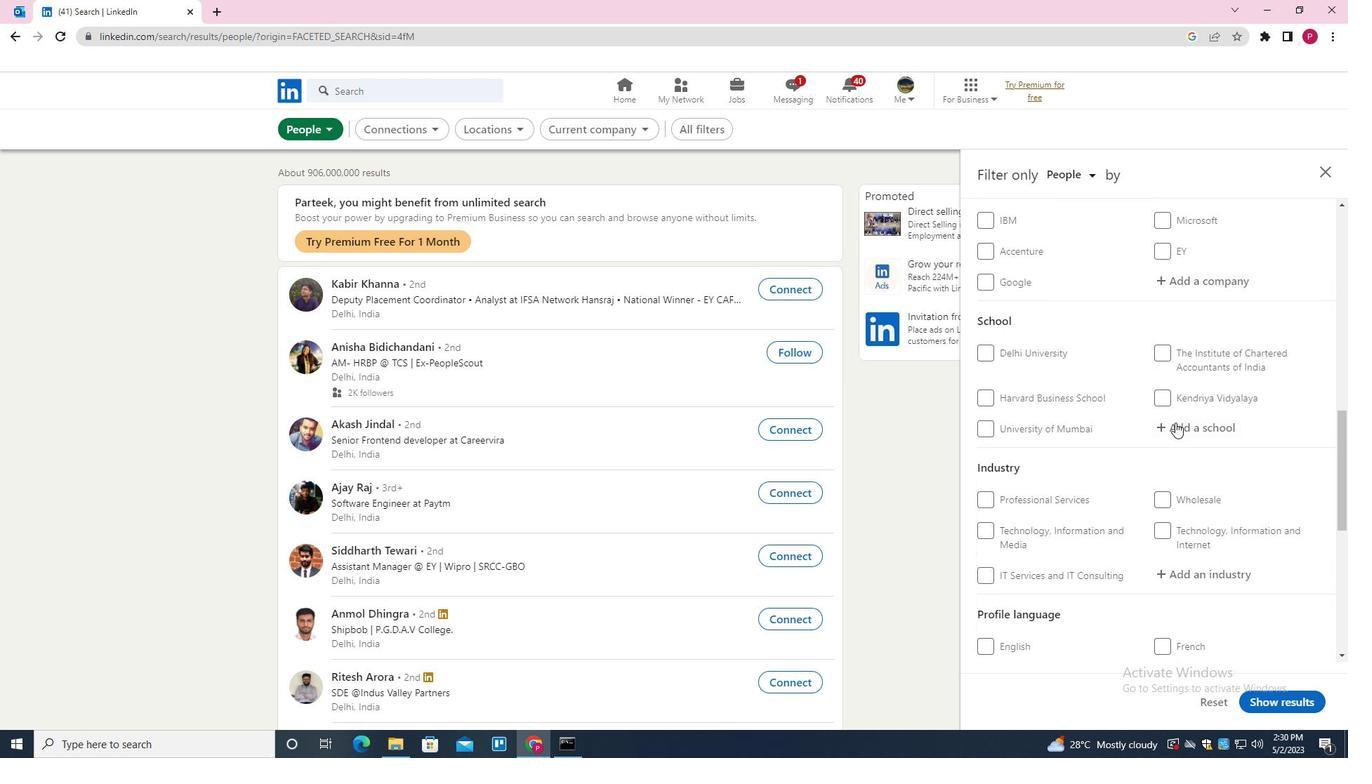 
Action: Mouse scrolled (1169, 418) with delta (0, 0)
Screenshot: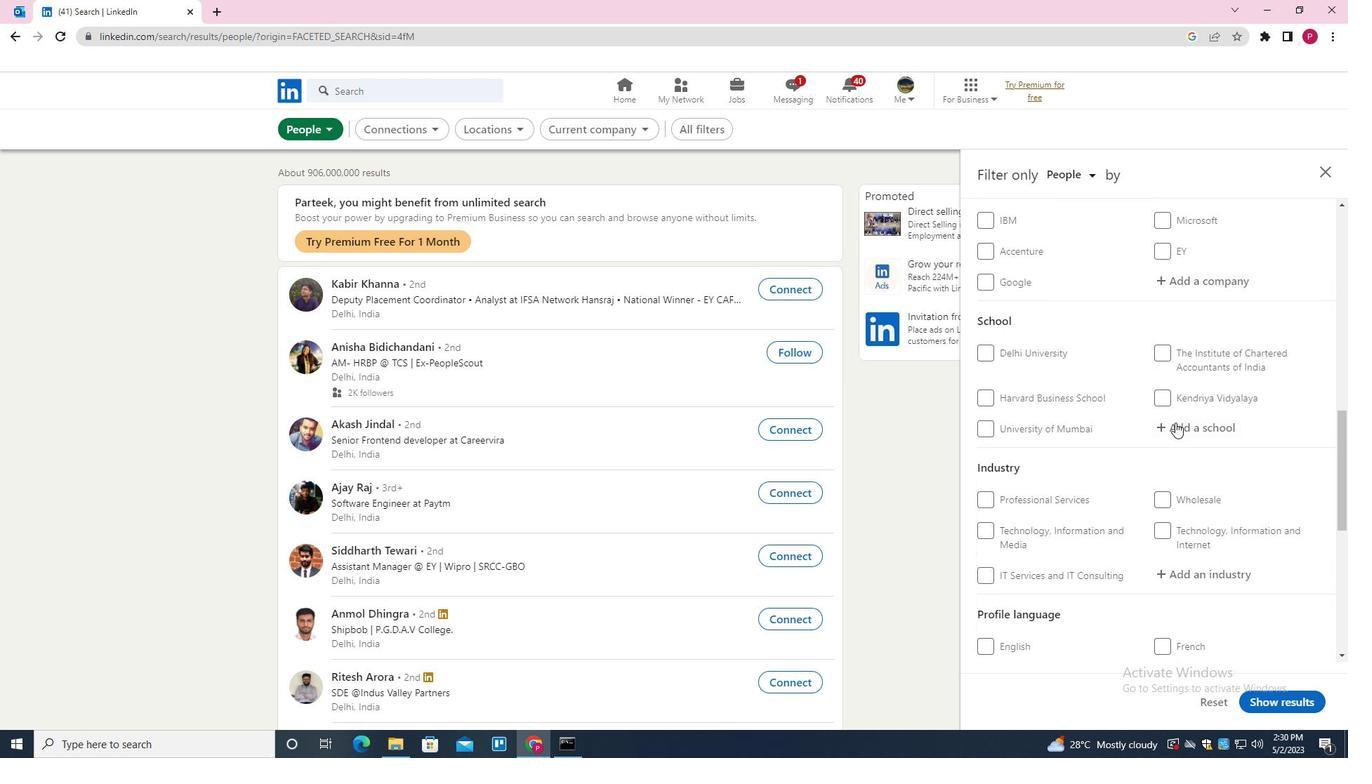 
Action: Mouse moved to (1217, 353)
Screenshot: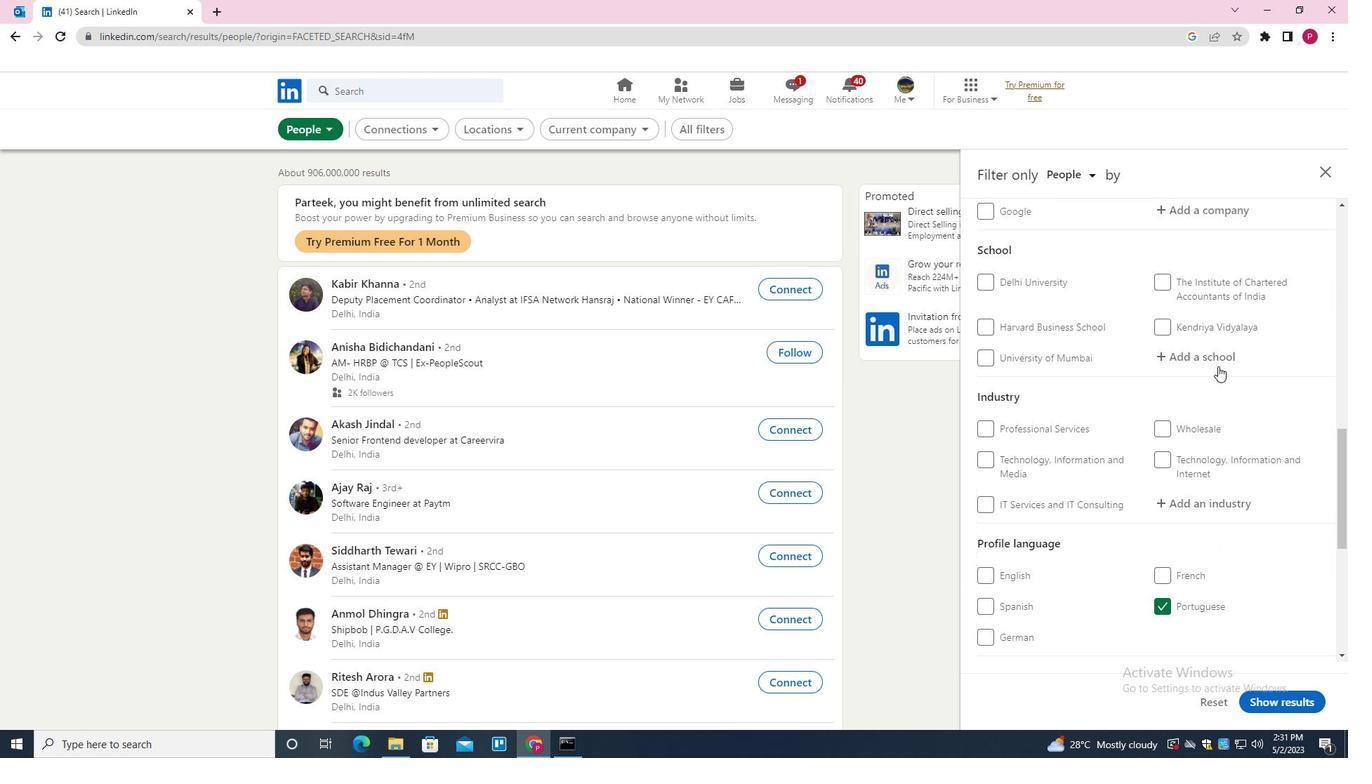 
Action: Mouse pressed left at (1217, 353)
Screenshot: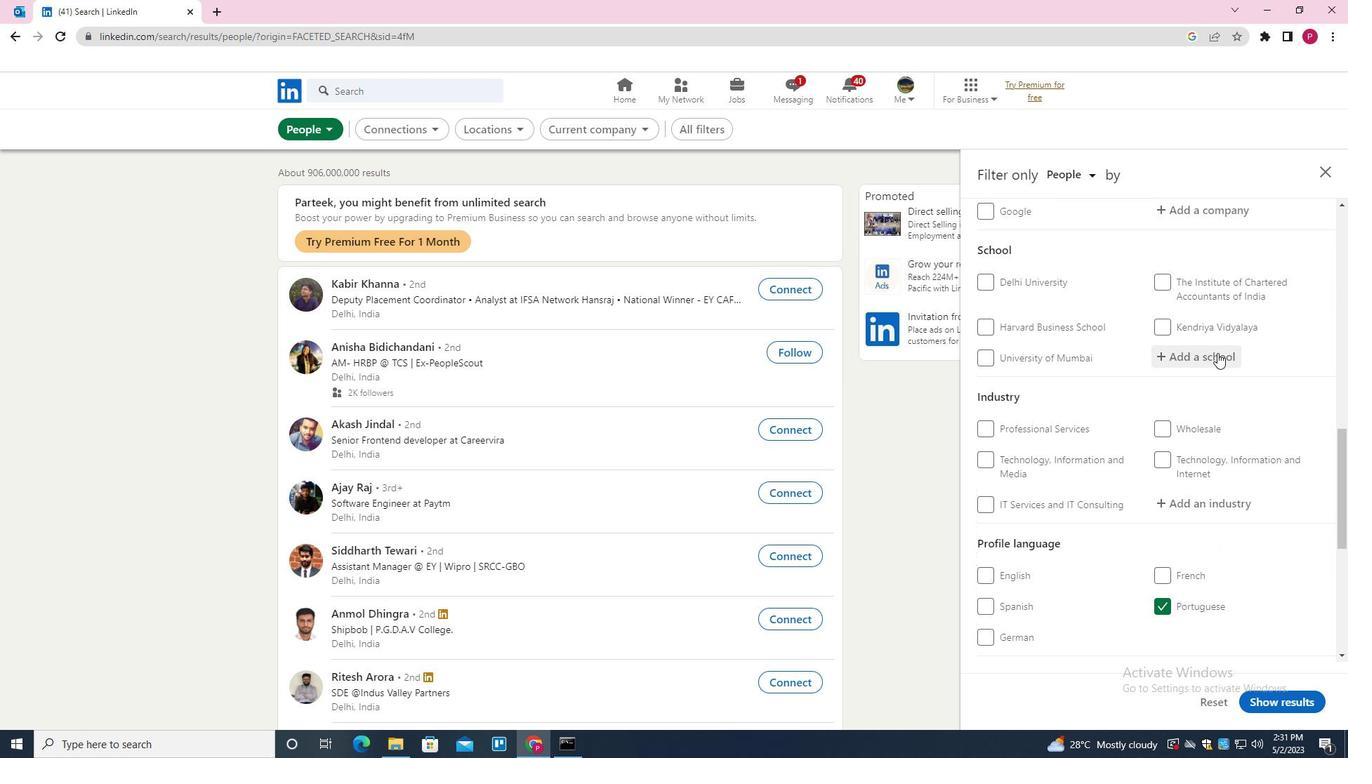 
Action: Mouse moved to (1214, 352)
Screenshot: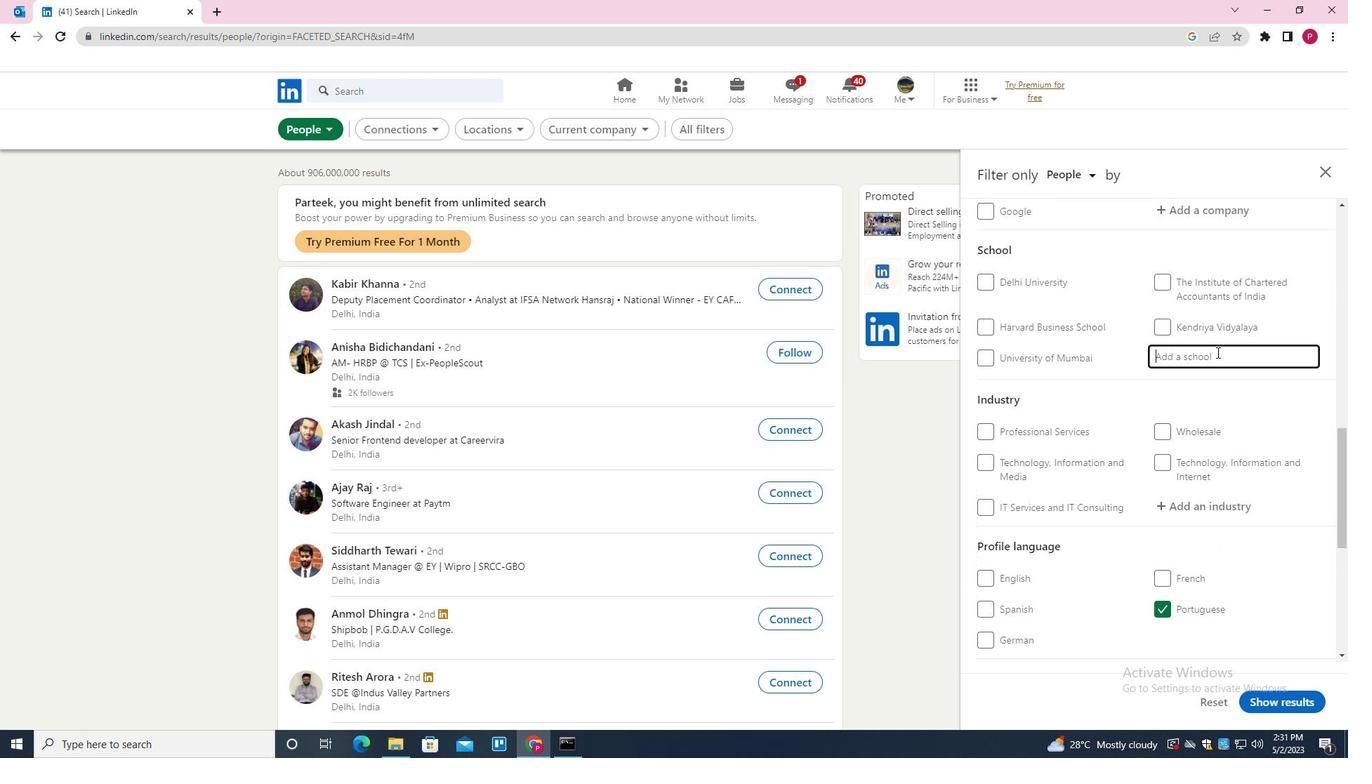
Action: Key pressed <Key.shift><Key.shift><Key.shift><Key.shift><Key.shift><Key.shift><Key.shift><Key.shift><Key.shift><Key.shift><Key.shift><Key.shift><Key.shift><Key.shift><Key.shift><Key.shift><Key.shift><Key.shift><Key.shift><Key.shift><Key.shift><Key.shift><Key.shift><Key.shift><Key.shift><Key.shift><Key.shift><Key.shift><Key.shift><Key.shift><Key.shift><Key.shift><Key.shift><Key.shift><Key.shift><Key.shift><Key.shift><Key.shift><Key.shift><Key.shift><Key.shift><Key.shift><Key.shift><Key.shift><Key.shift><Key.shift><Key.shift><Key.shift><Key.shift><Key.shift><Key.shift>VIGNANA<Key.space><Key.down><Key.enter>
Screenshot: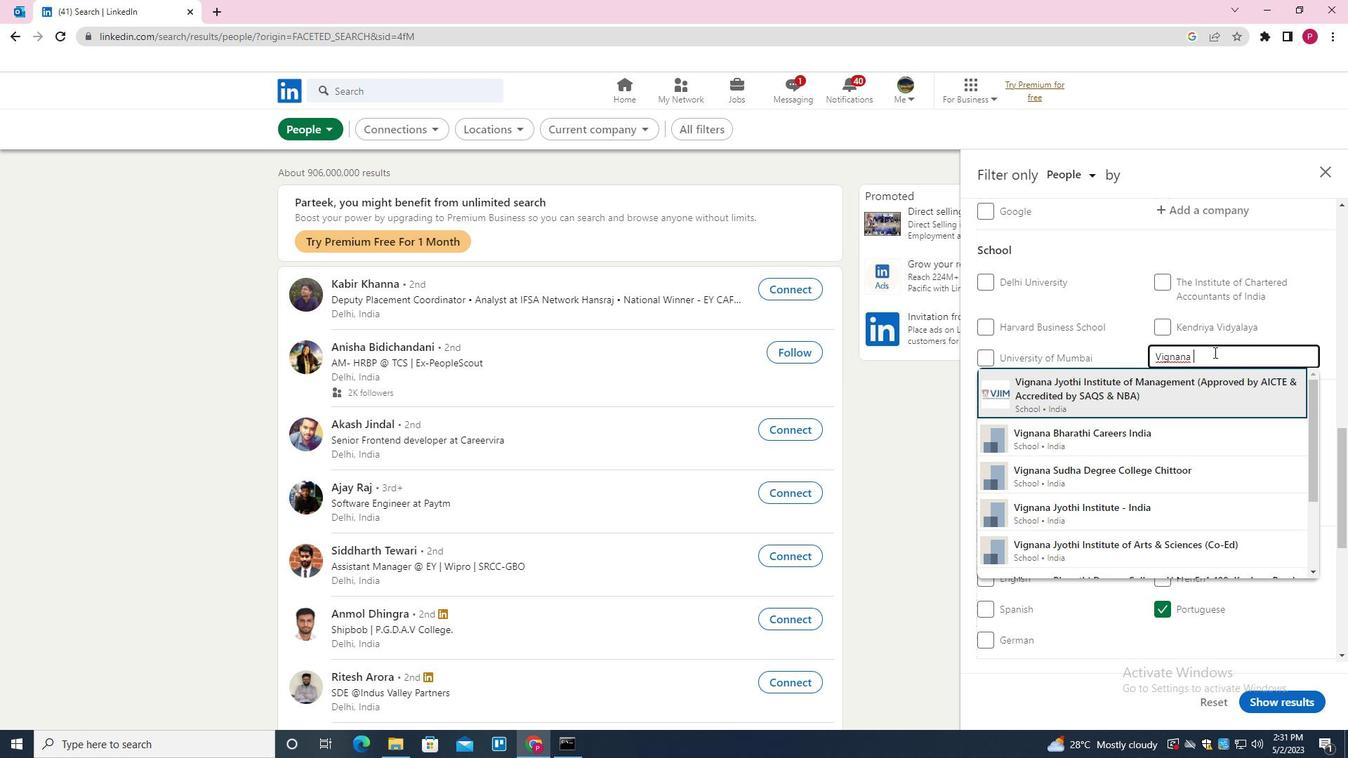 
Action: Mouse moved to (1208, 353)
Screenshot: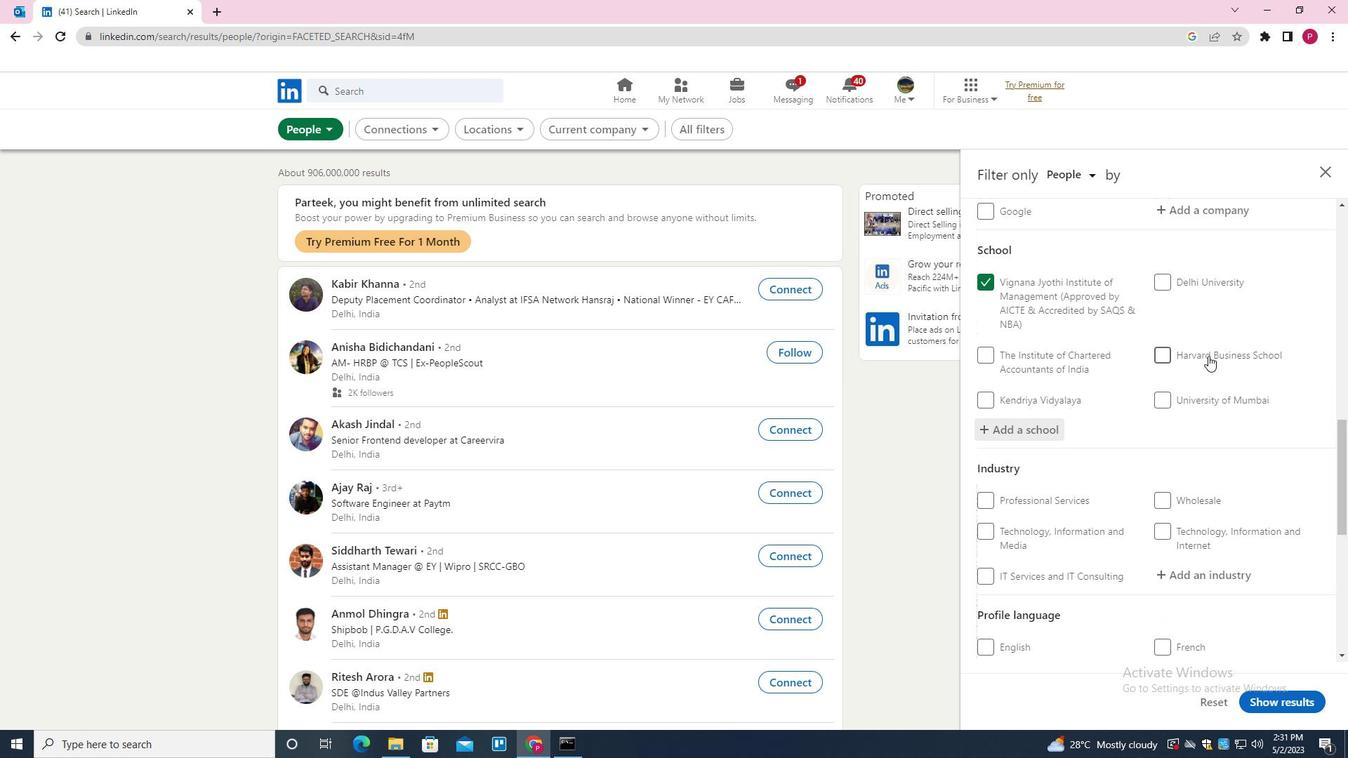 
Action: Mouse scrolled (1208, 353) with delta (0, 0)
Screenshot: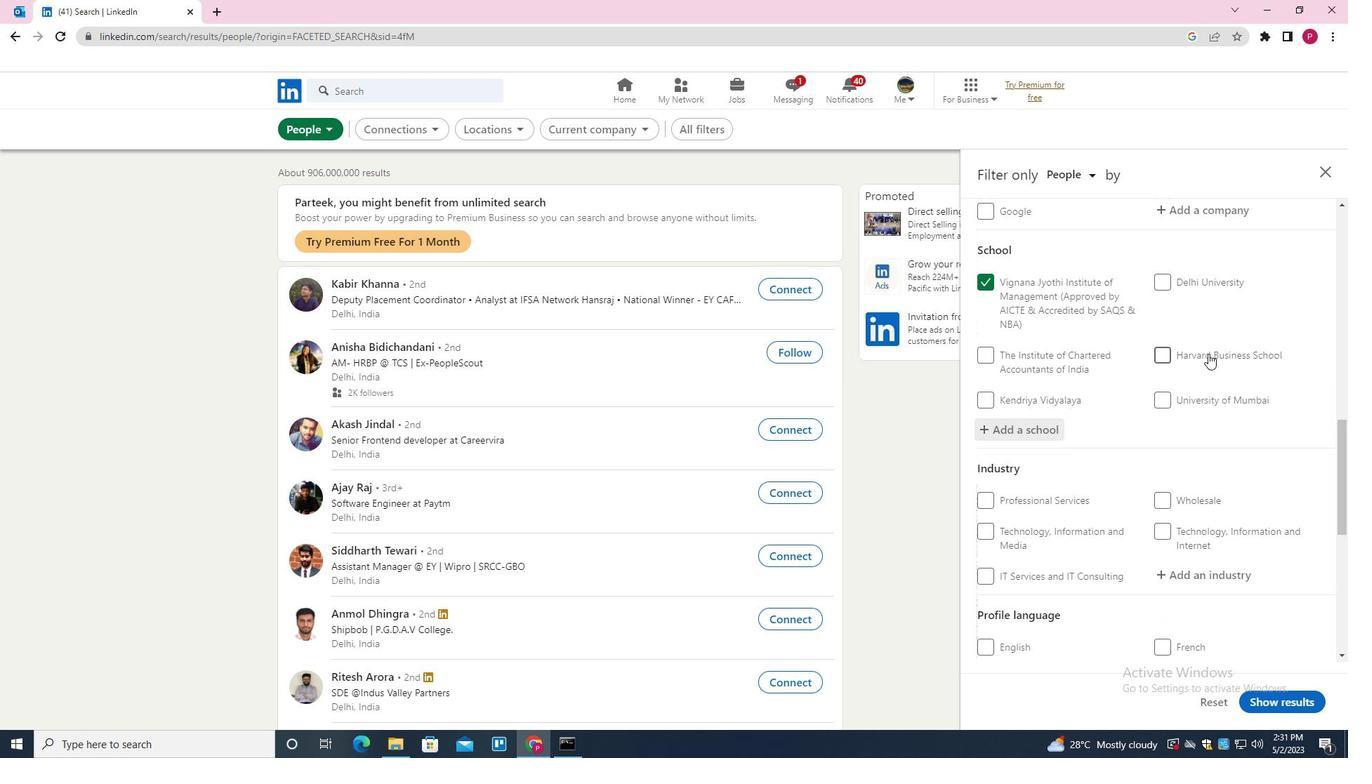 
Action: Mouse scrolled (1208, 353) with delta (0, 0)
Screenshot: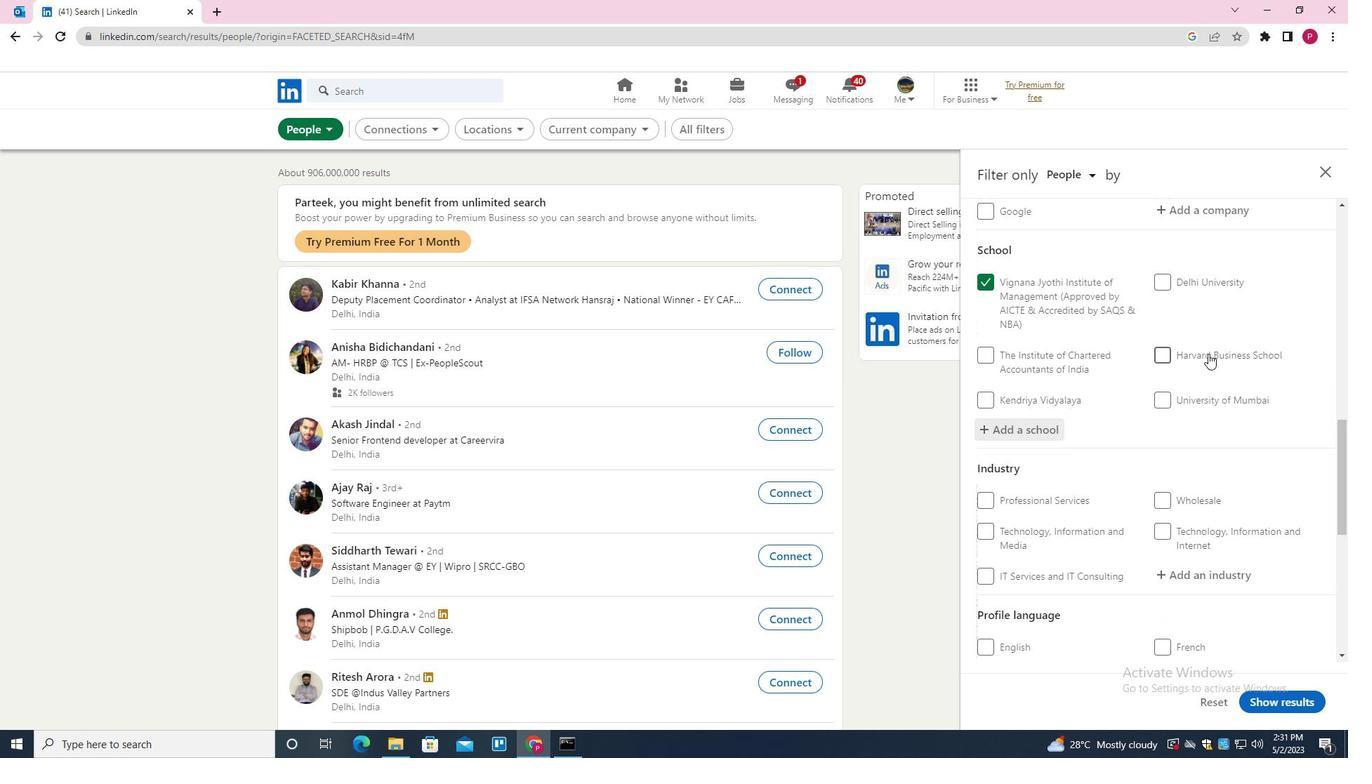 
Action: Mouse scrolled (1208, 353) with delta (0, 0)
Screenshot: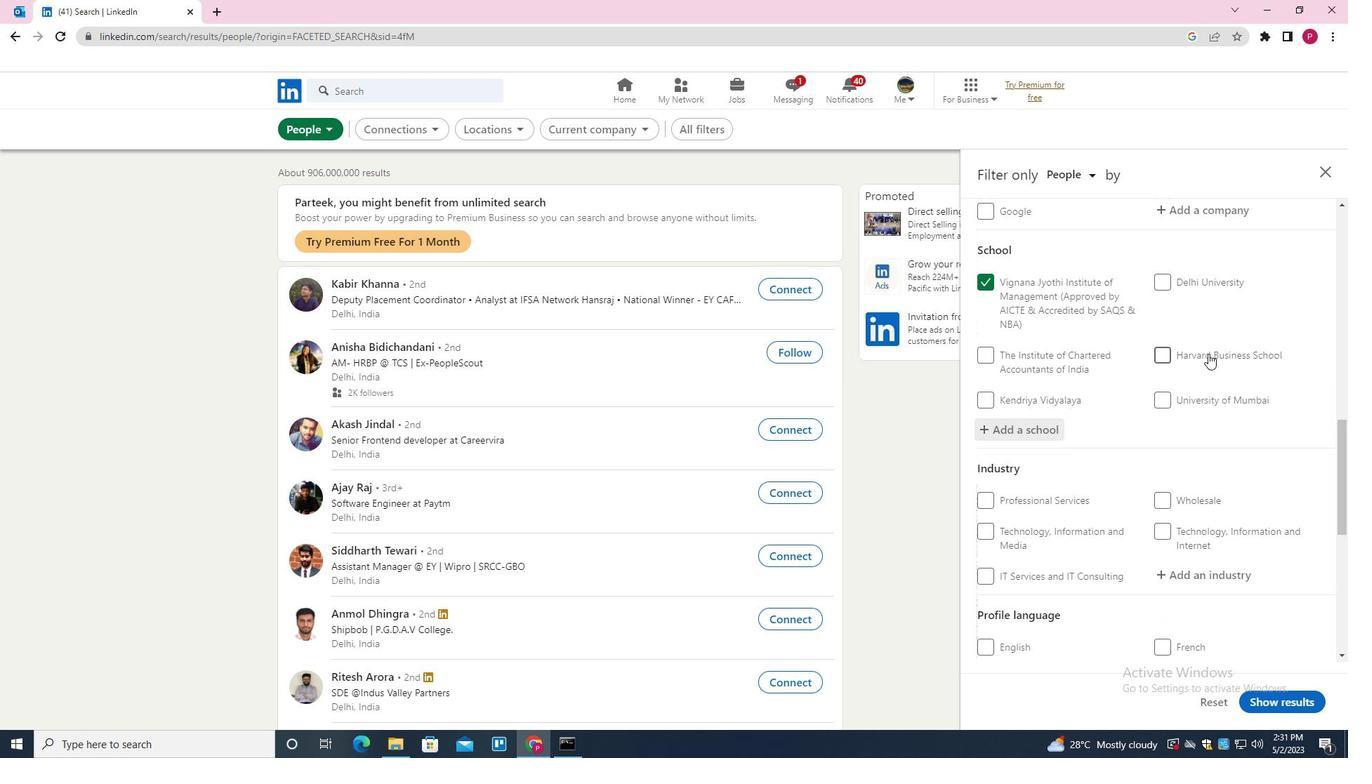 
Action: Mouse moved to (1202, 362)
Screenshot: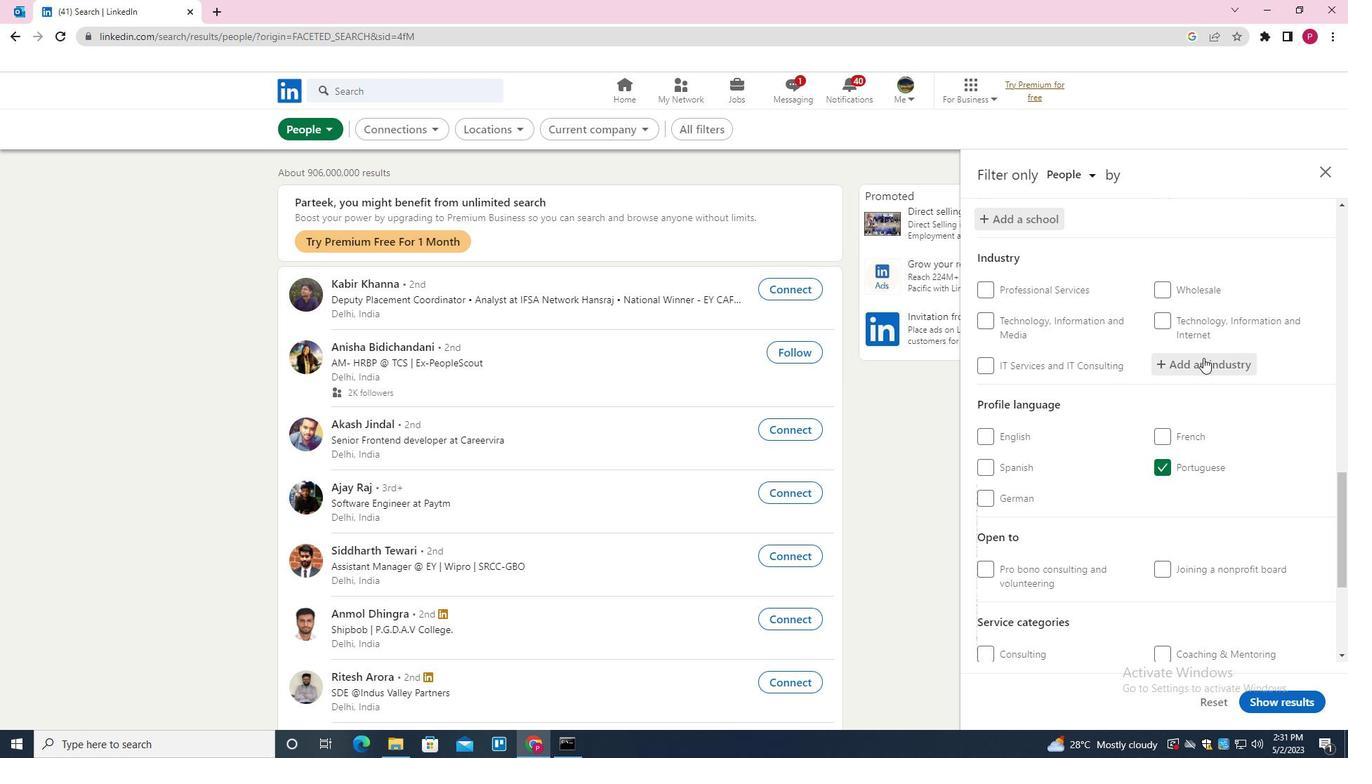 
Action: Mouse pressed left at (1202, 362)
Screenshot: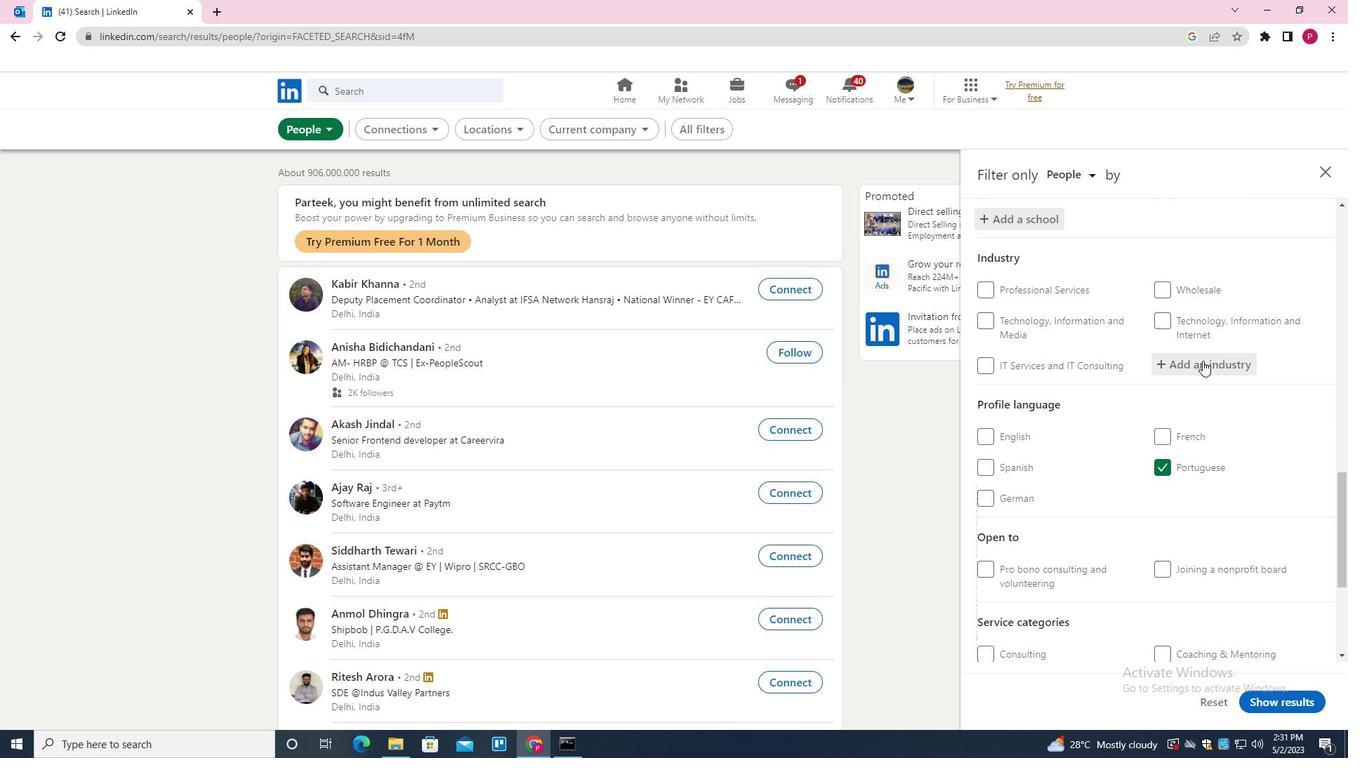
Action: Mouse moved to (1206, 361)
Screenshot: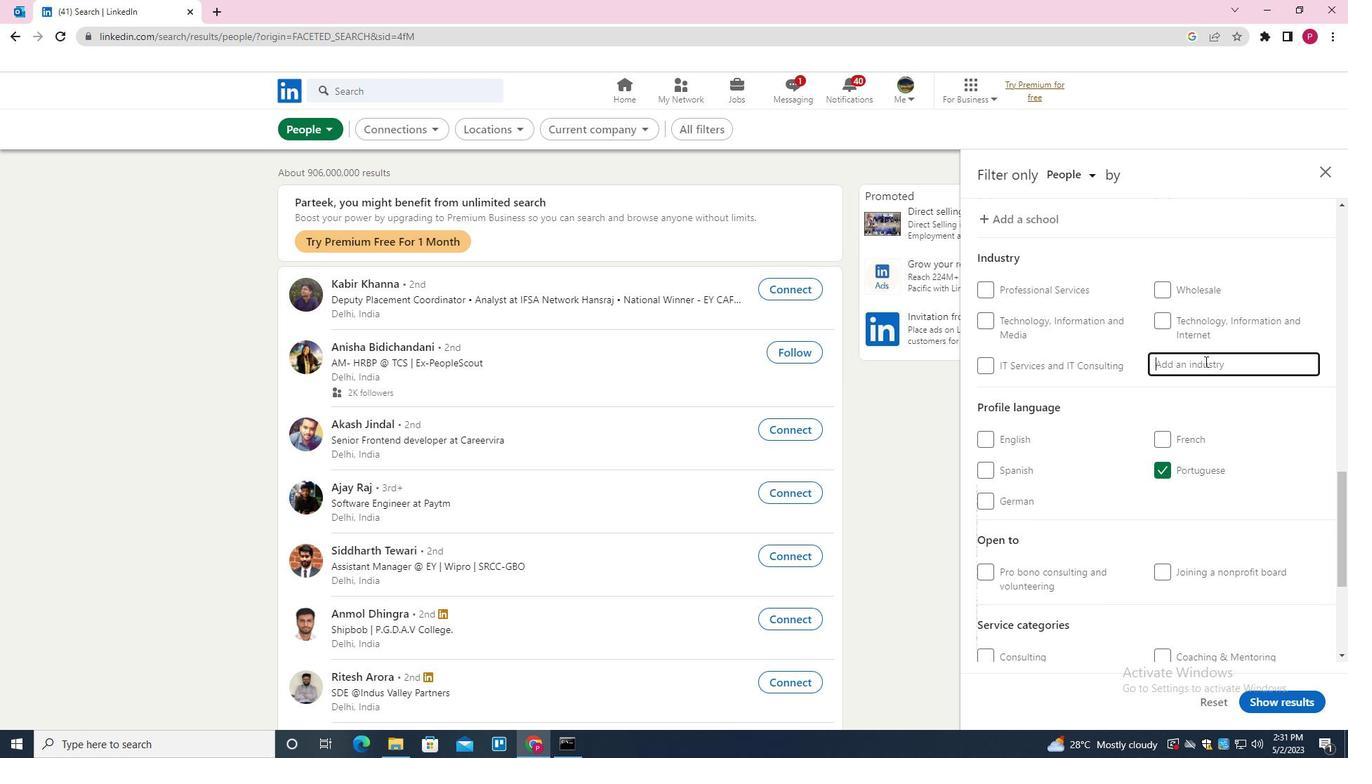 
Action: Key pressed <Key.shift><Key.shift>MOVIES<Key.down><Key.enter>
Screenshot: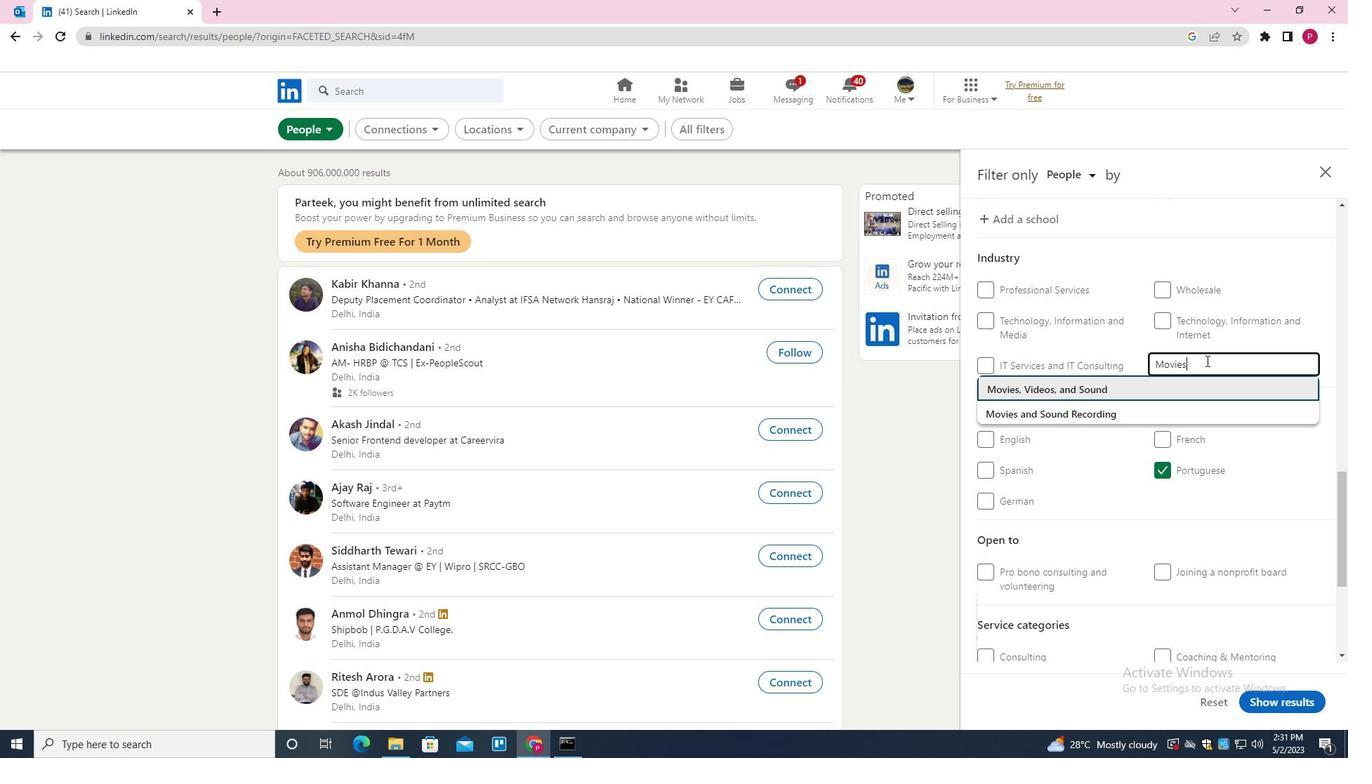 
Action: Mouse moved to (1253, 320)
Screenshot: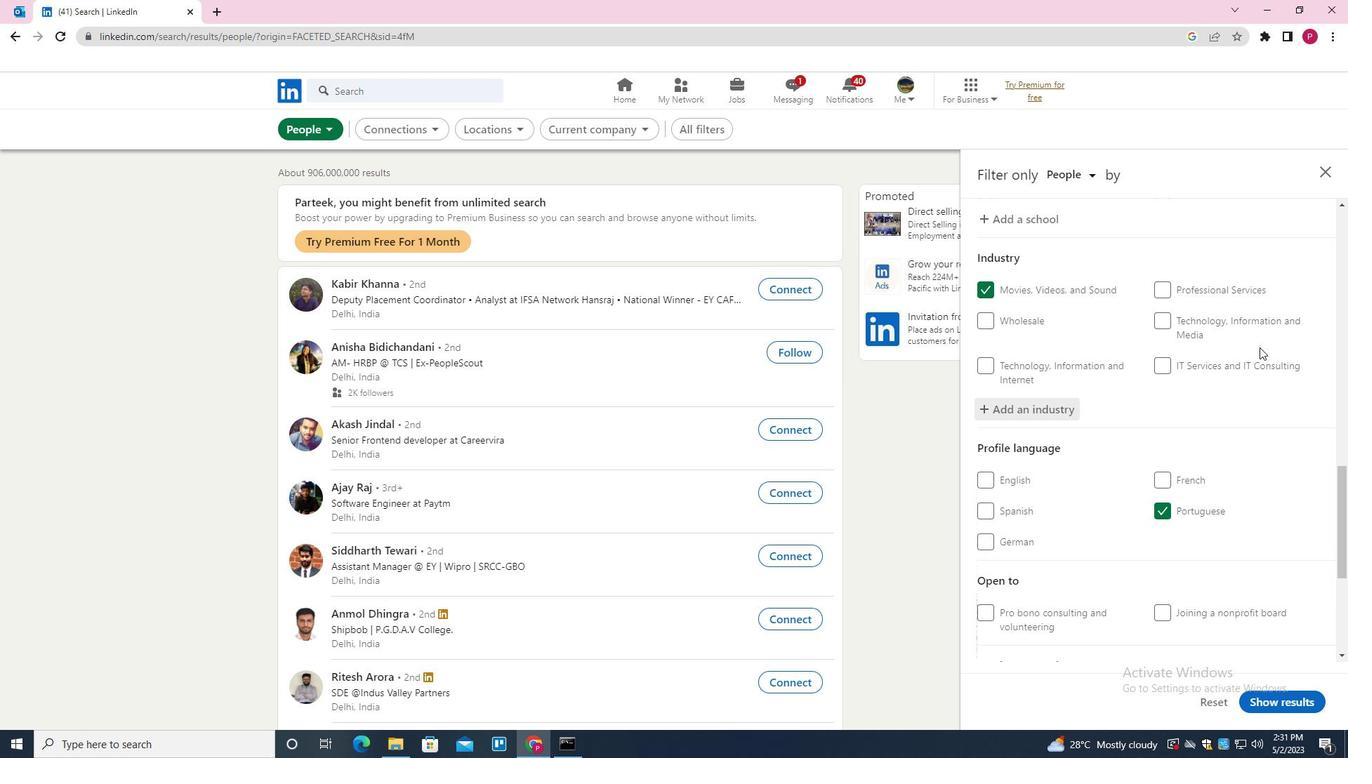
Action: Mouse scrolled (1253, 319) with delta (0, 0)
Screenshot: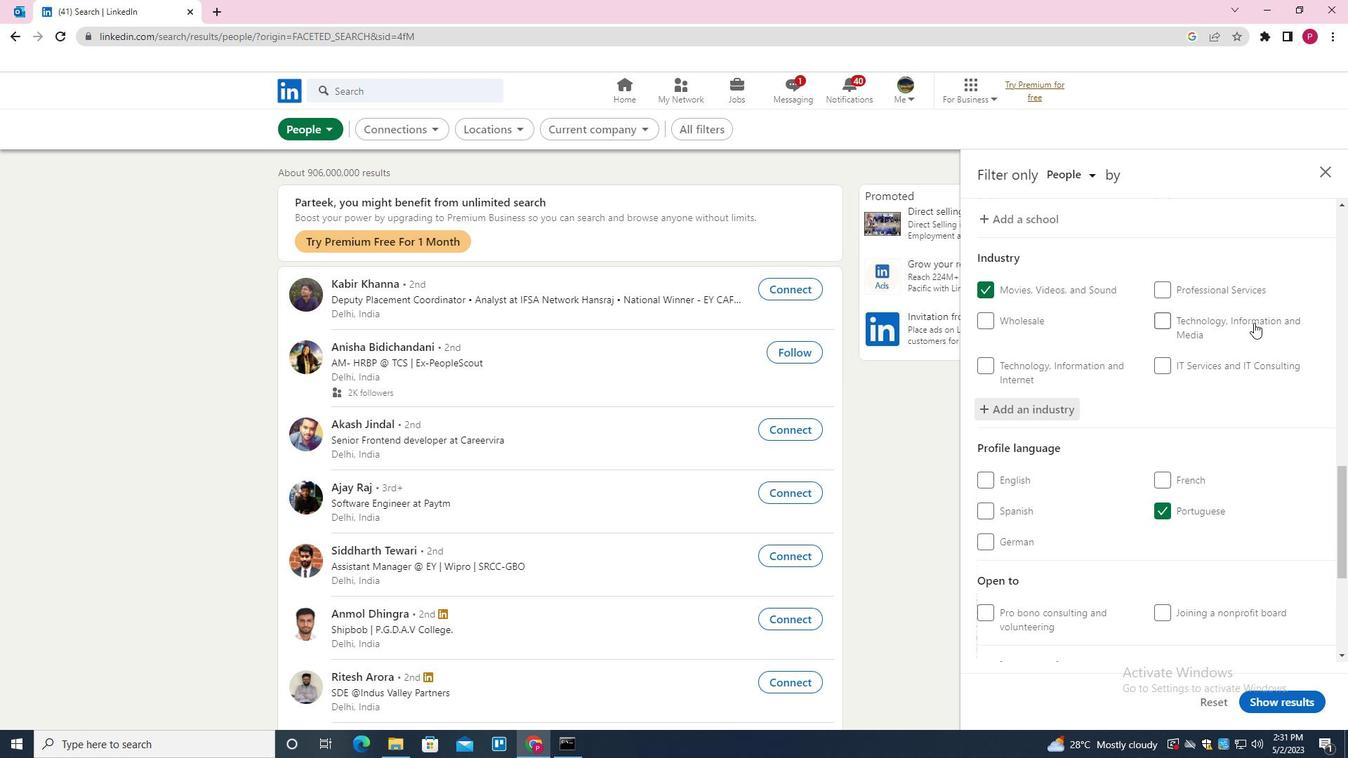 
Action: Mouse moved to (1253, 320)
Screenshot: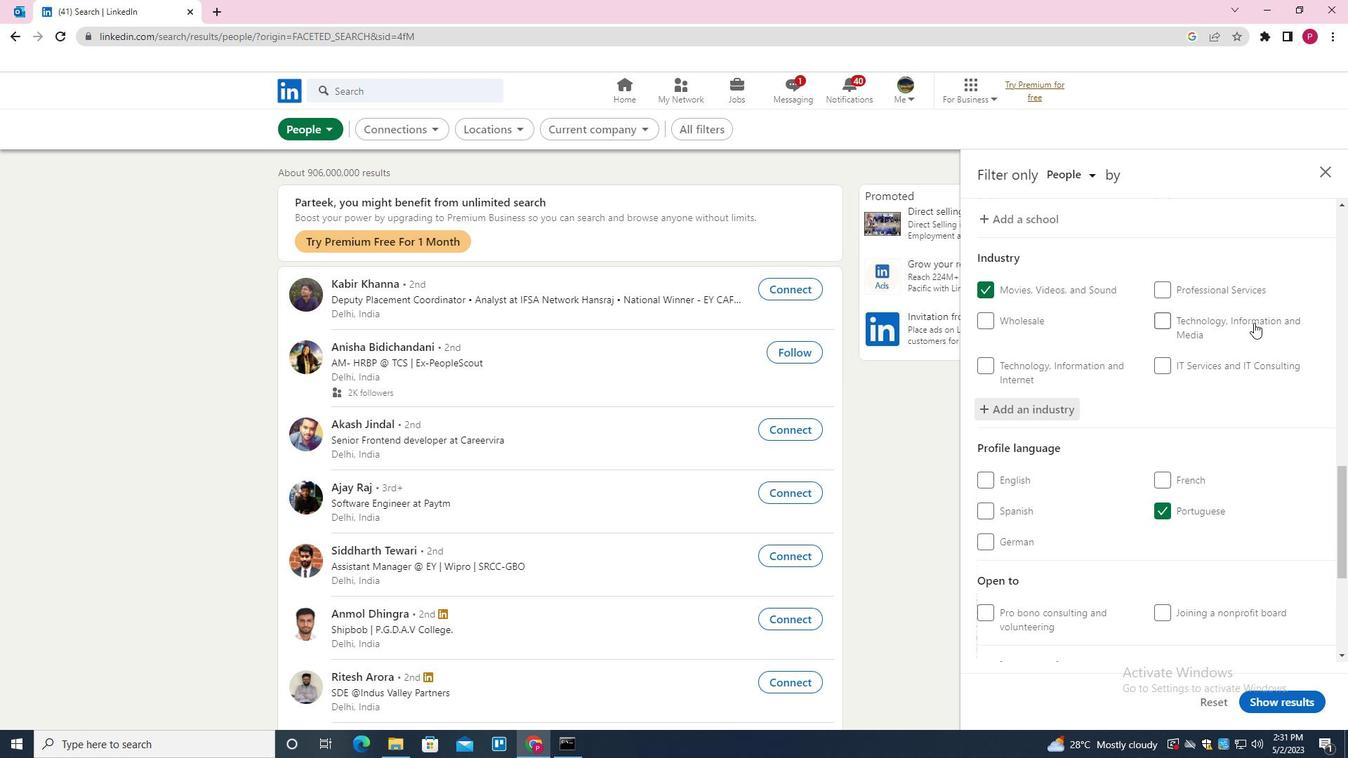 
Action: Mouse scrolled (1253, 319) with delta (0, 0)
Screenshot: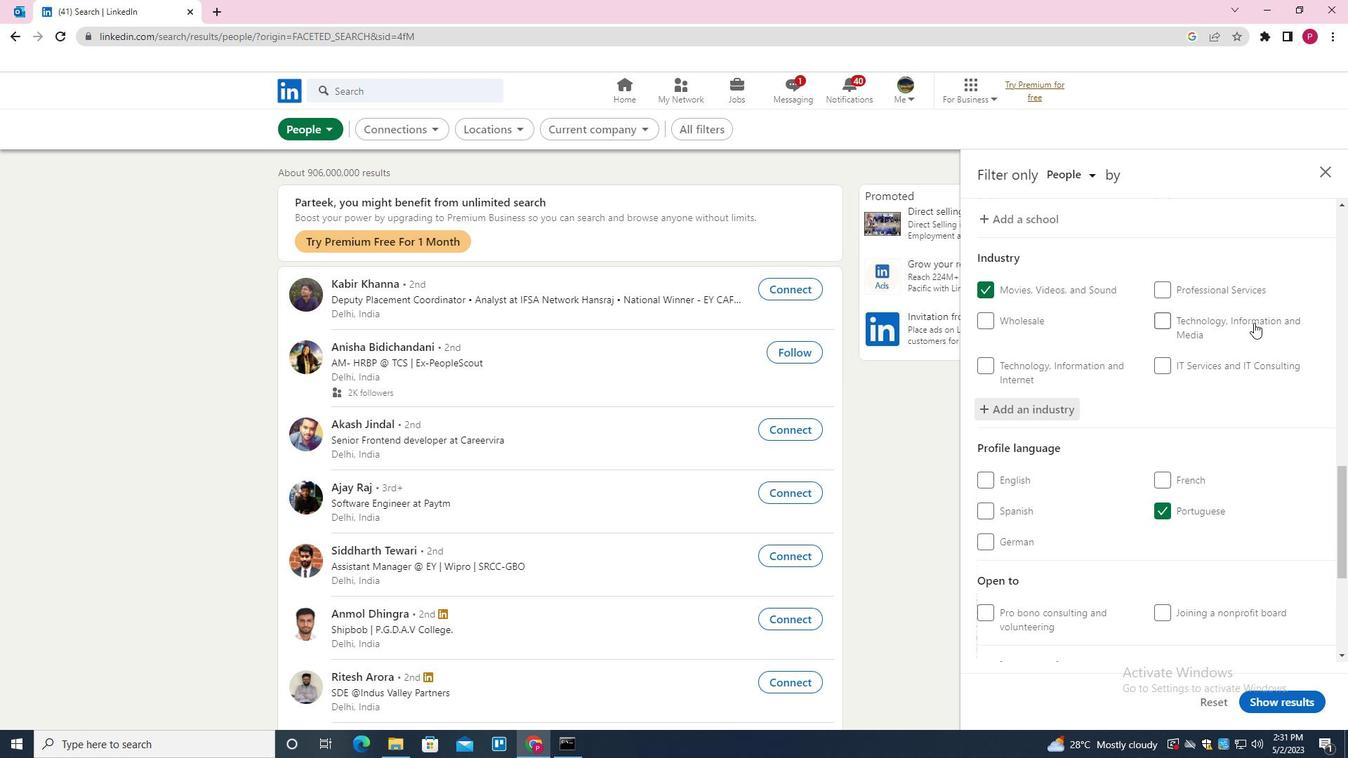 
Action: Mouse scrolled (1253, 319) with delta (0, 0)
Screenshot: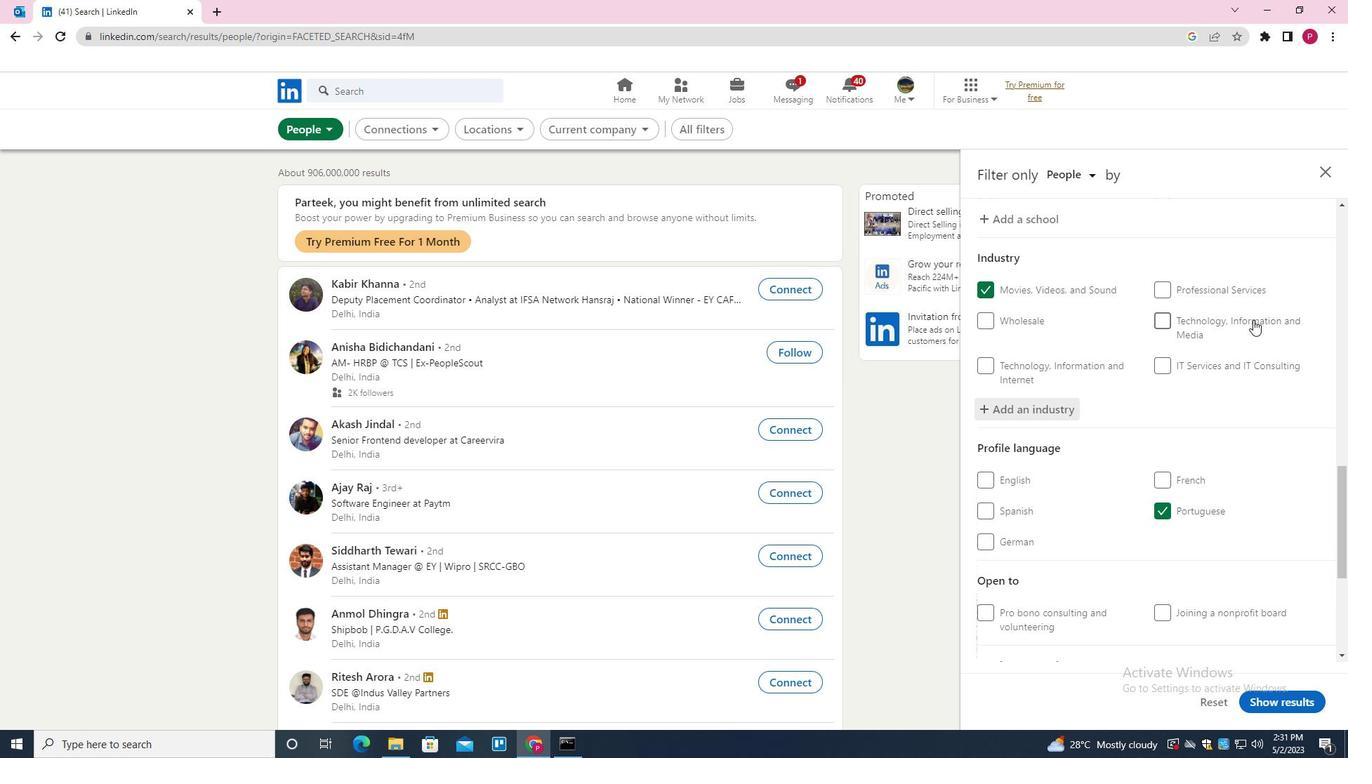 
Action: Mouse scrolled (1253, 319) with delta (0, 0)
Screenshot: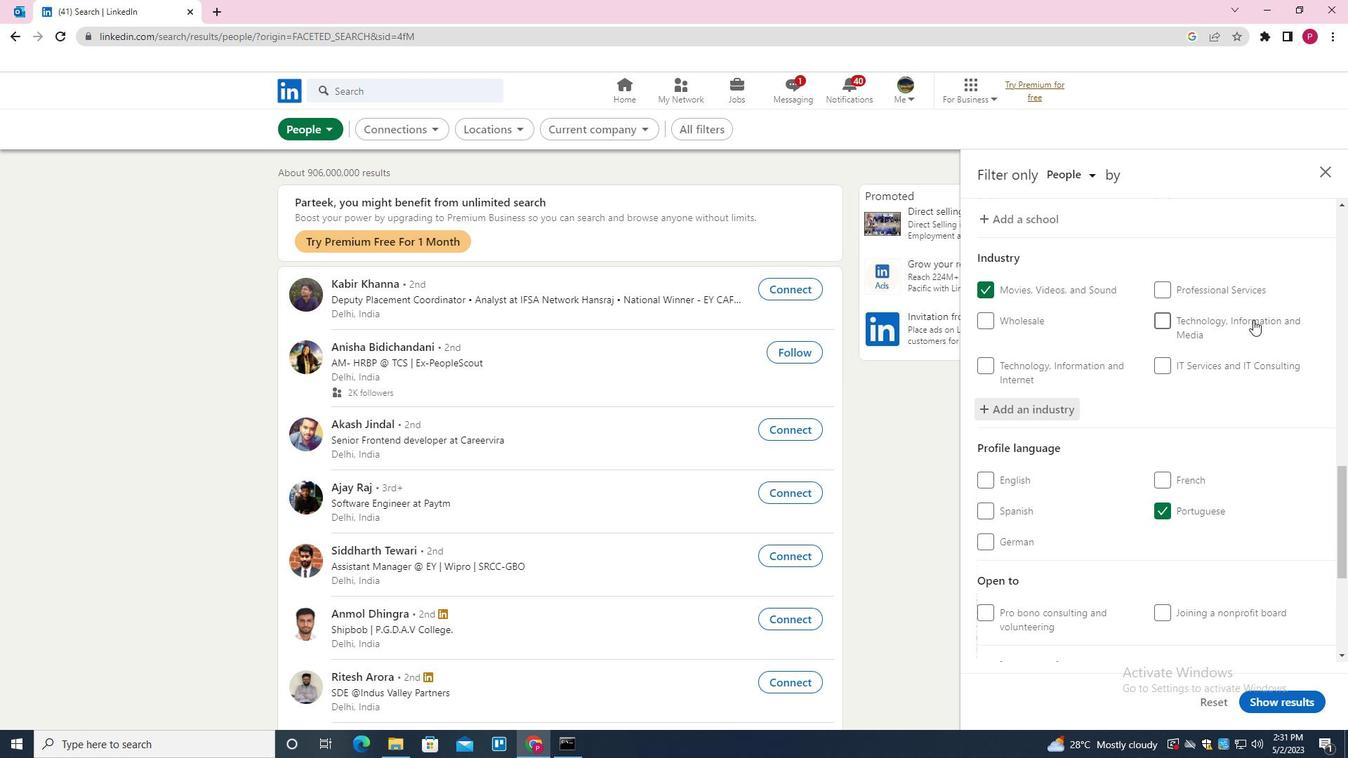 
Action: Mouse scrolled (1253, 319) with delta (0, 0)
Screenshot: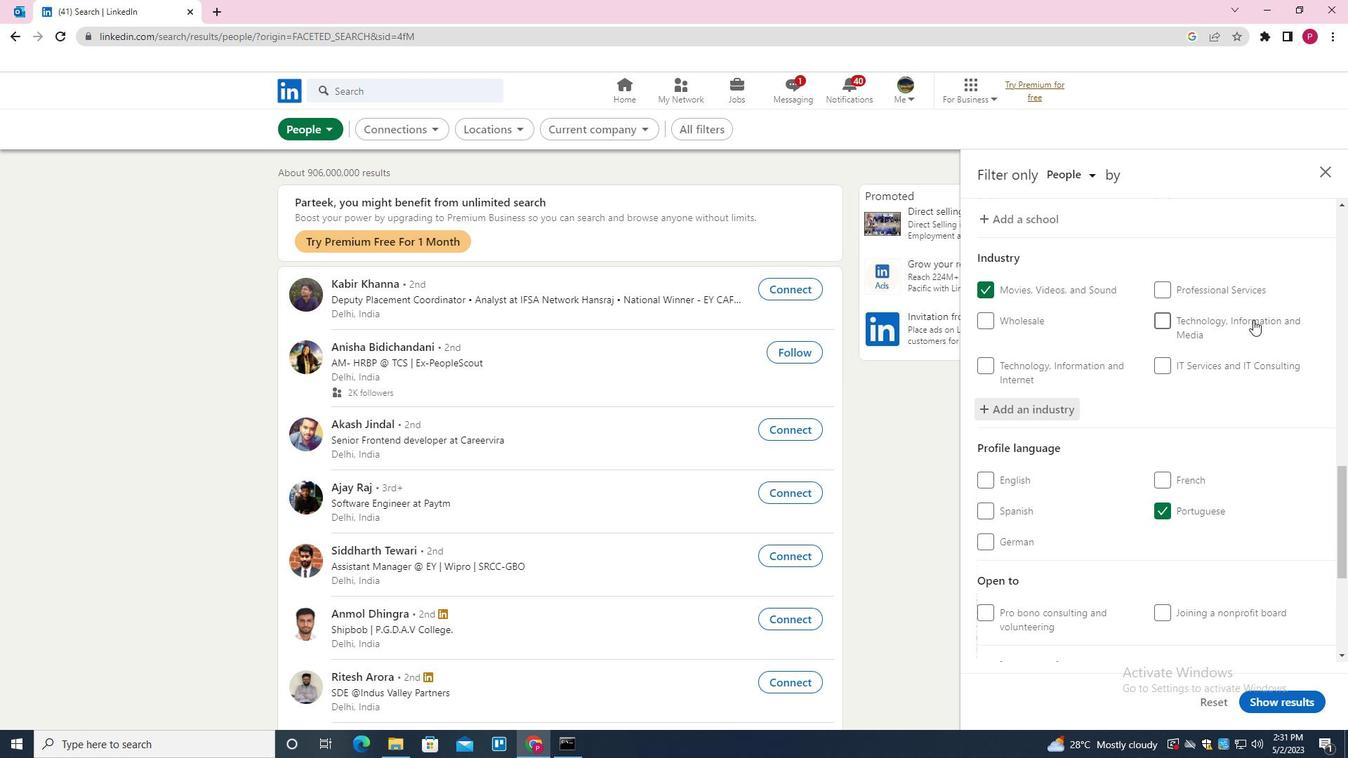 
Action: Mouse scrolled (1253, 319) with delta (0, 0)
Screenshot: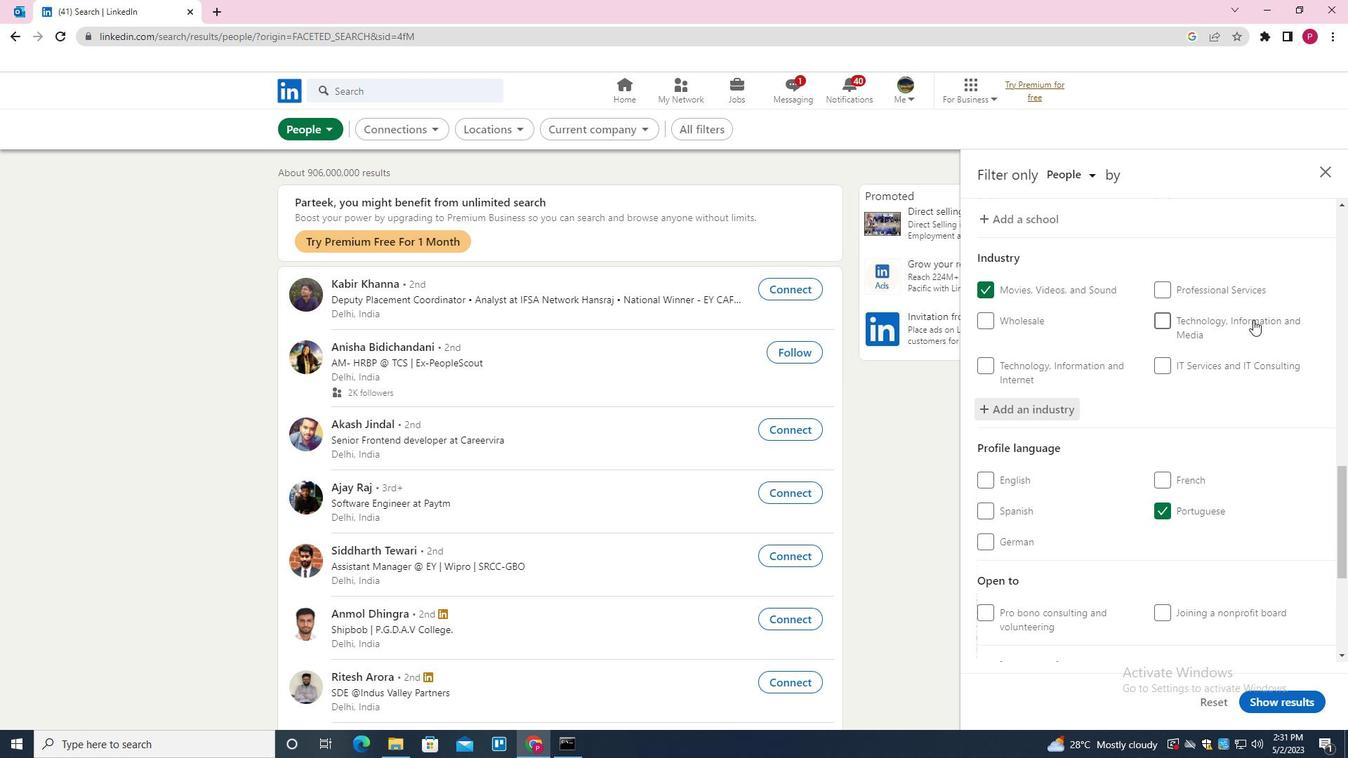 
Action: Mouse moved to (1210, 467)
Screenshot: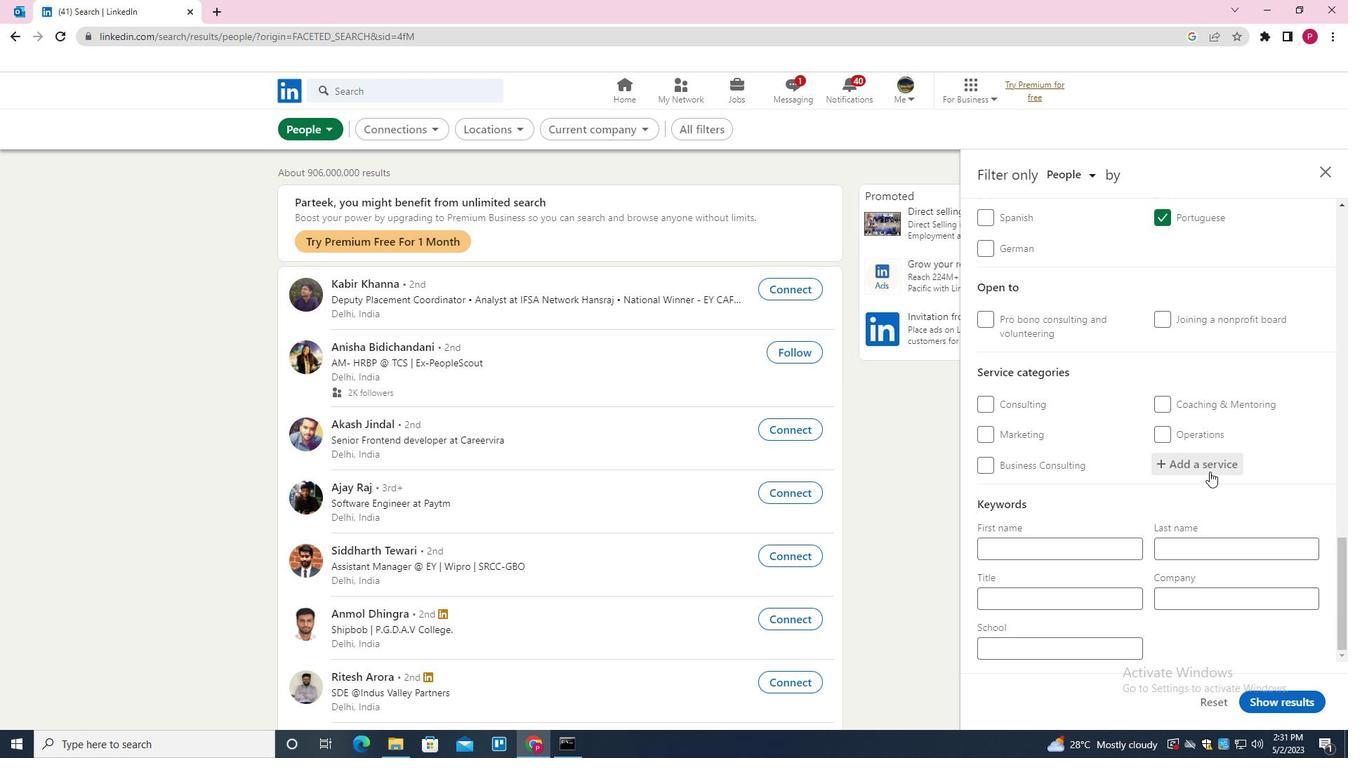 
Action: Mouse pressed left at (1210, 467)
Screenshot: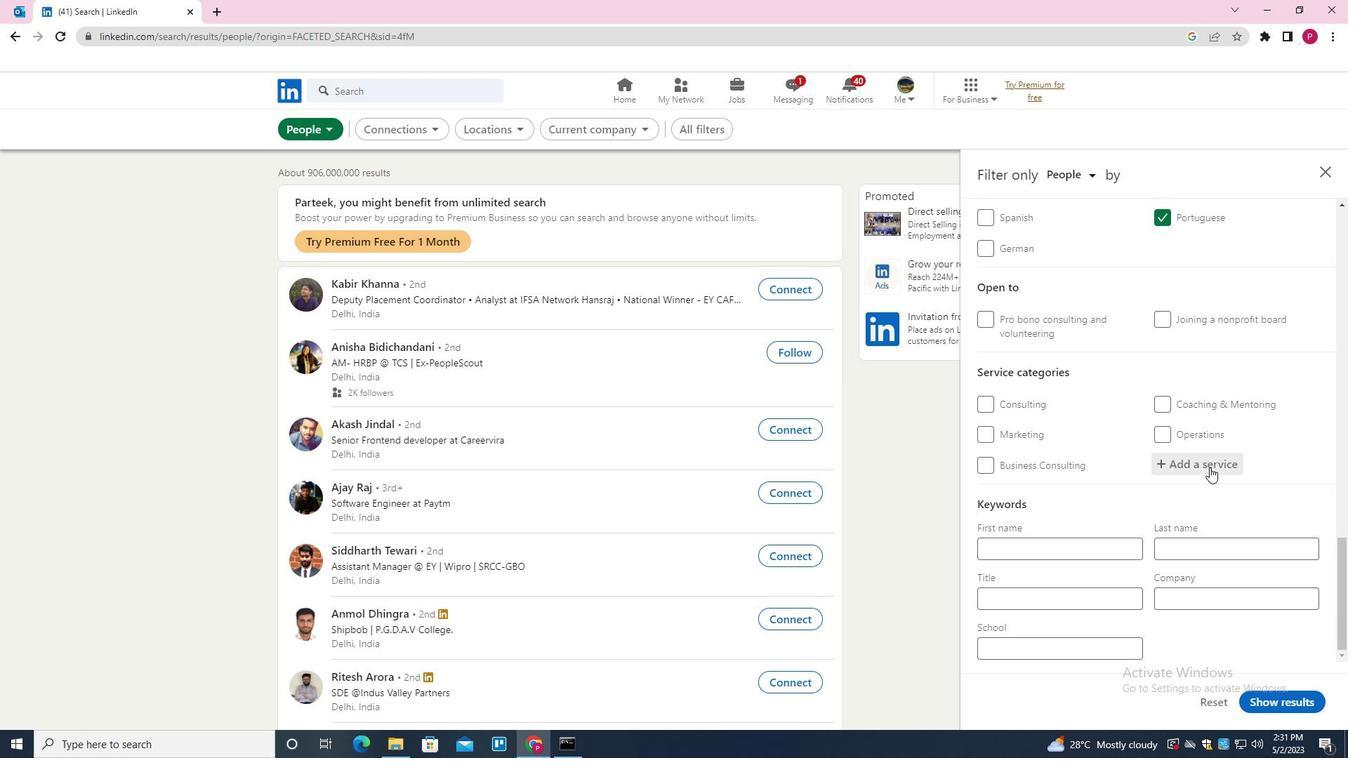 
Action: Mouse moved to (1213, 415)
Screenshot: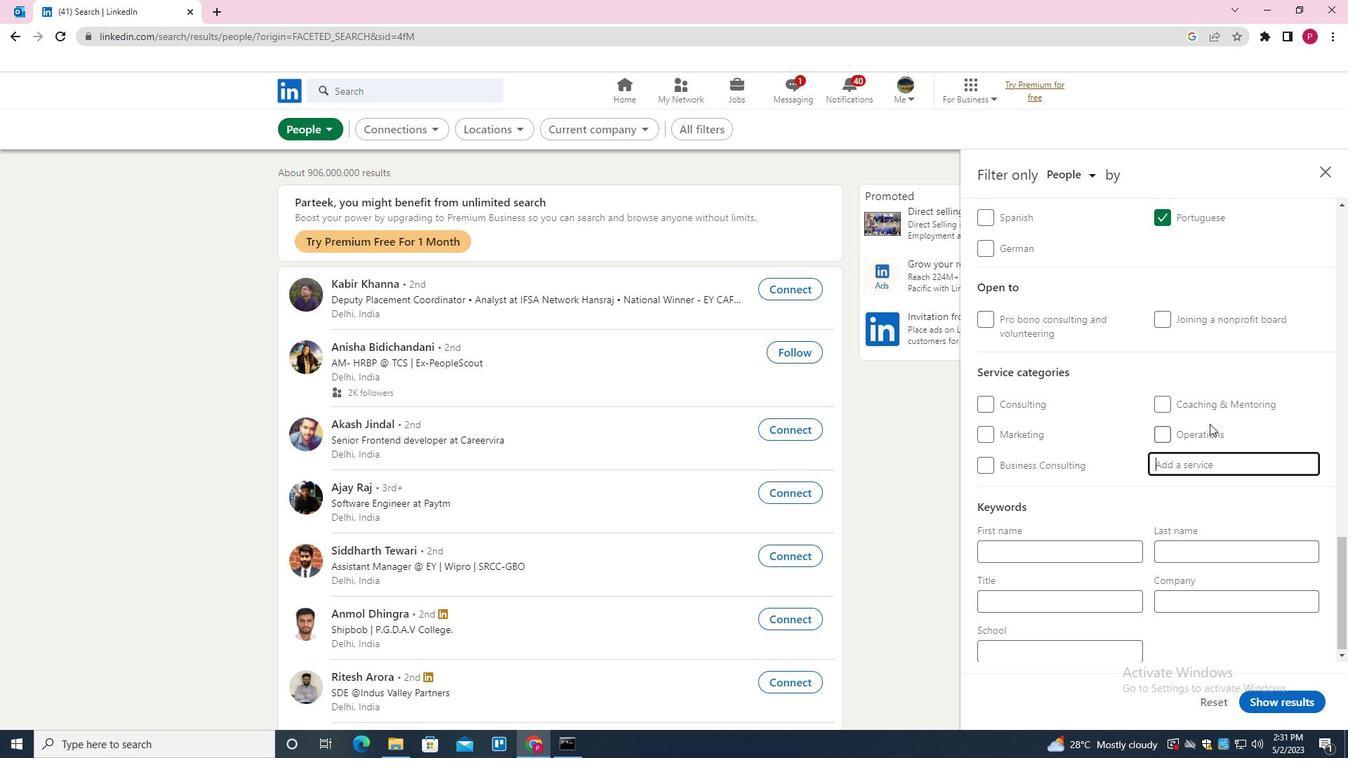 
Action: Mouse scrolled (1213, 416) with delta (0, 0)
Screenshot: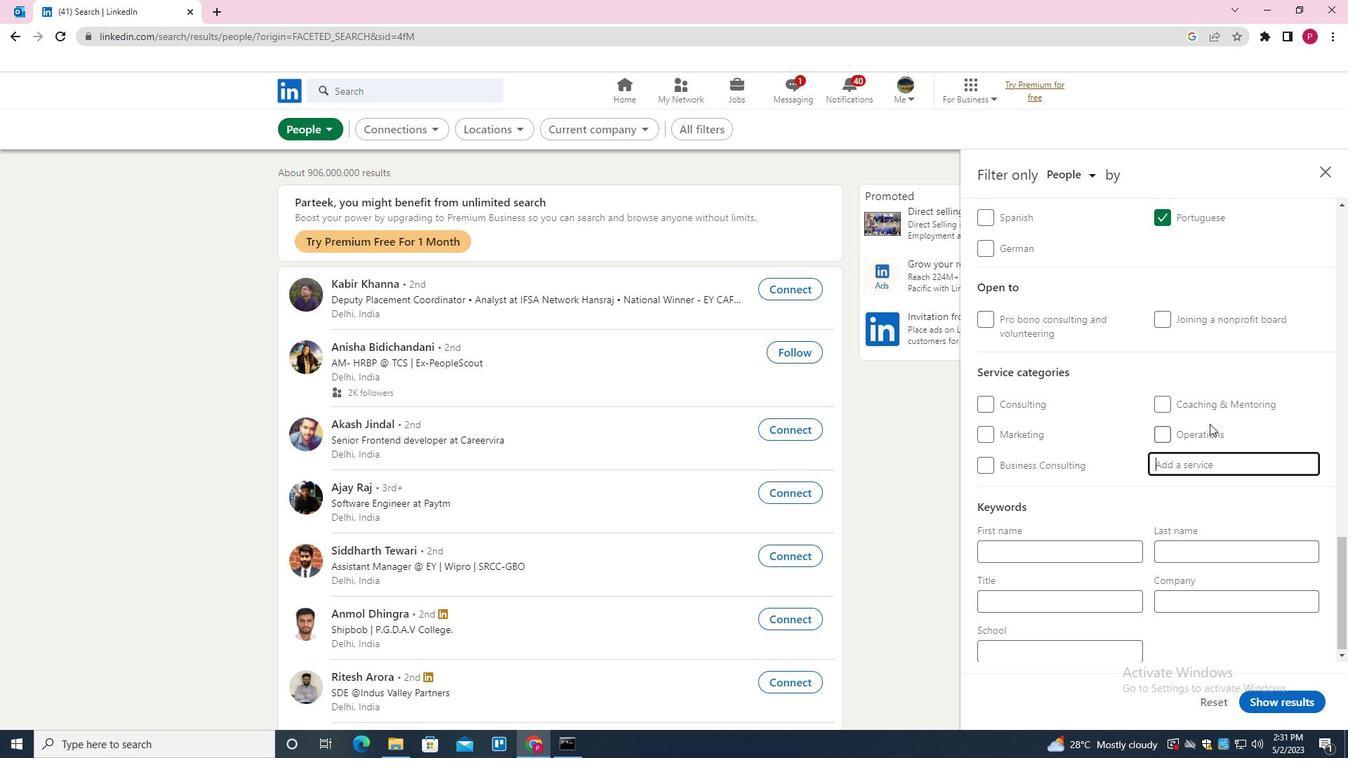 
Action: Mouse scrolled (1213, 416) with delta (0, 0)
Screenshot: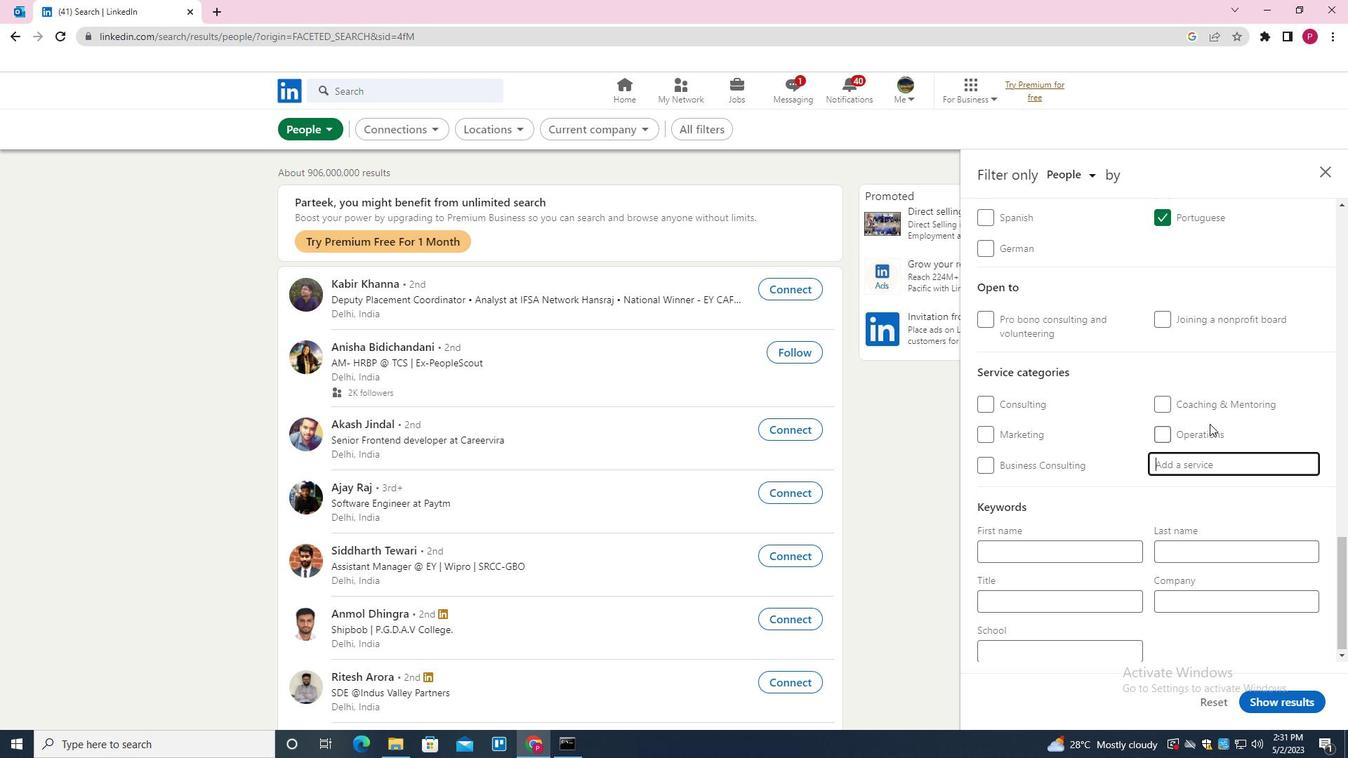 
Action: Mouse scrolled (1213, 416) with delta (0, 0)
Screenshot: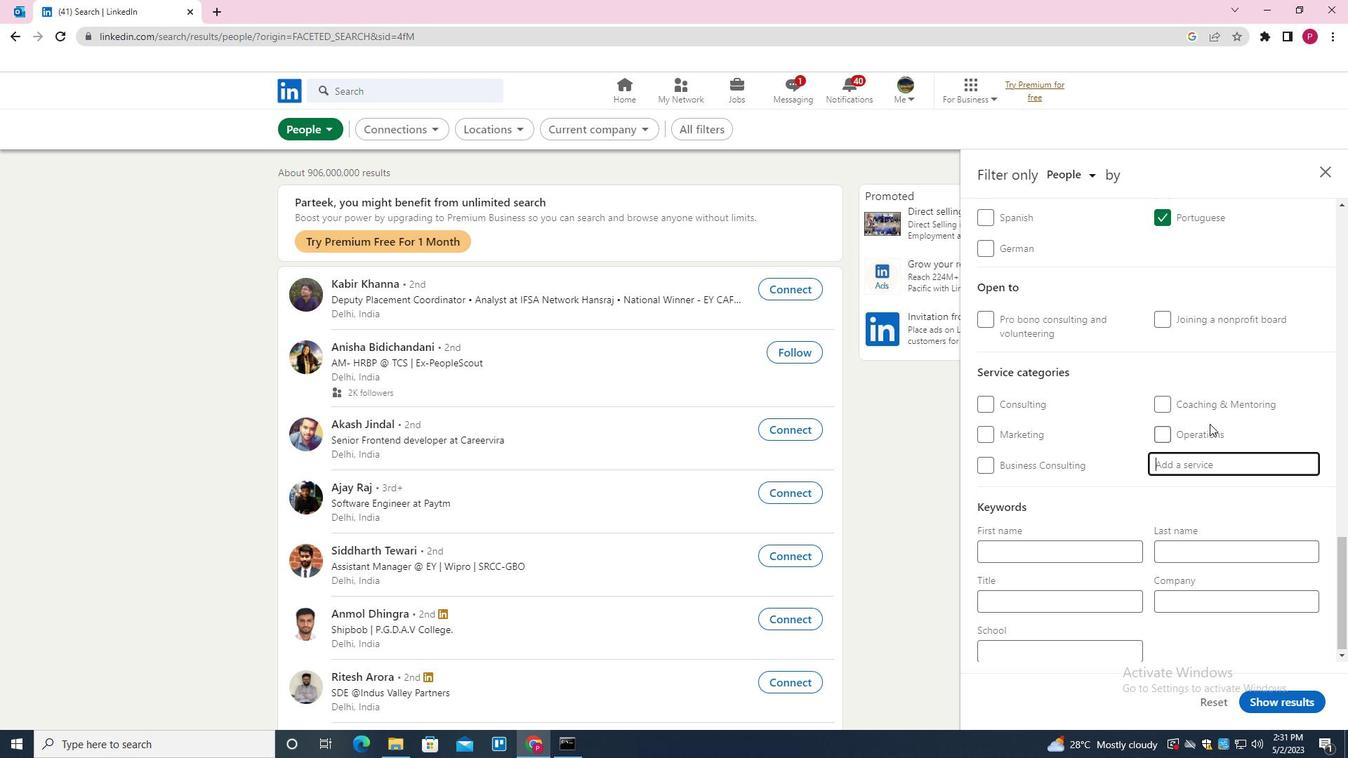 
Action: Mouse scrolled (1213, 416) with delta (0, 0)
Screenshot: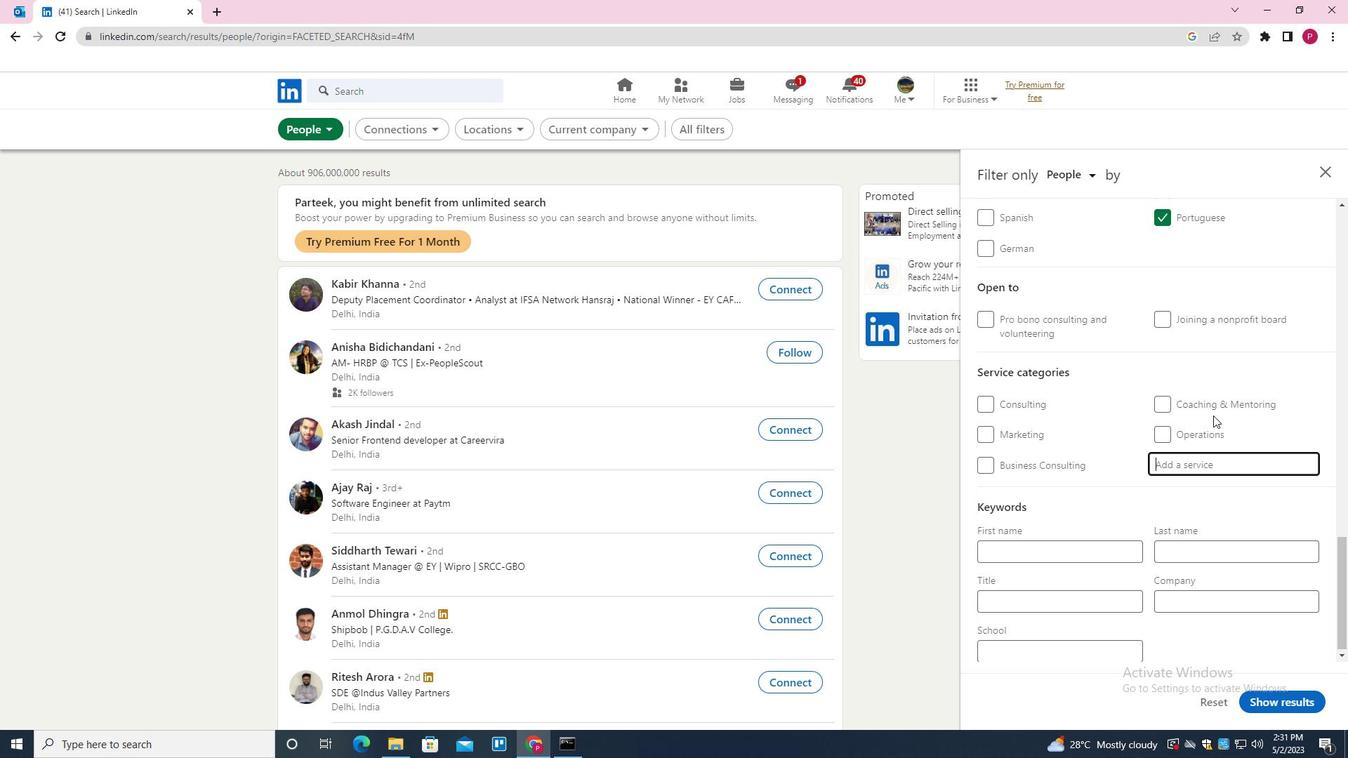 
Action: Mouse moved to (1215, 399)
Screenshot: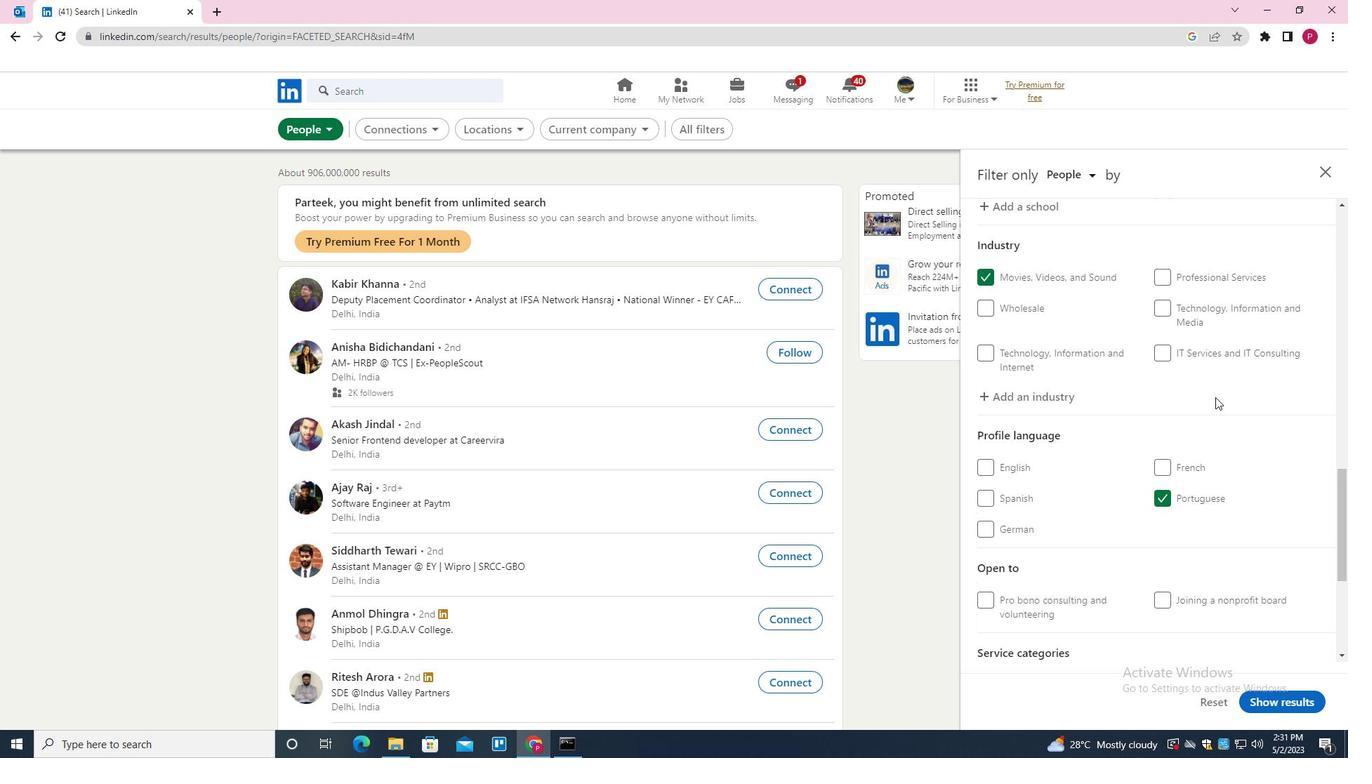 
Action: Mouse scrolled (1215, 398) with delta (0, 0)
Screenshot: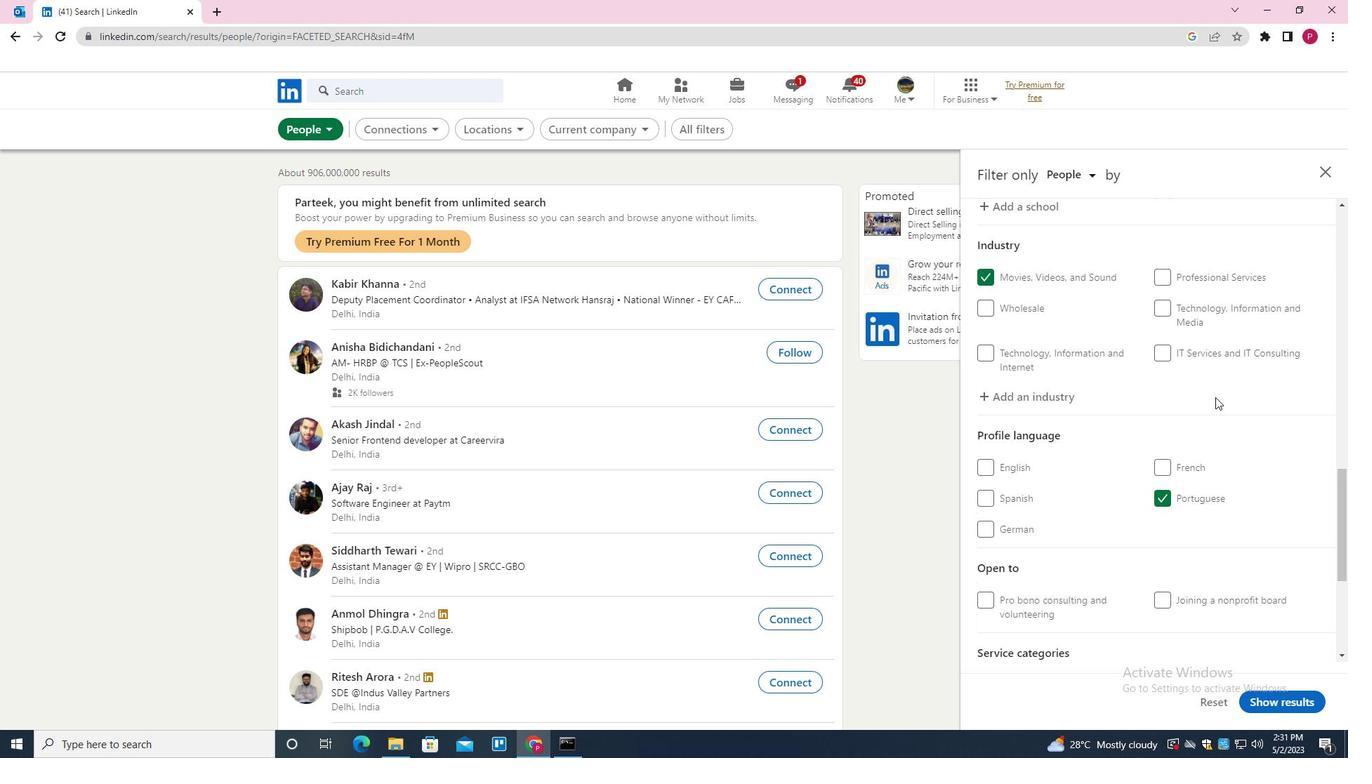 
Action: Mouse moved to (1215, 399)
Screenshot: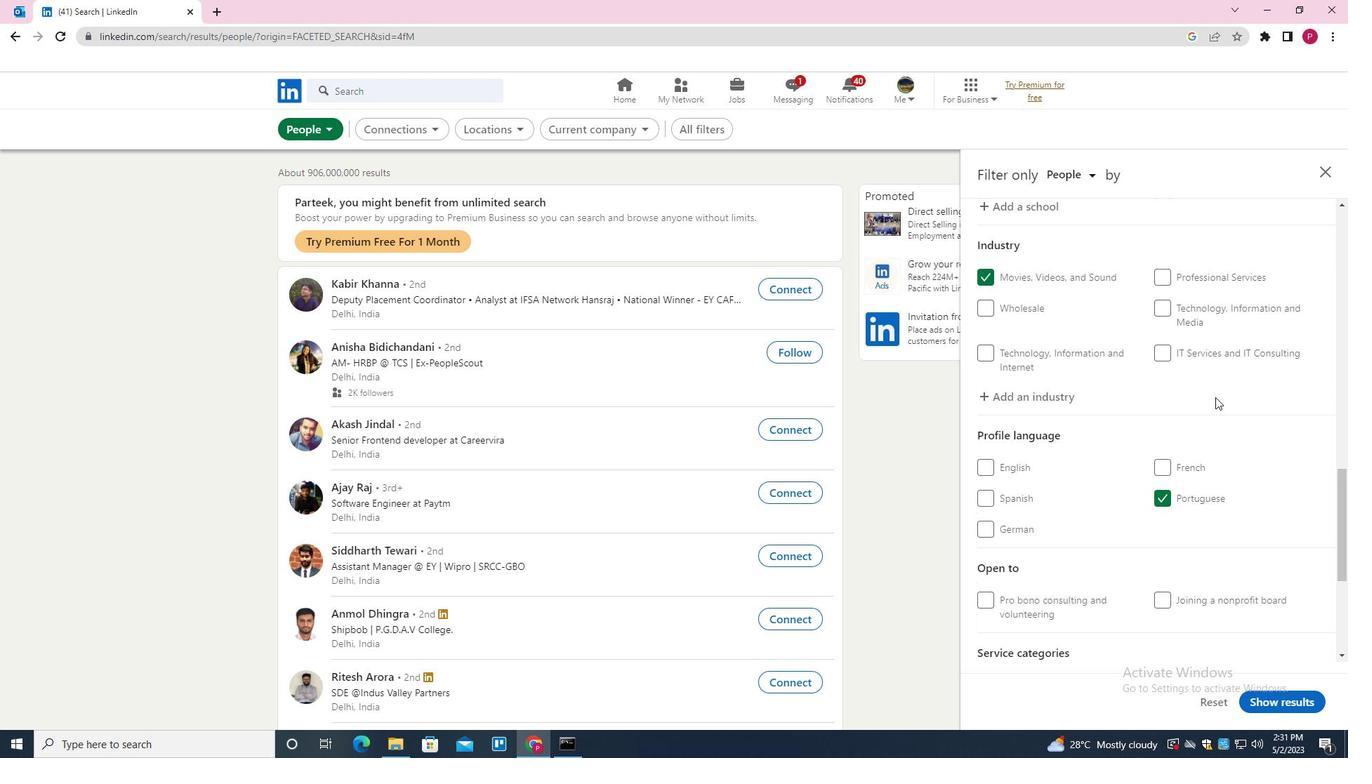 
Action: Mouse scrolled (1215, 398) with delta (0, 0)
Screenshot: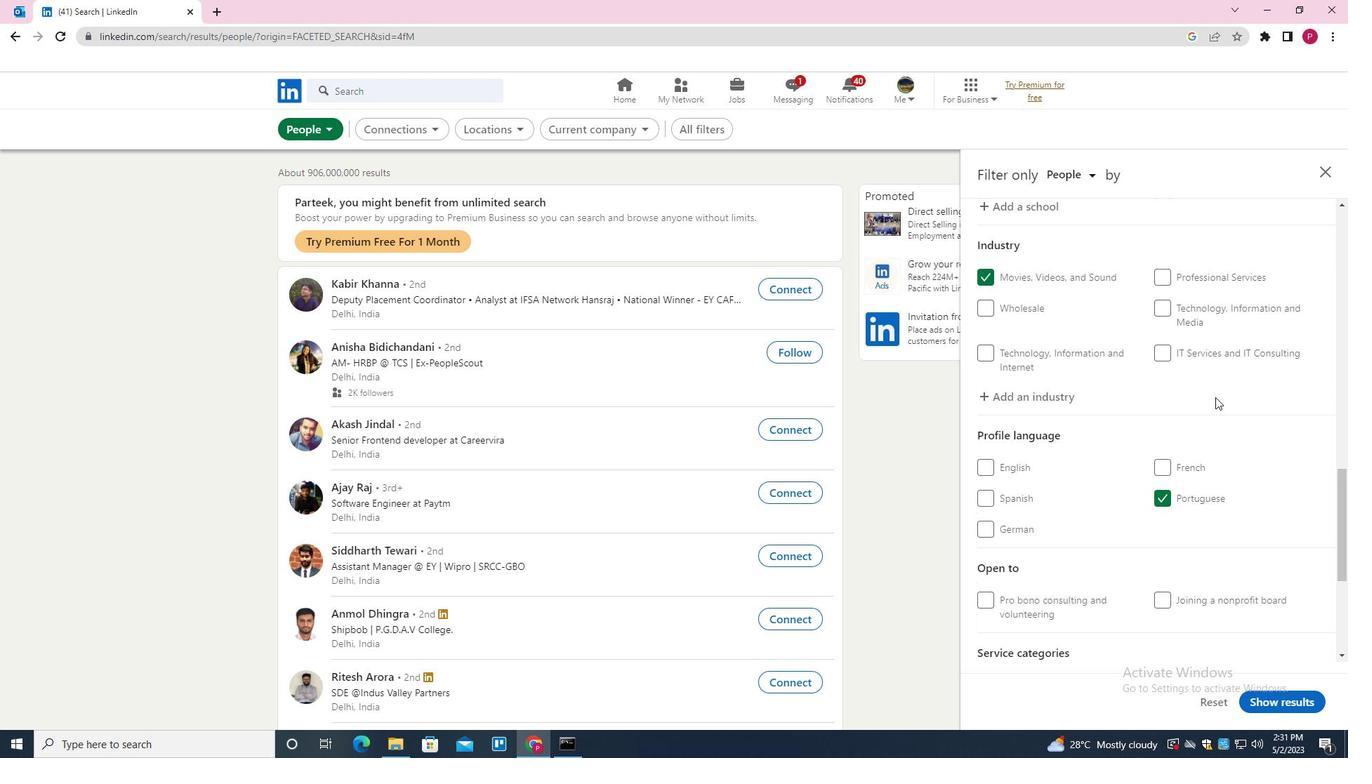 
Action: Mouse scrolled (1215, 398) with delta (0, 0)
Screenshot: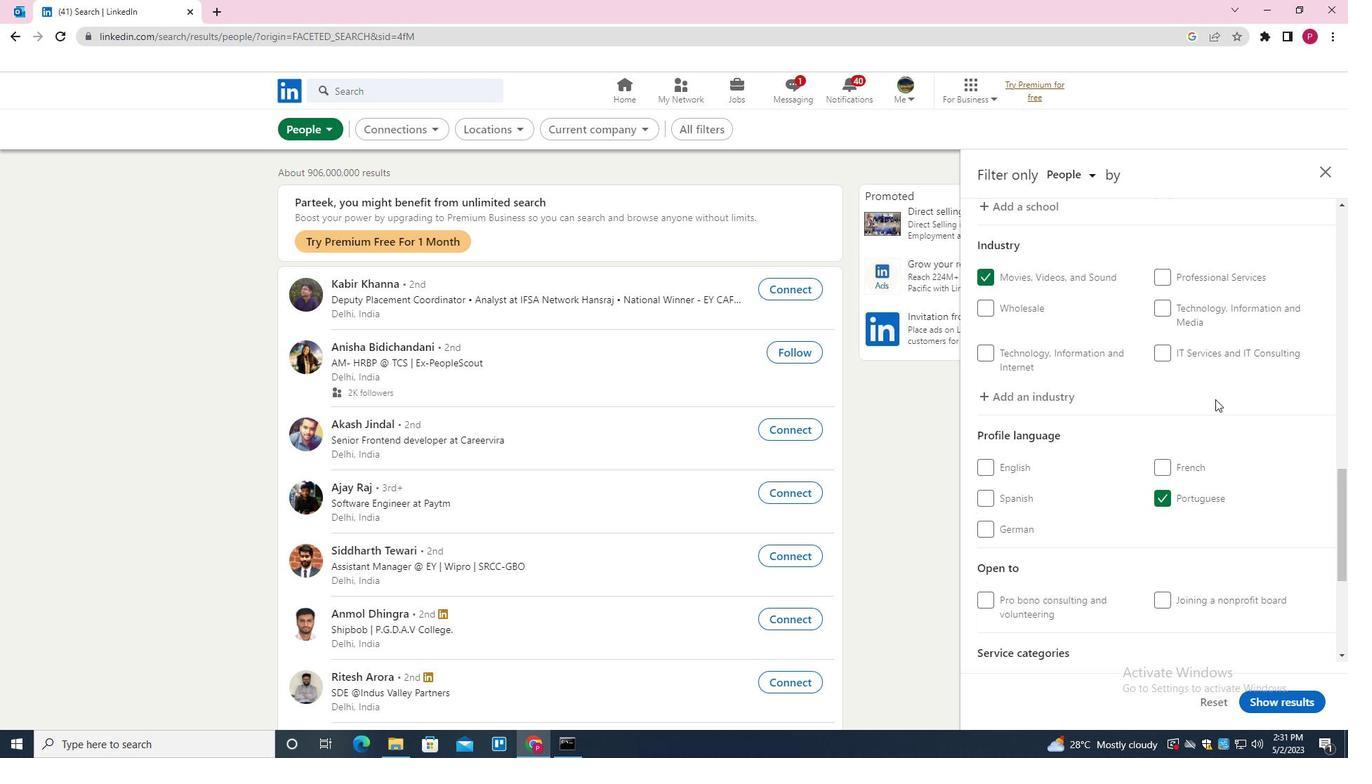 
Action: Mouse moved to (1216, 400)
Screenshot: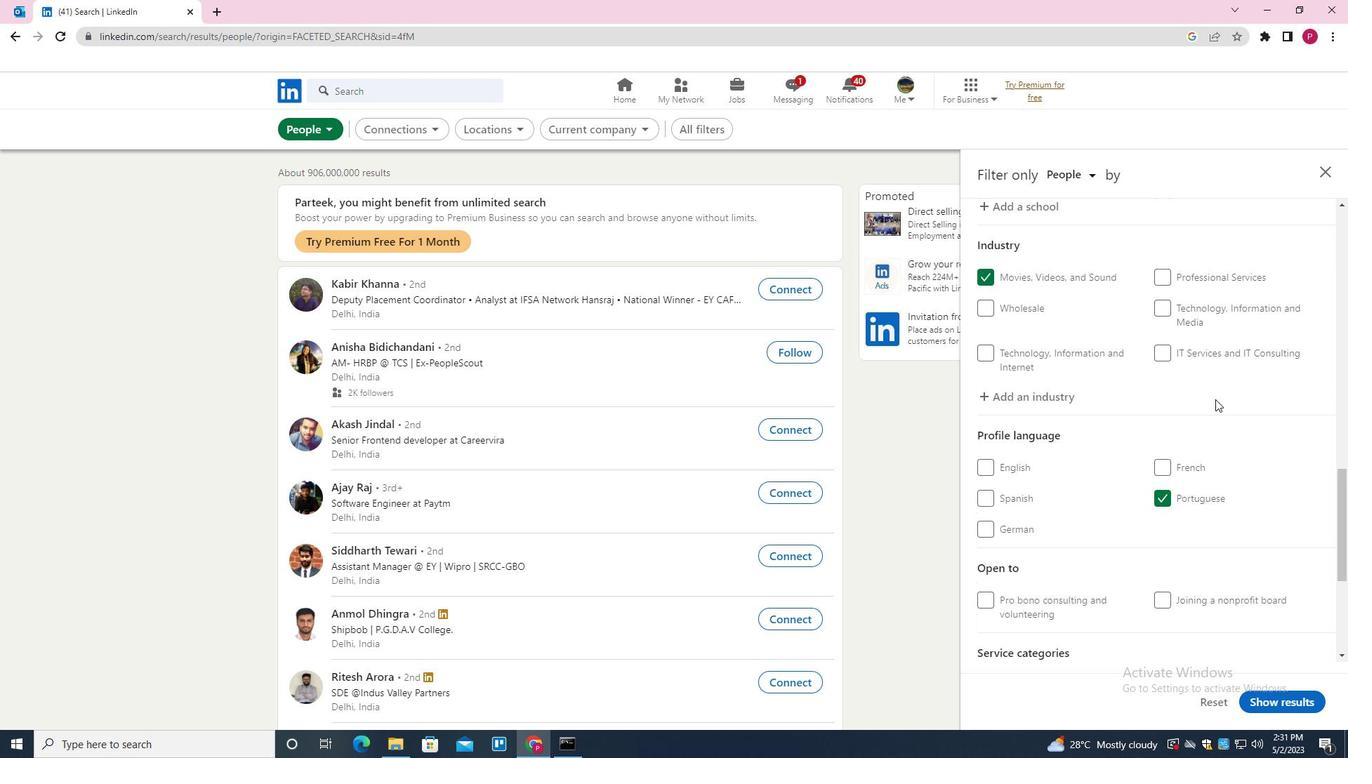 
Action: Mouse scrolled (1216, 399) with delta (0, 0)
Screenshot: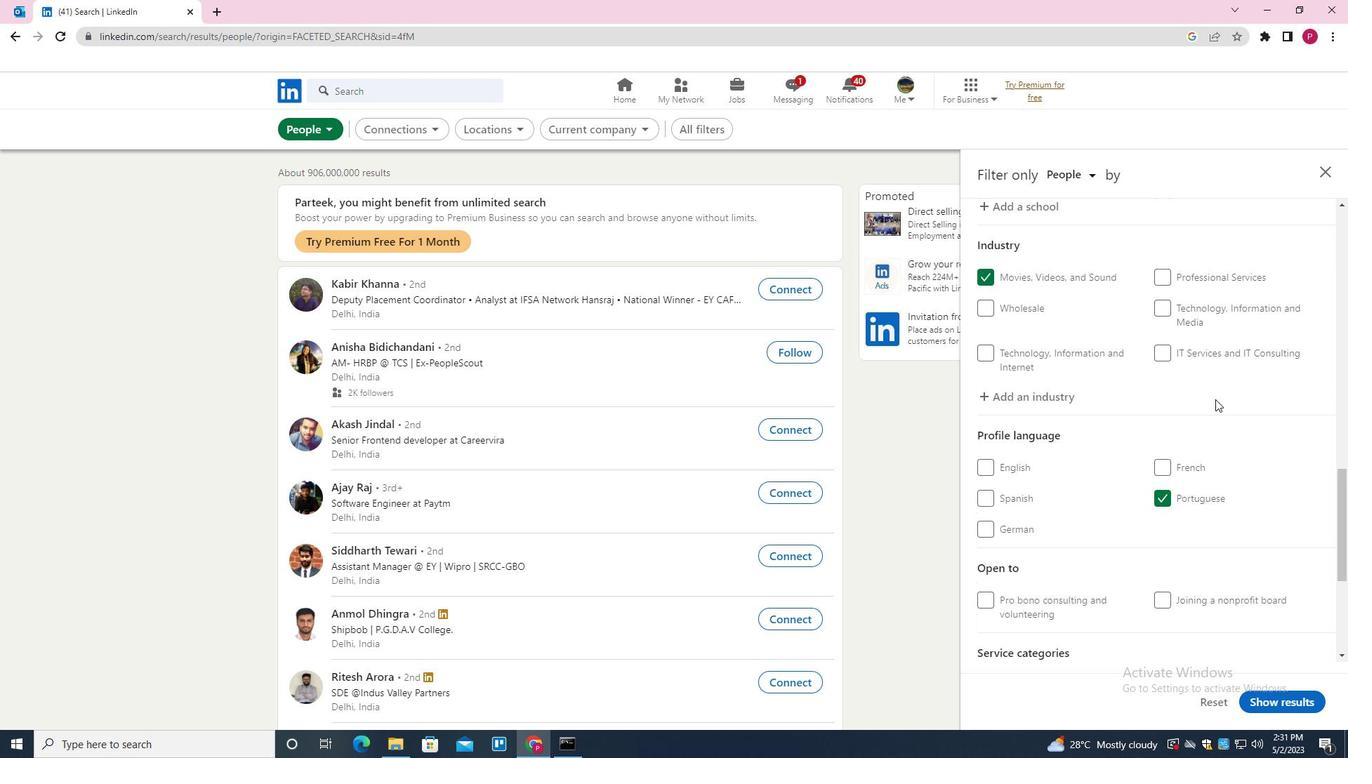 
Action: Mouse moved to (1217, 464)
Screenshot: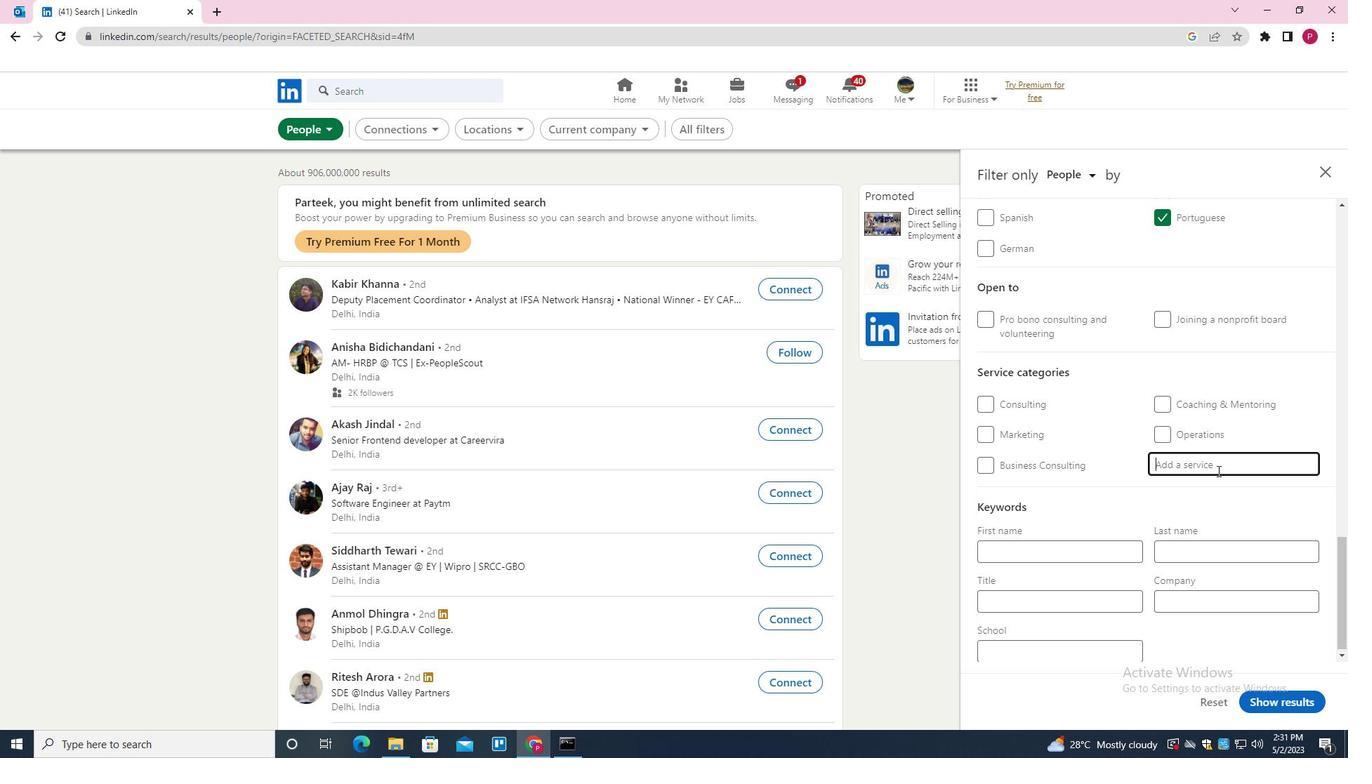 
Action: Mouse pressed left at (1217, 464)
Screenshot: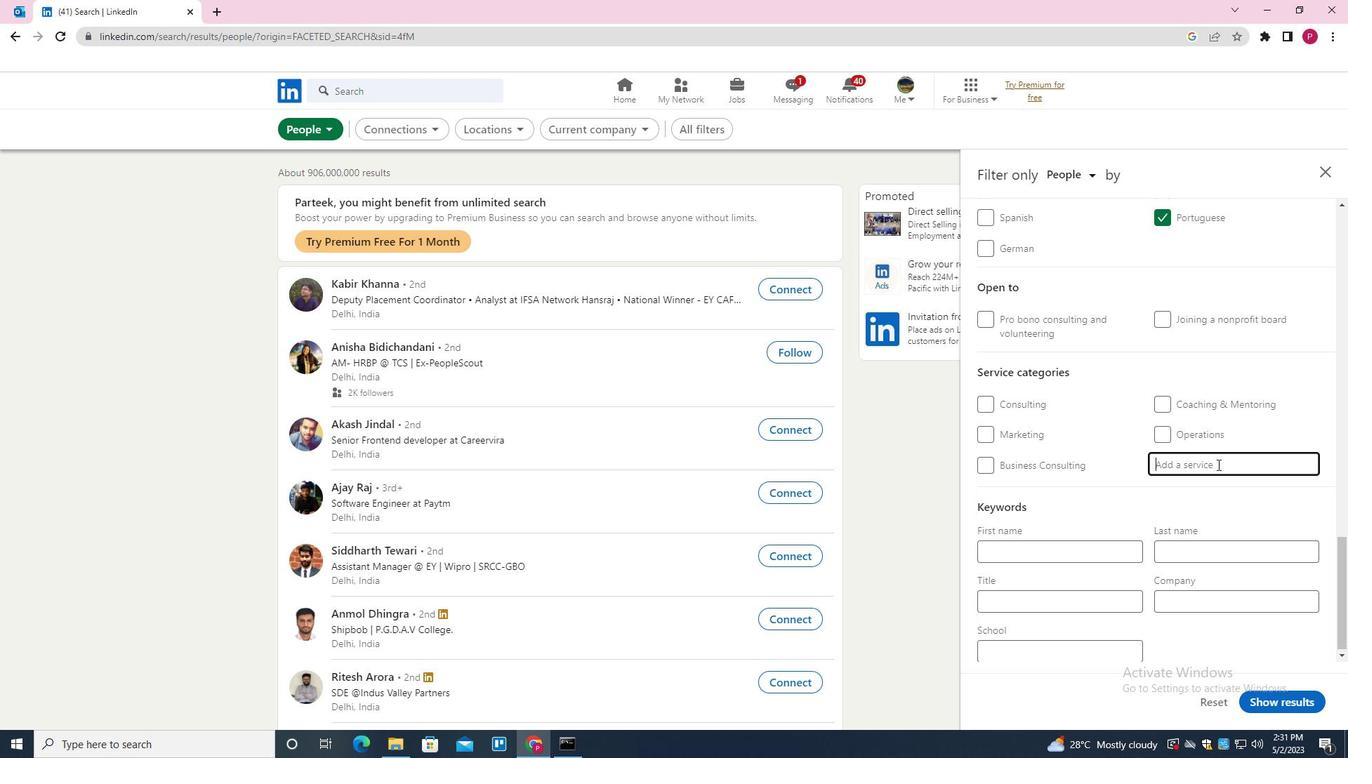 
Action: Mouse moved to (1217, 464)
Screenshot: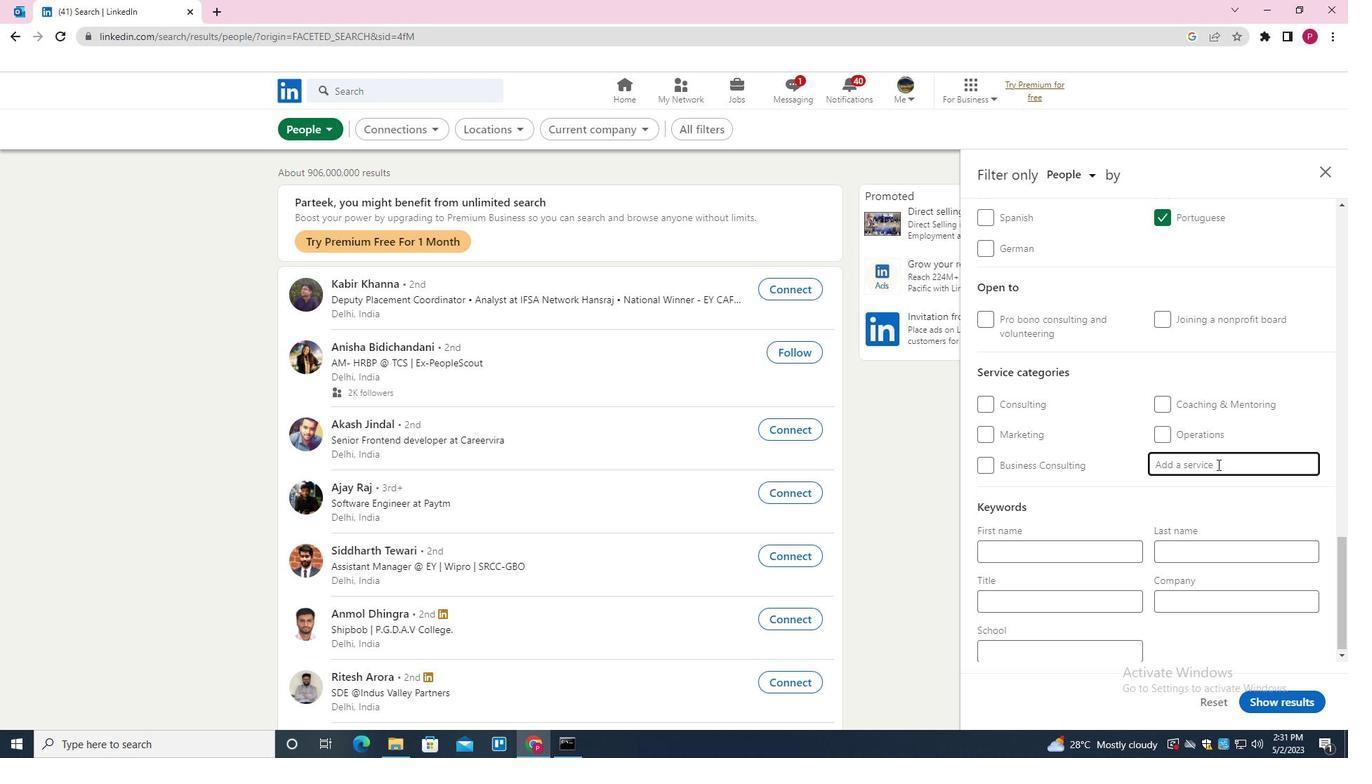 
Action: Key pressed <Key.shift><Key.shift><Key.shift><Key.shift>PRODI<Key.backspace>UCT<Key.space><Key.down><Key.enter>
Screenshot: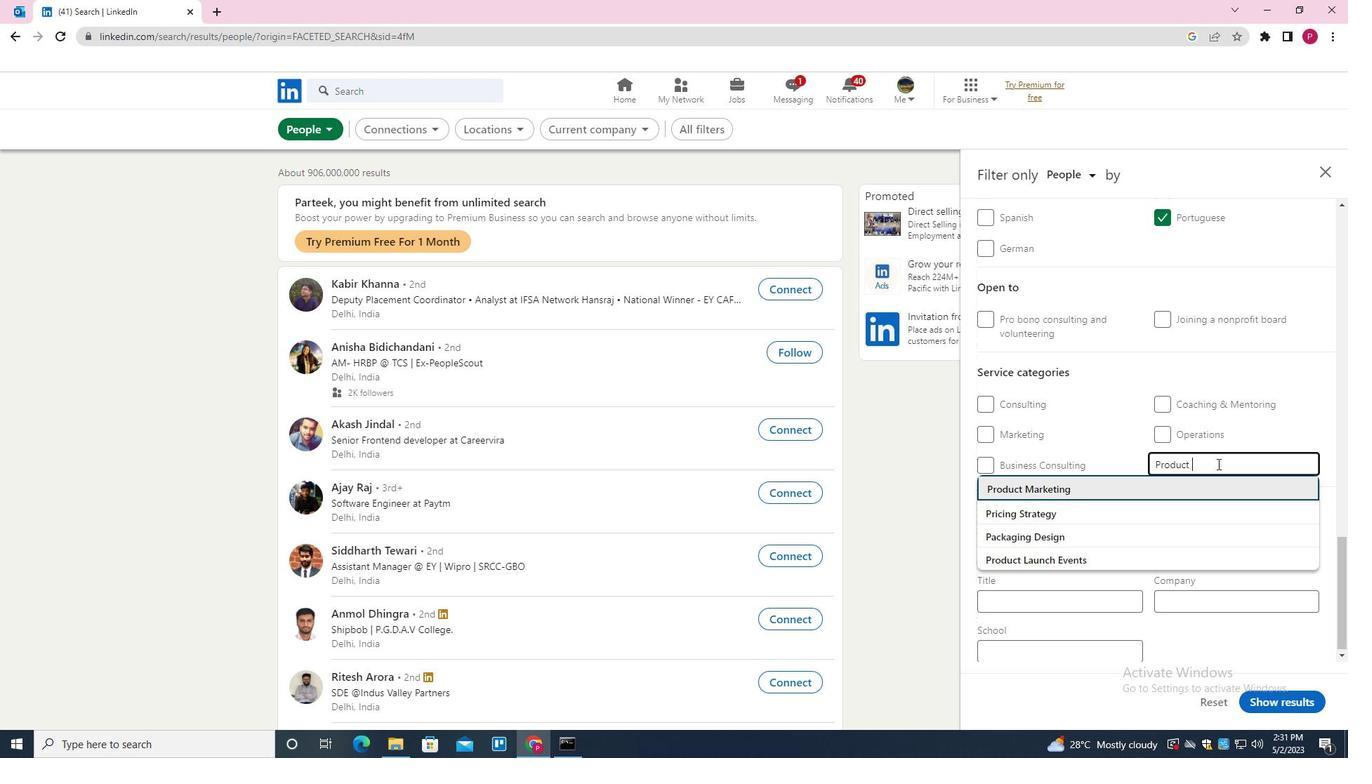 
Action: Mouse moved to (1193, 479)
Screenshot: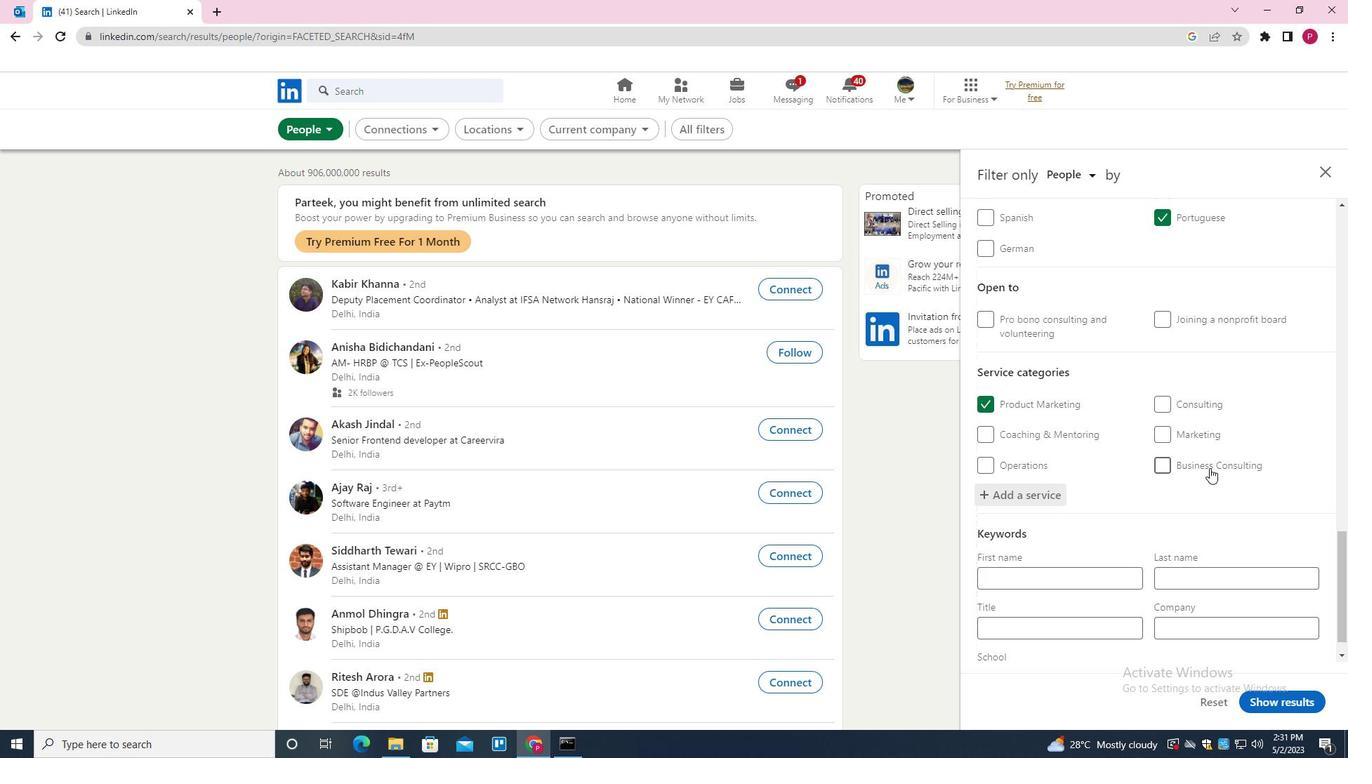 
Action: Mouse scrolled (1193, 478) with delta (0, 0)
Screenshot: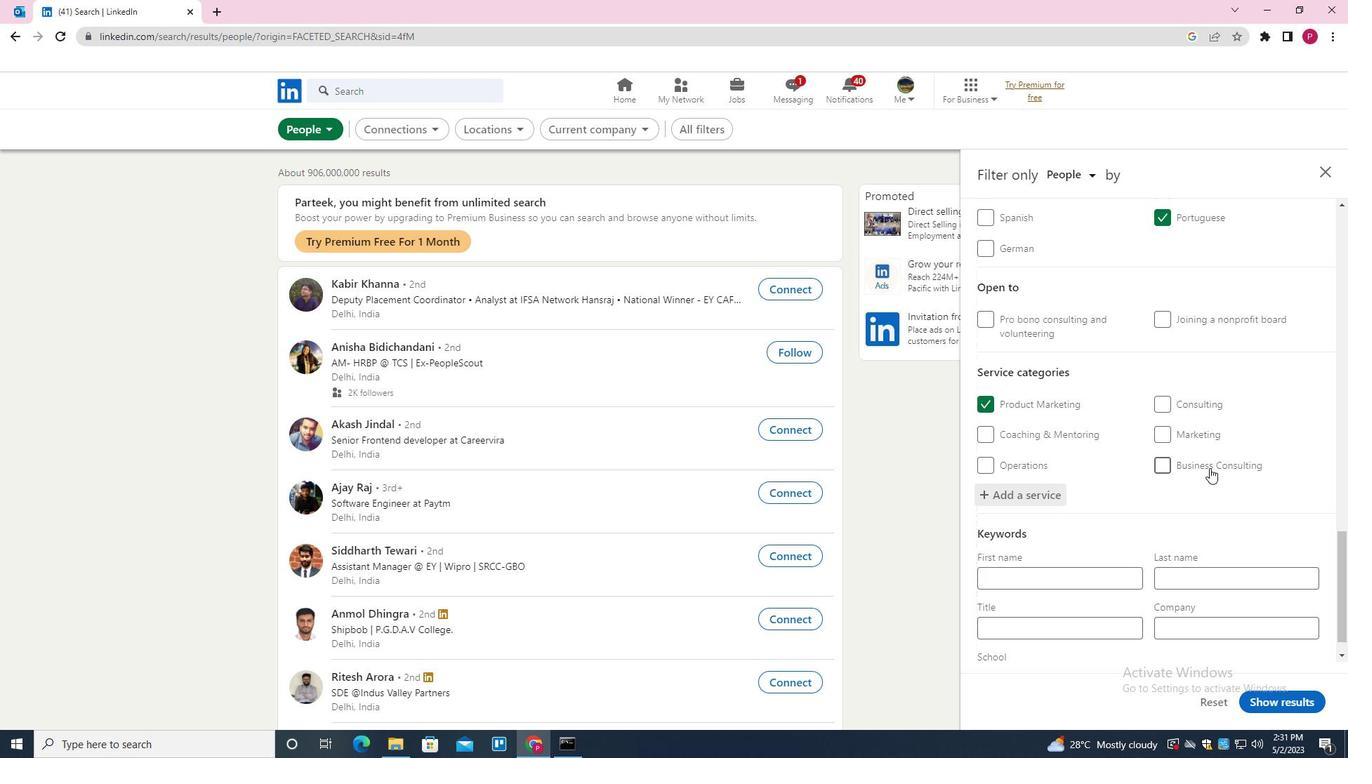 
Action: Mouse moved to (1188, 482)
Screenshot: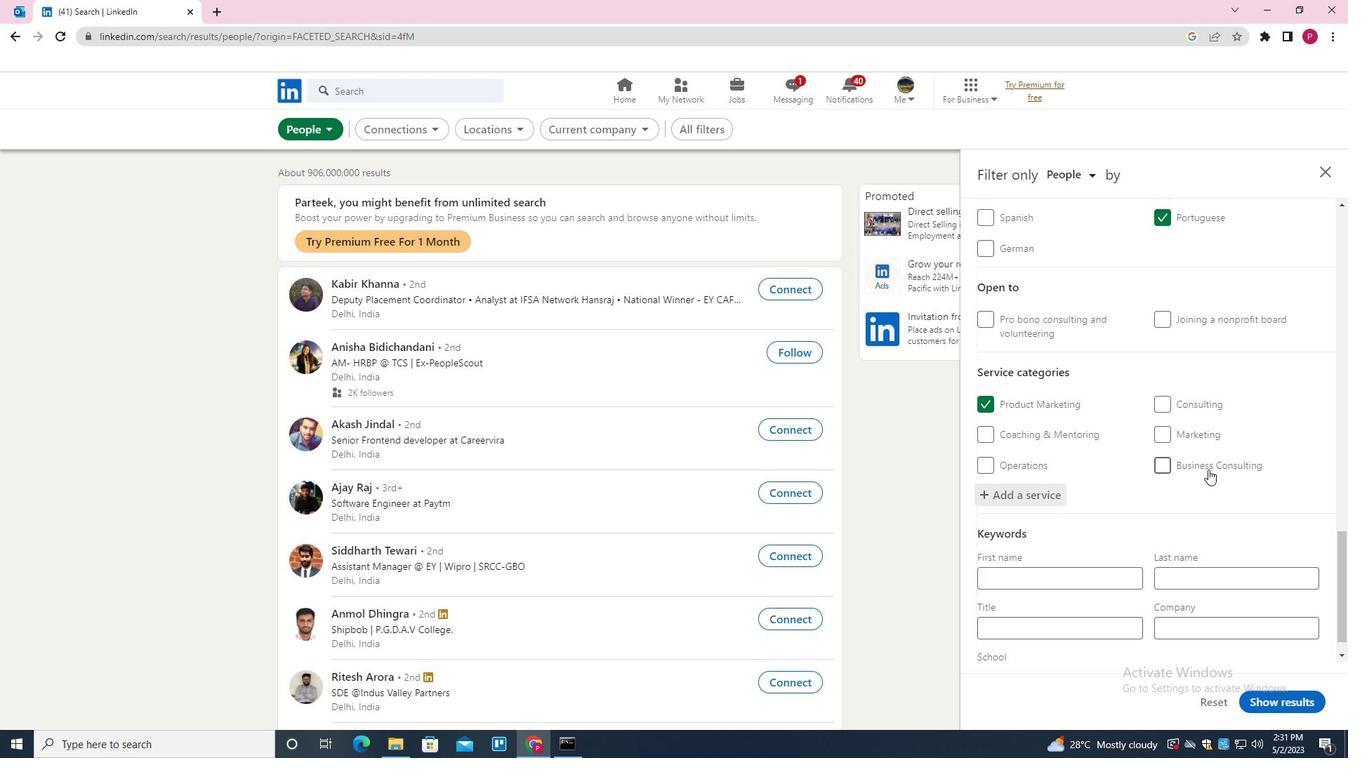 
Action: Mouse scrolled (1188, 481) with delta (0, 0)
Screenshot: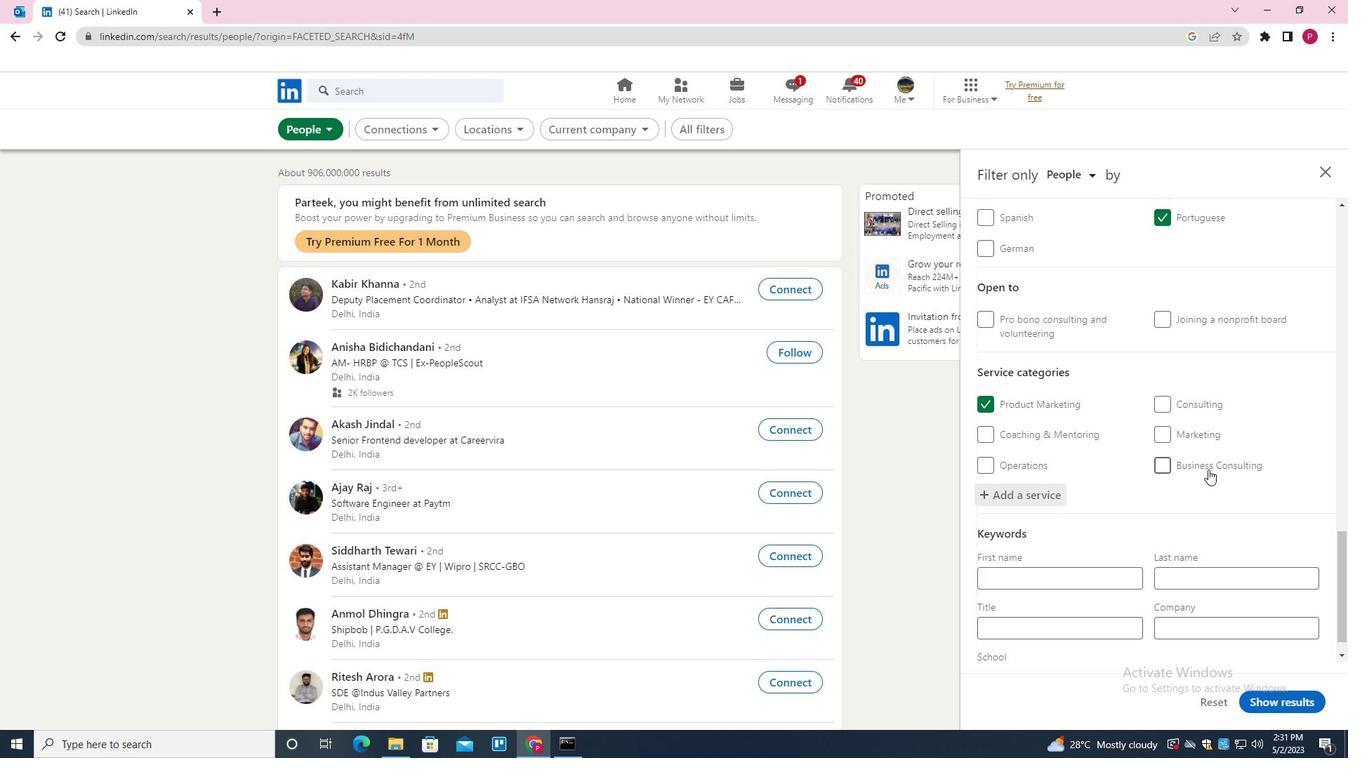 
Action: Mouse moved to (1173, 490)
Screenshot: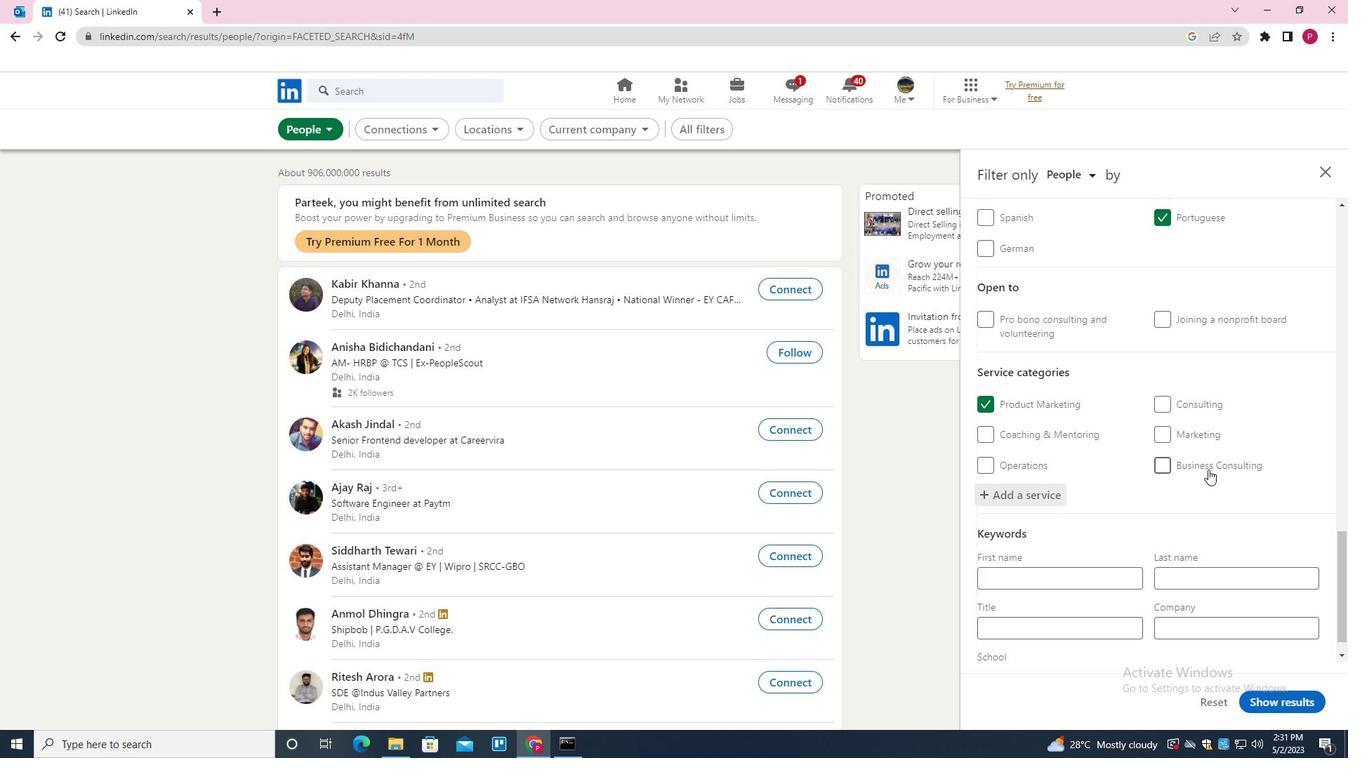 
Action: Mouse scrolled (1173, 489) with delta (0, 0)
Screenshot: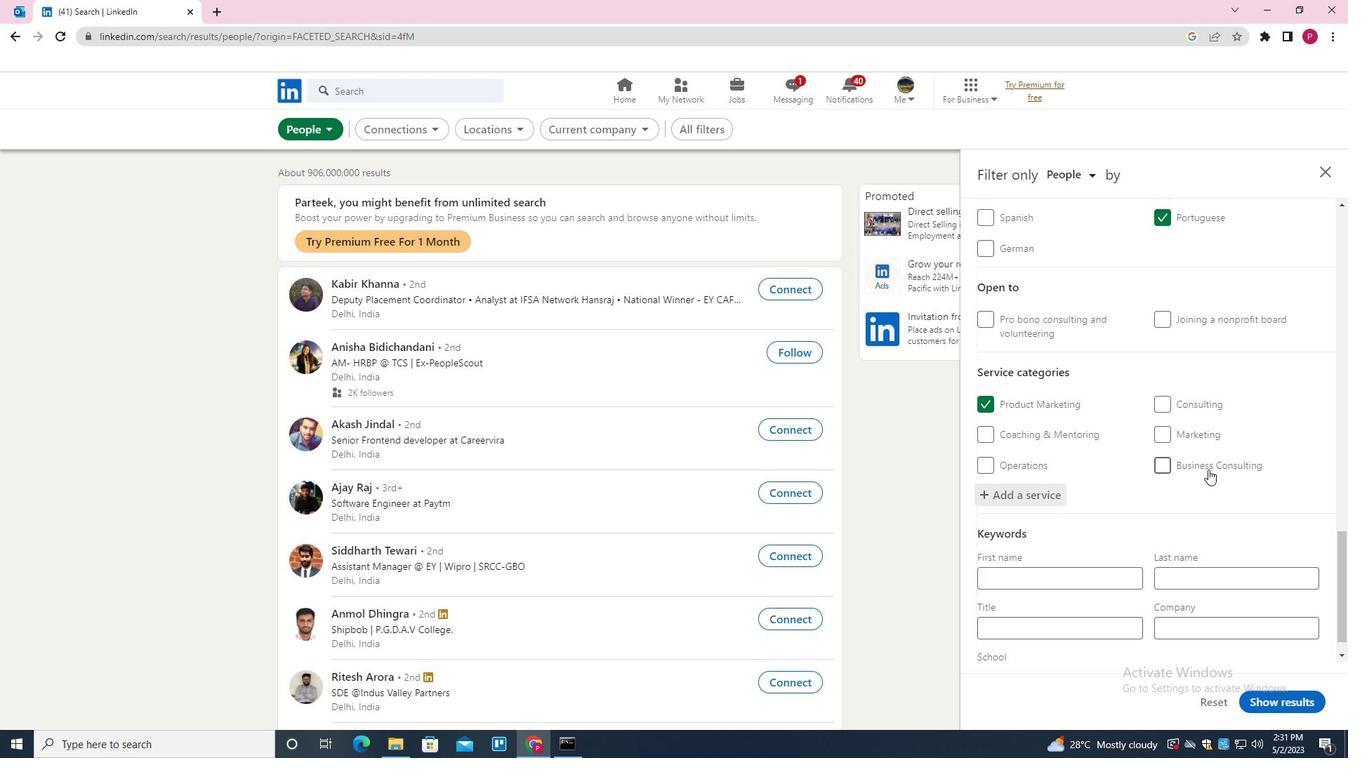 
Action: Mouse moved to (1165, 495)
Screenshot: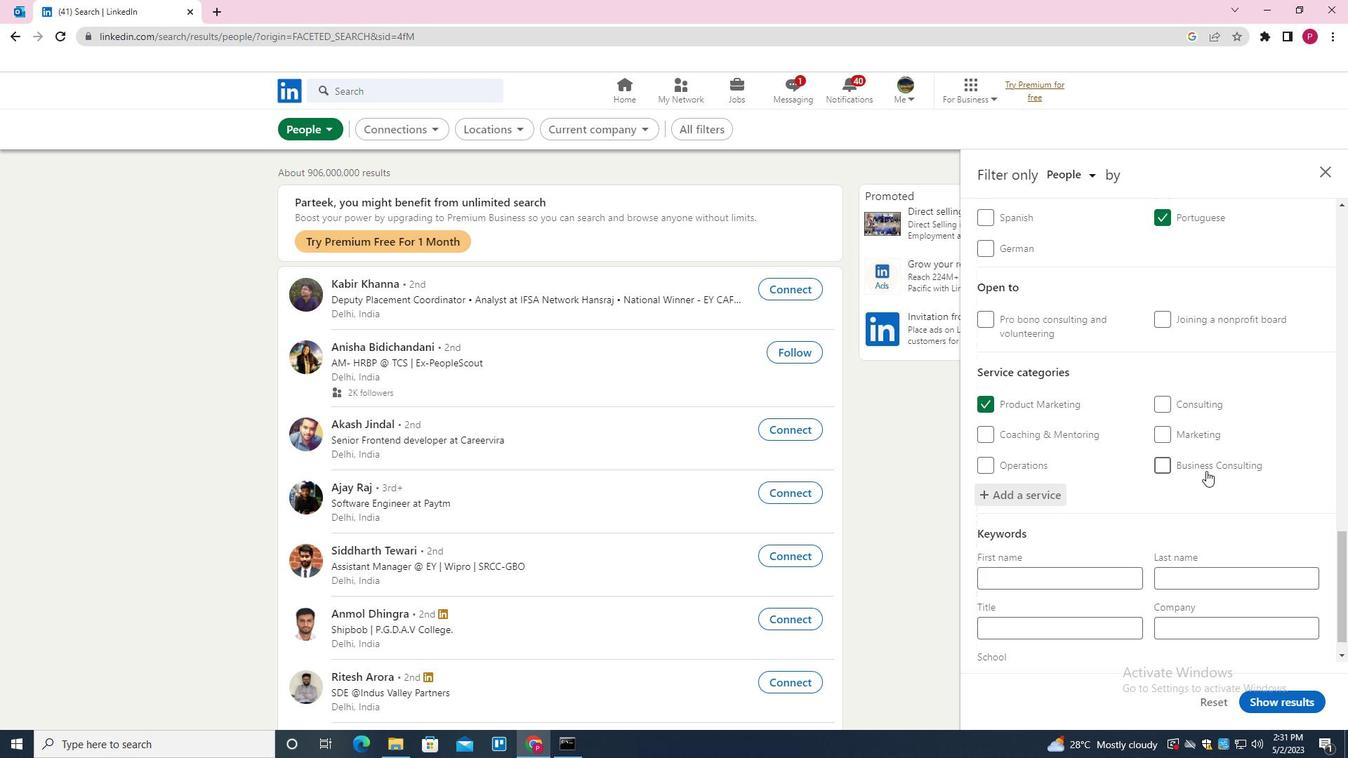 
Action: Mouse scrolled (1165, 494) with delta (0, 0)
Screenshot: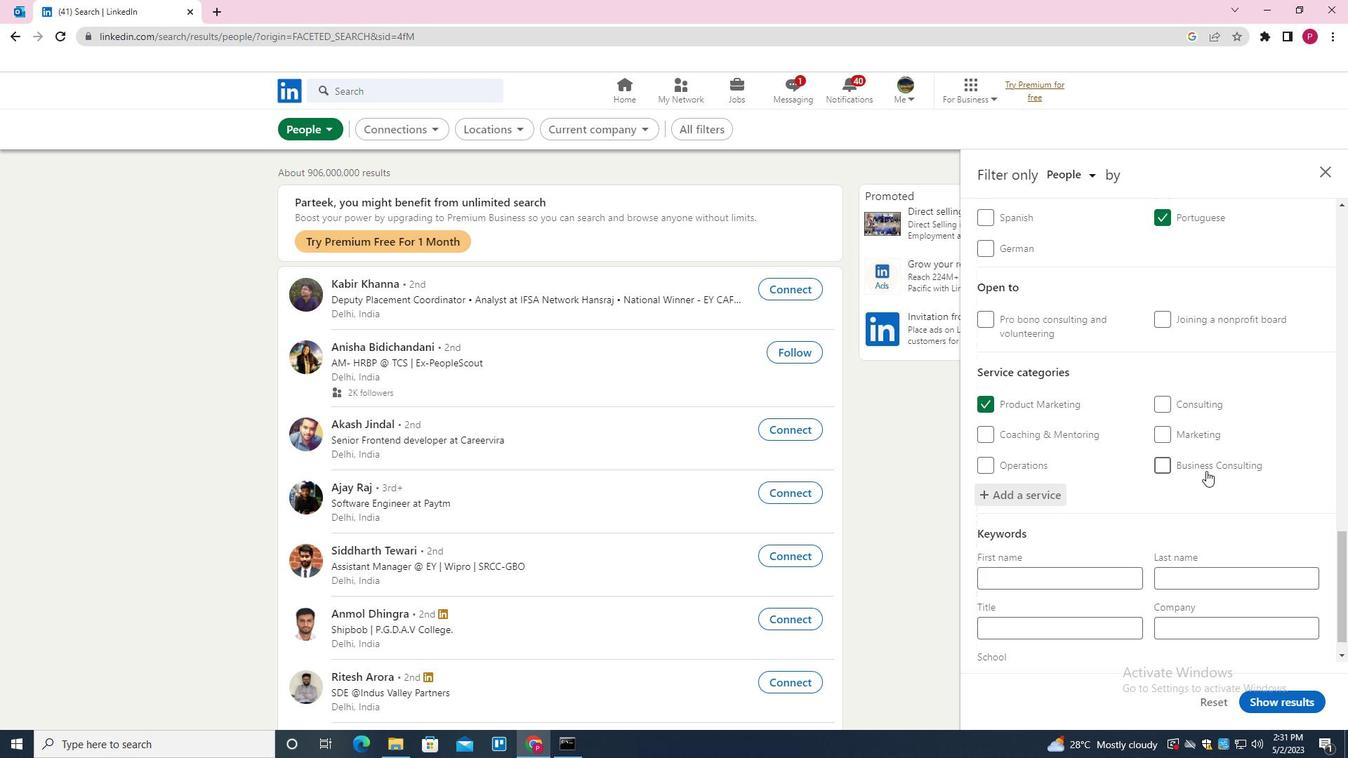 
Action: Mouse moved to (1160, 500)
Screenshot: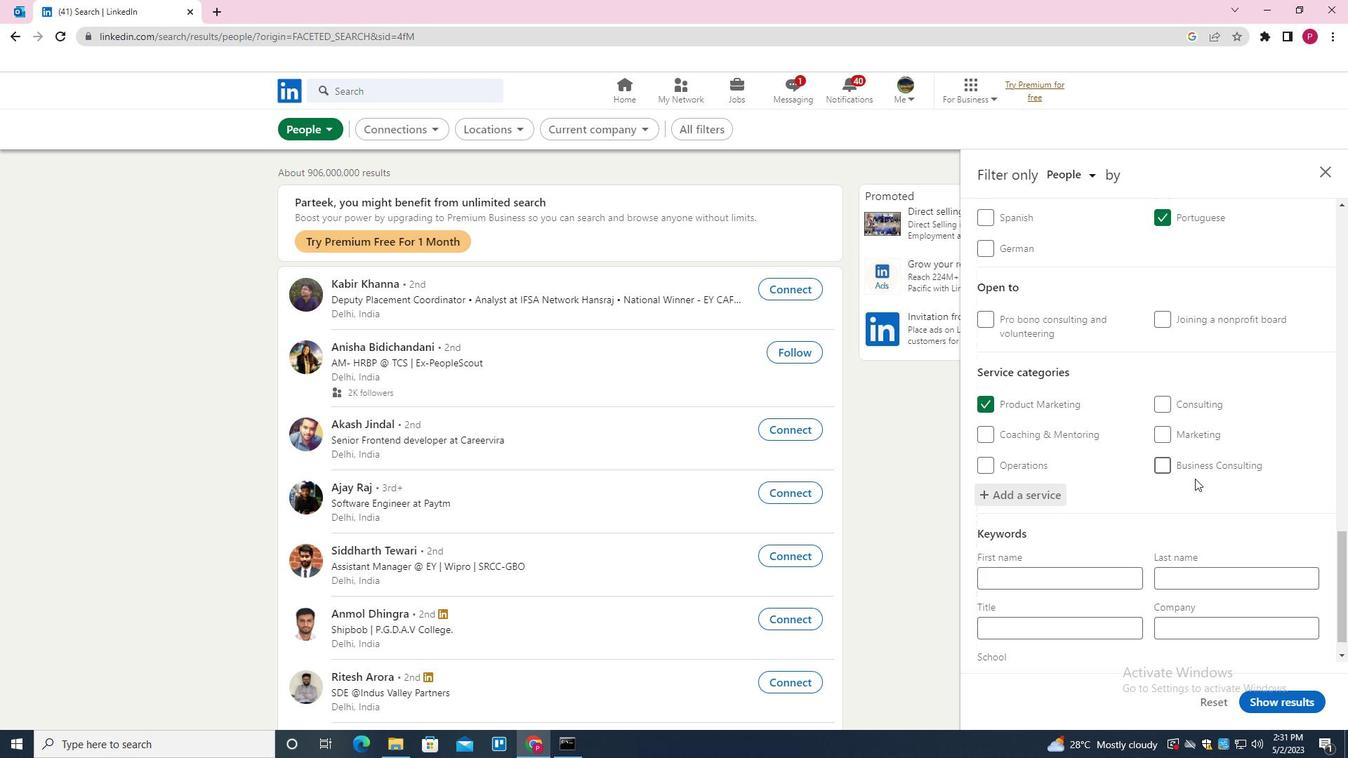 
Action: Mouse scrolled (1160, 500) with delta (0, 0)
Screenshot: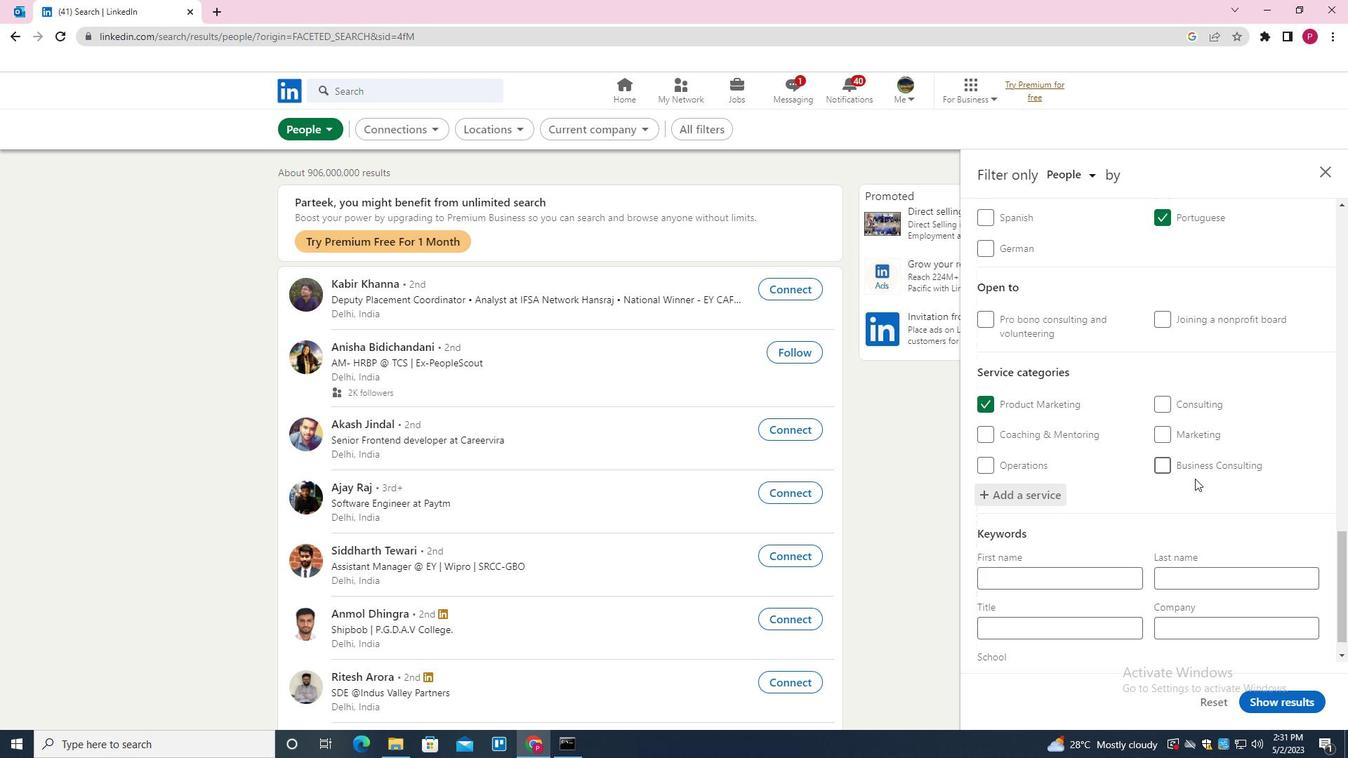 
Action: Mouse moved to (1157, 504)
Screenshot: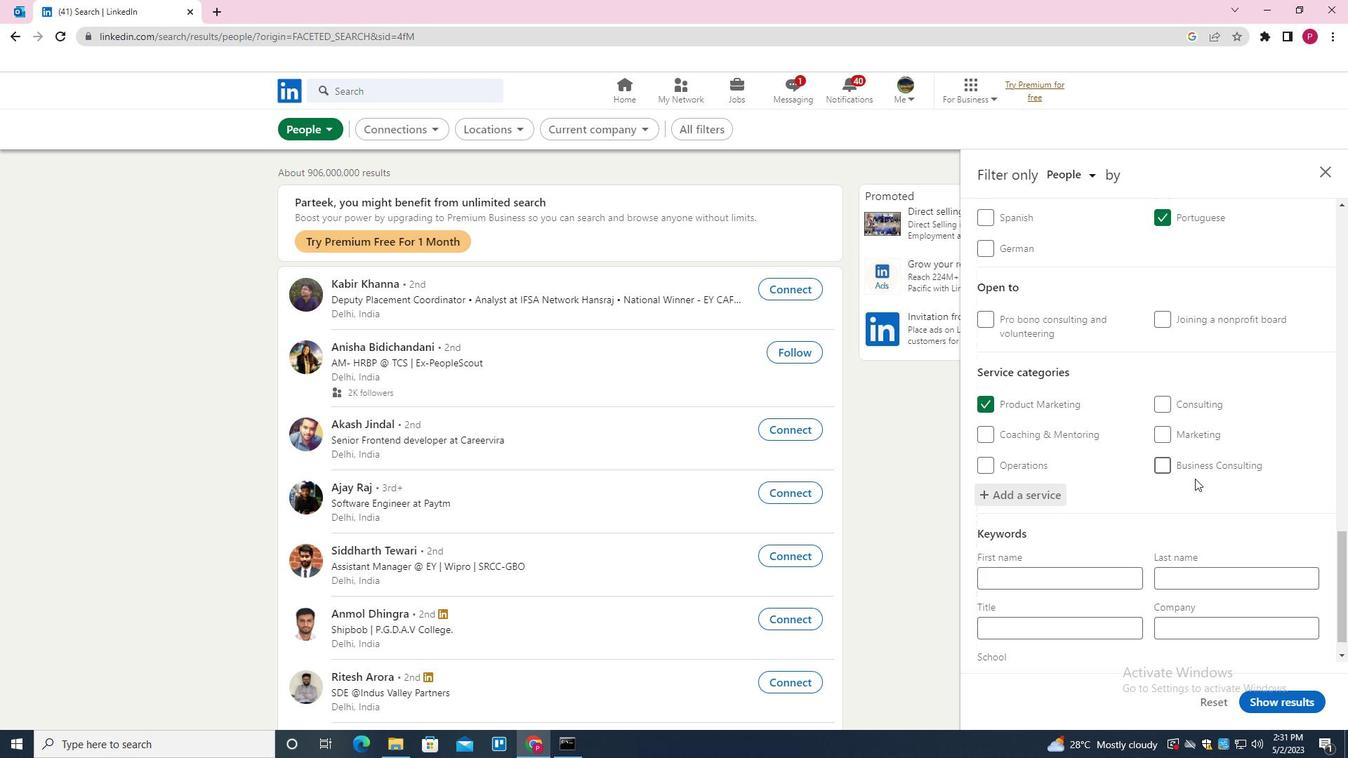 
Action: Mouse scrolled (1157, 504) with delta (0, 0)
Screenshot: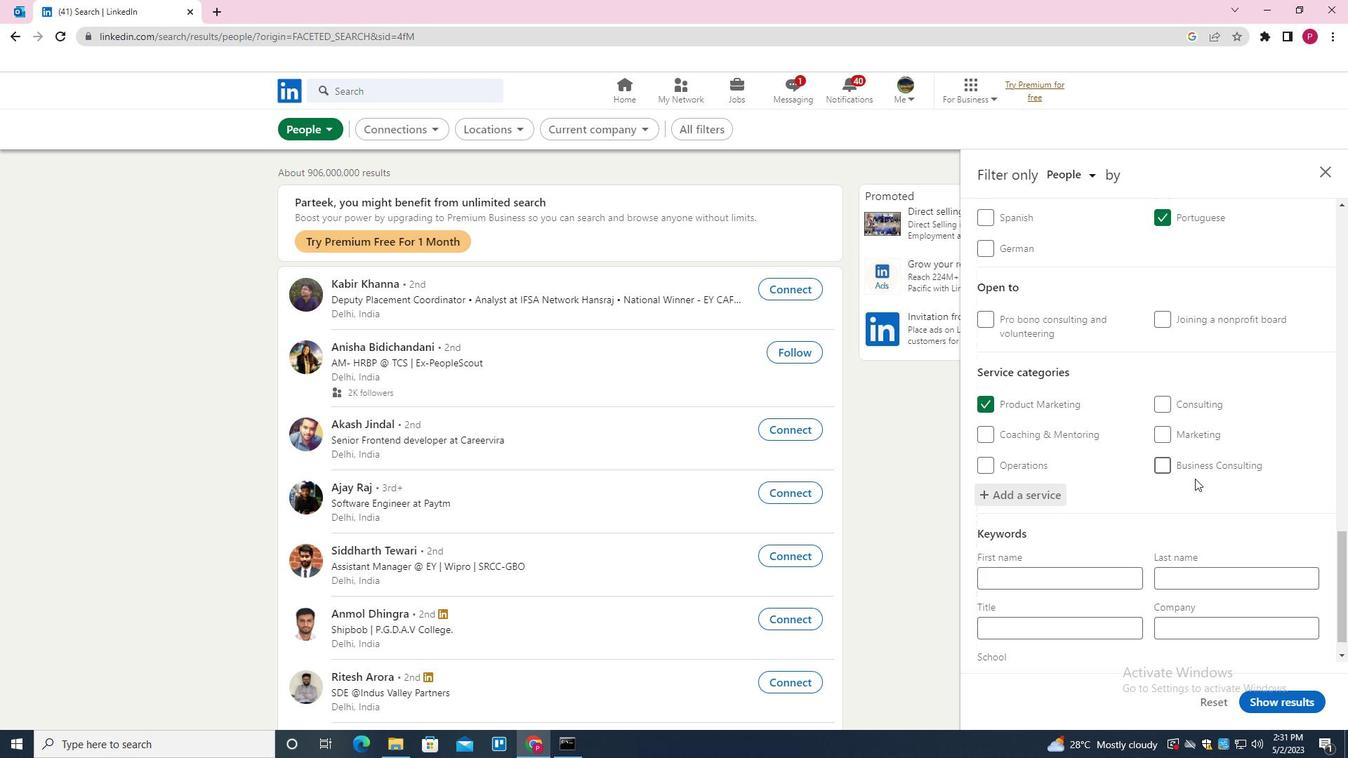 
Action: Mouse moved to (1092, 603)
Screenshot: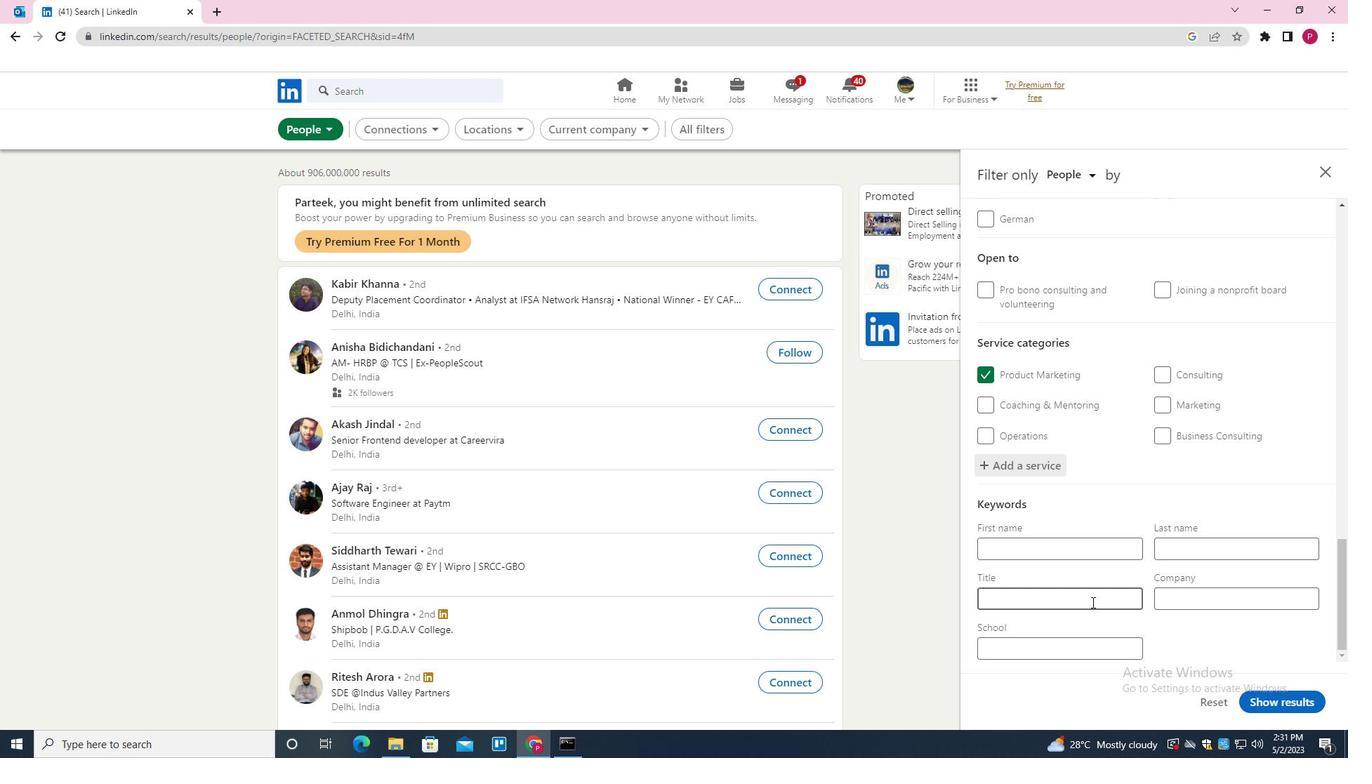 
Action: Mouse pressed left at (1092, 603)
Screenshot: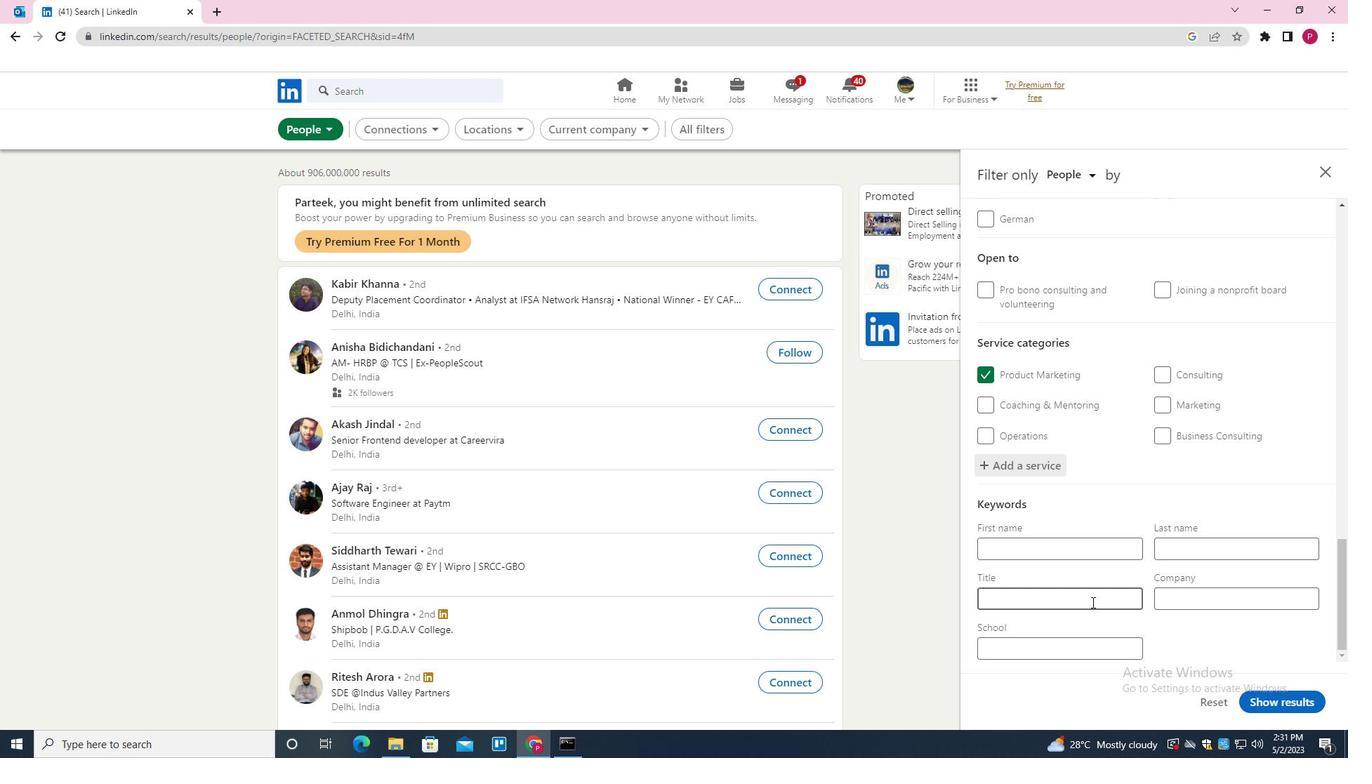 
Action: Mouse moved to (1092, 603)
Screenshot: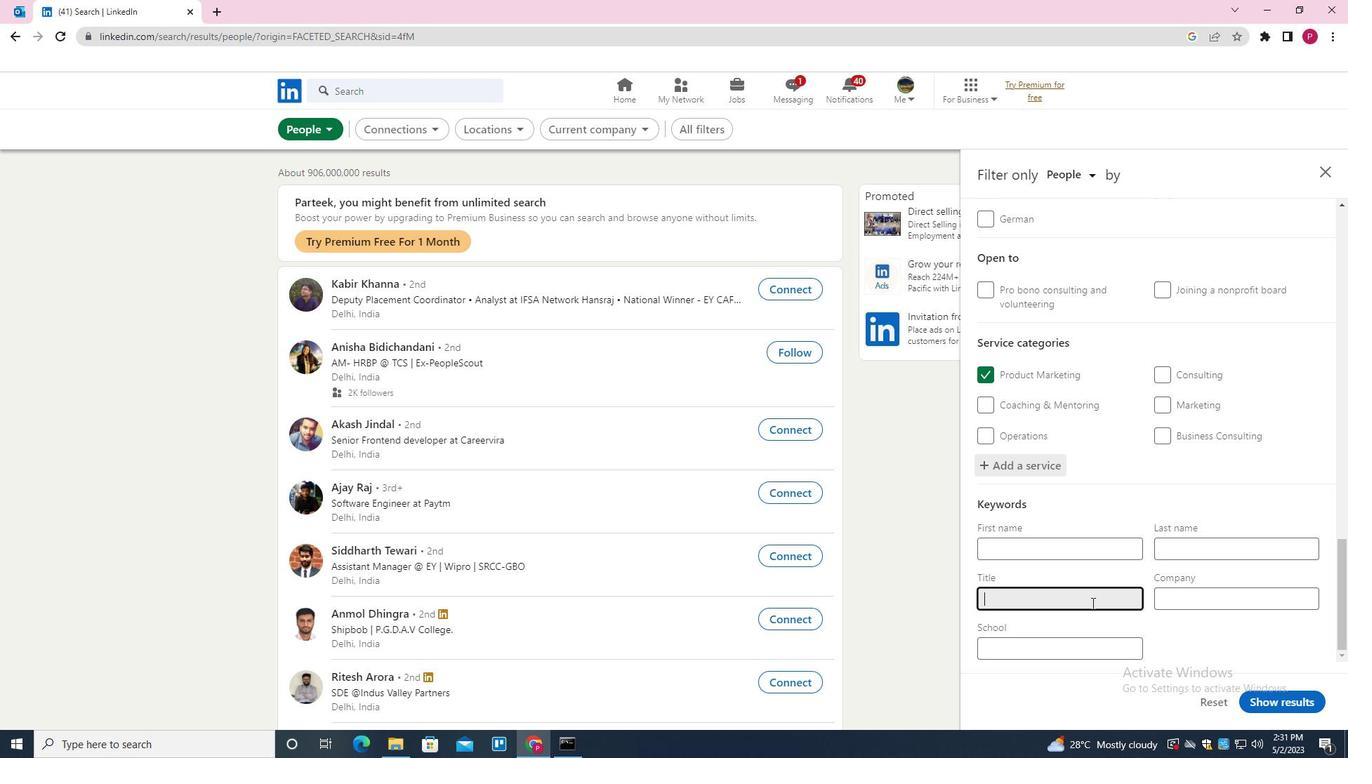 
Action: Key pressed <Key.shift>CONCIERGE
Screenshot: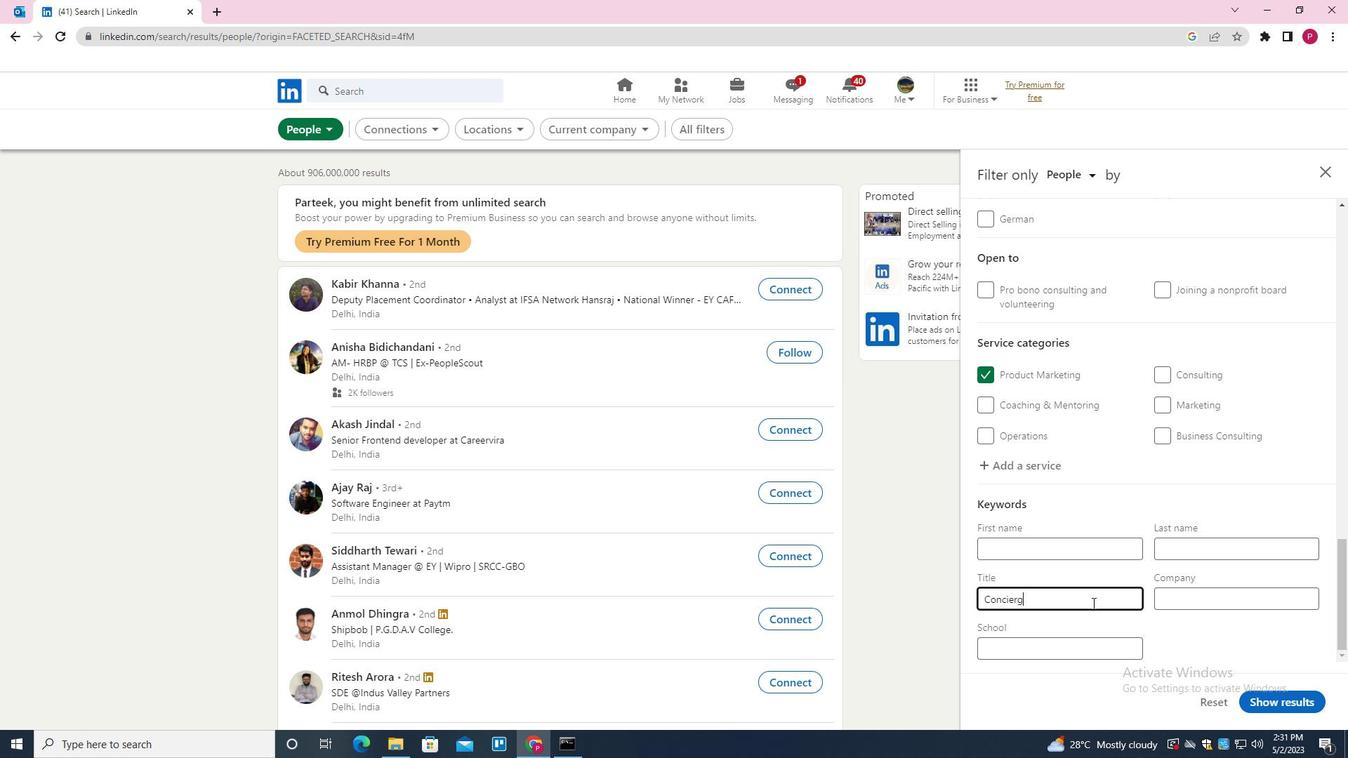 
Action: Mouse moved to (1272, 704)
Screenshot: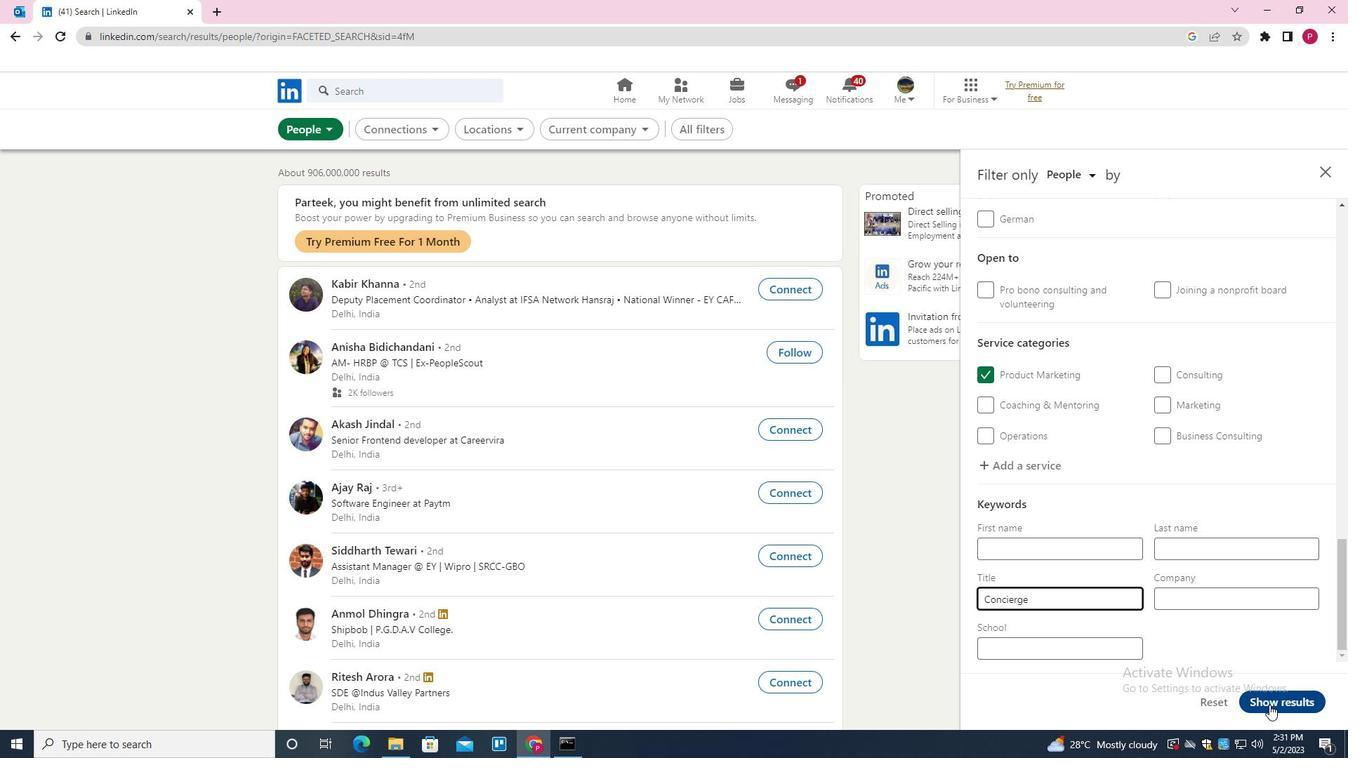 
Action: Mouse pressed left at (1272, 704)
Screenshot: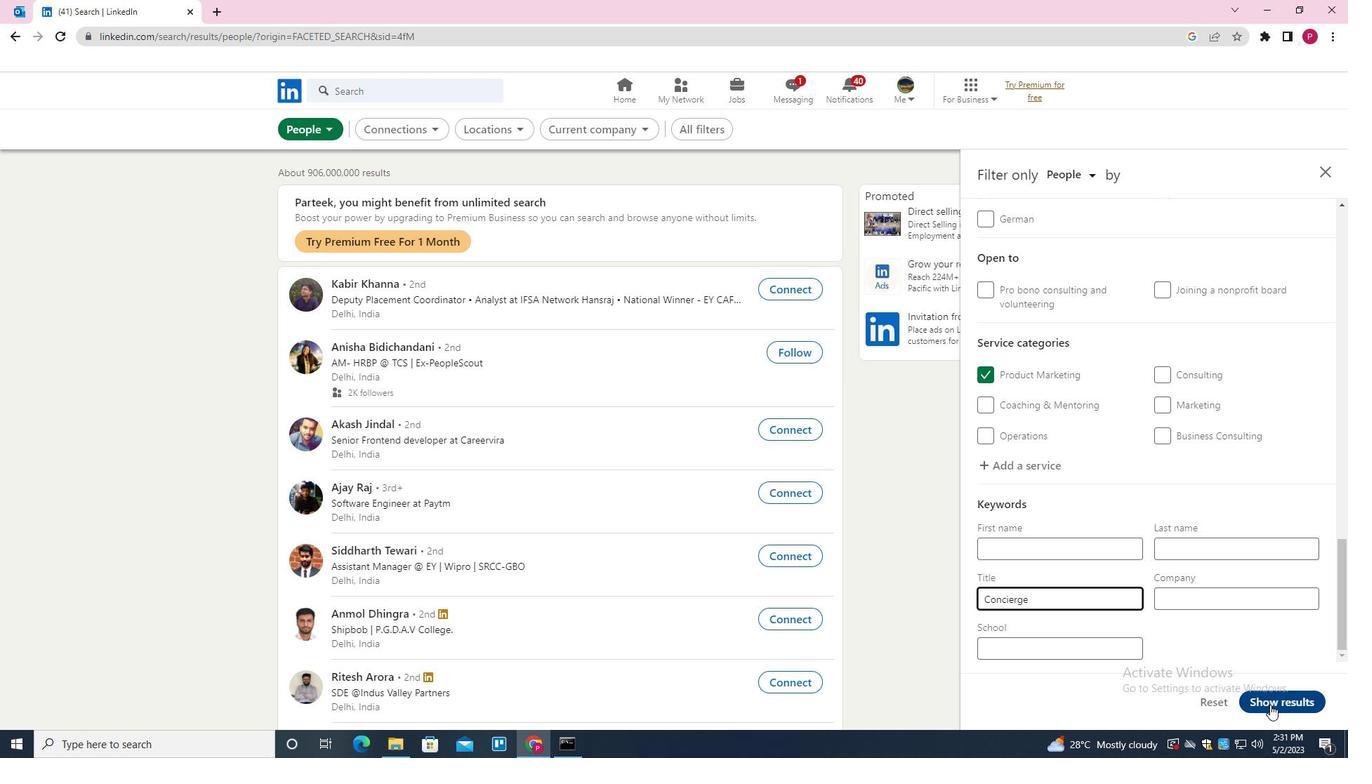 
Action: Mouse moved to (1269, 698)
Screenshot: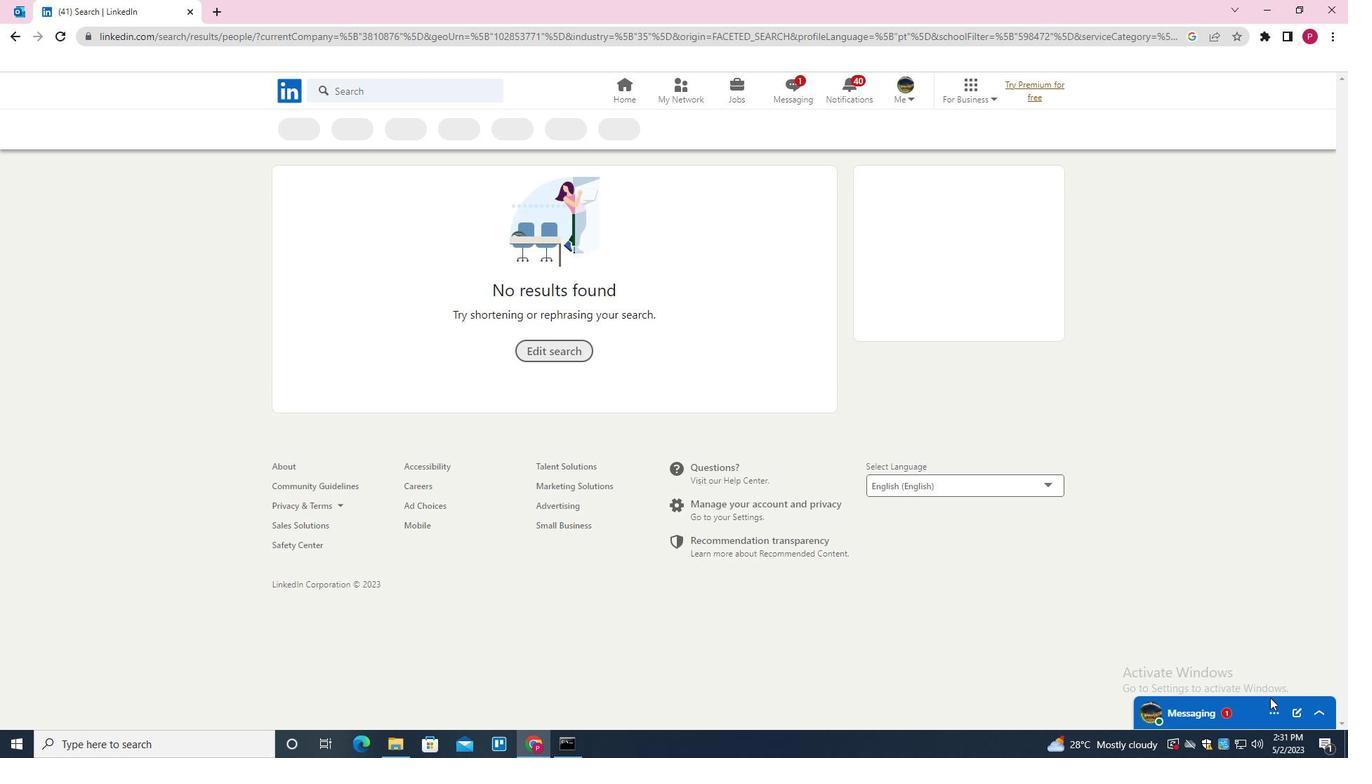 
